 Task: Look for space in Fort Portal, Uganda from 13th August, 2023 to 17th August, 2023 for 2 adults in price range Rs.10000 to Rs.16000. Place can be entire place with 2 bedrooms having 2 beds and 1 bathroom. Property type can be house, flat, guest house. Amenities needed are: wifi. Booking option can be shelf check-in. Required host language is English.
Action: Mouse moved to (579, 113)
Screenshot: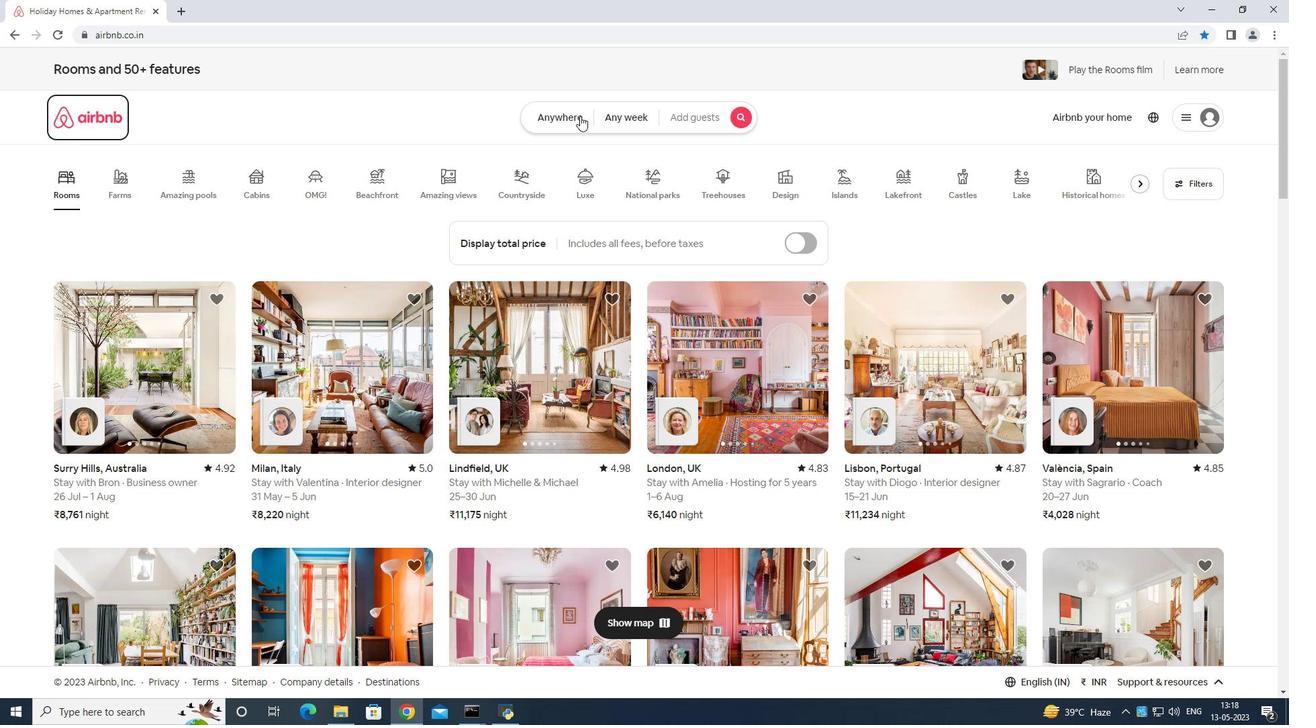 
Action: Mouse pressed left at (579, 113)
Screenshot: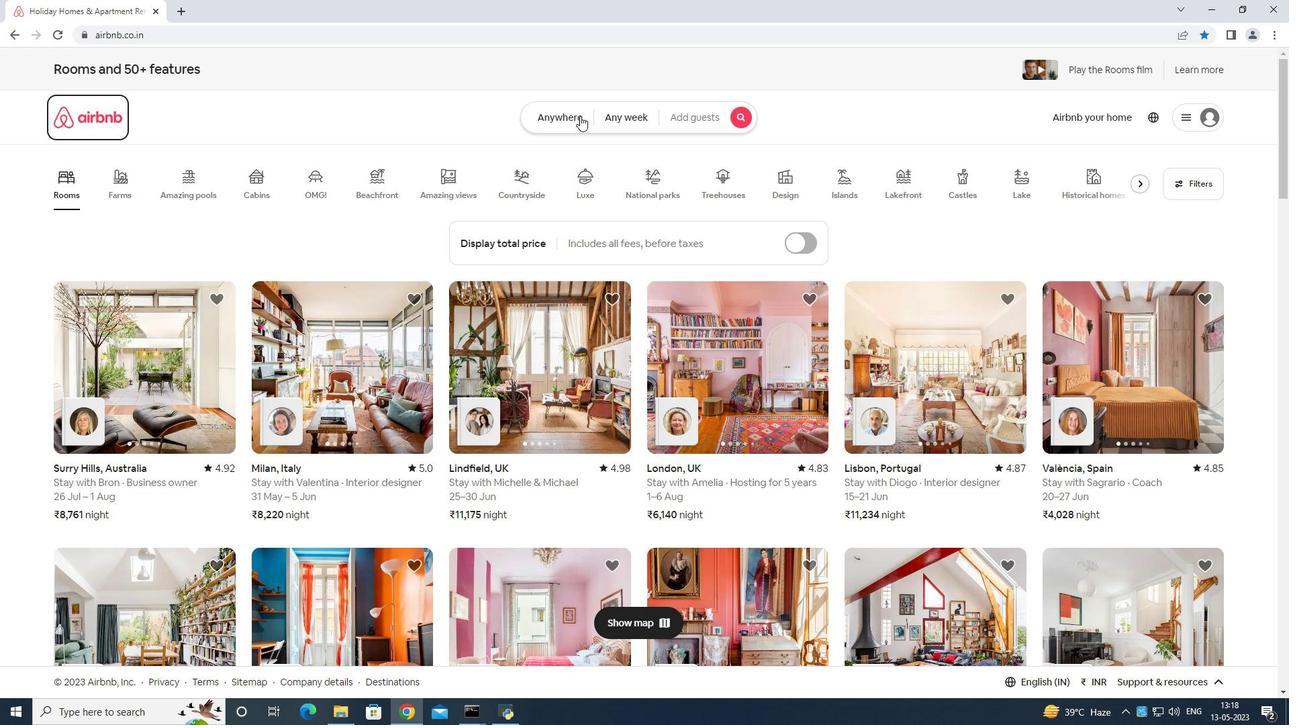 
Action: Mouse moved to (525, 171)
Screenshot: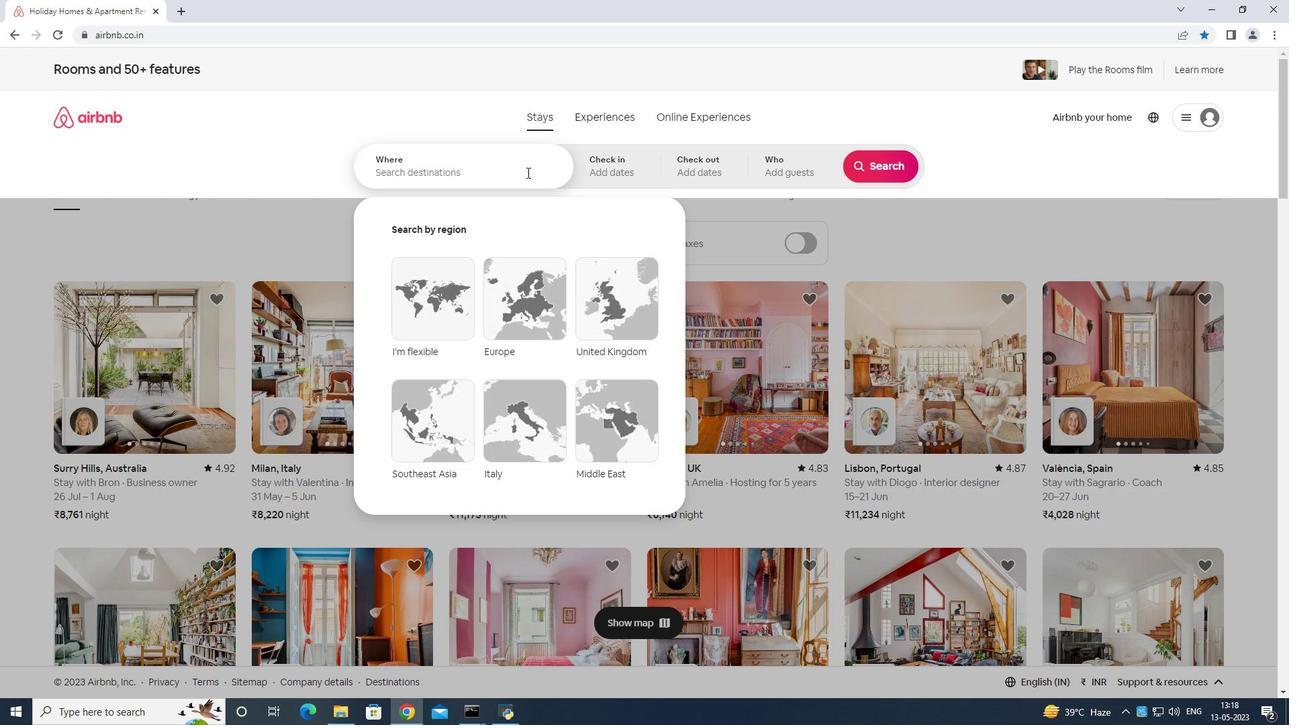 
Action: Mouse pressed left at (525, 171)
Screenshot: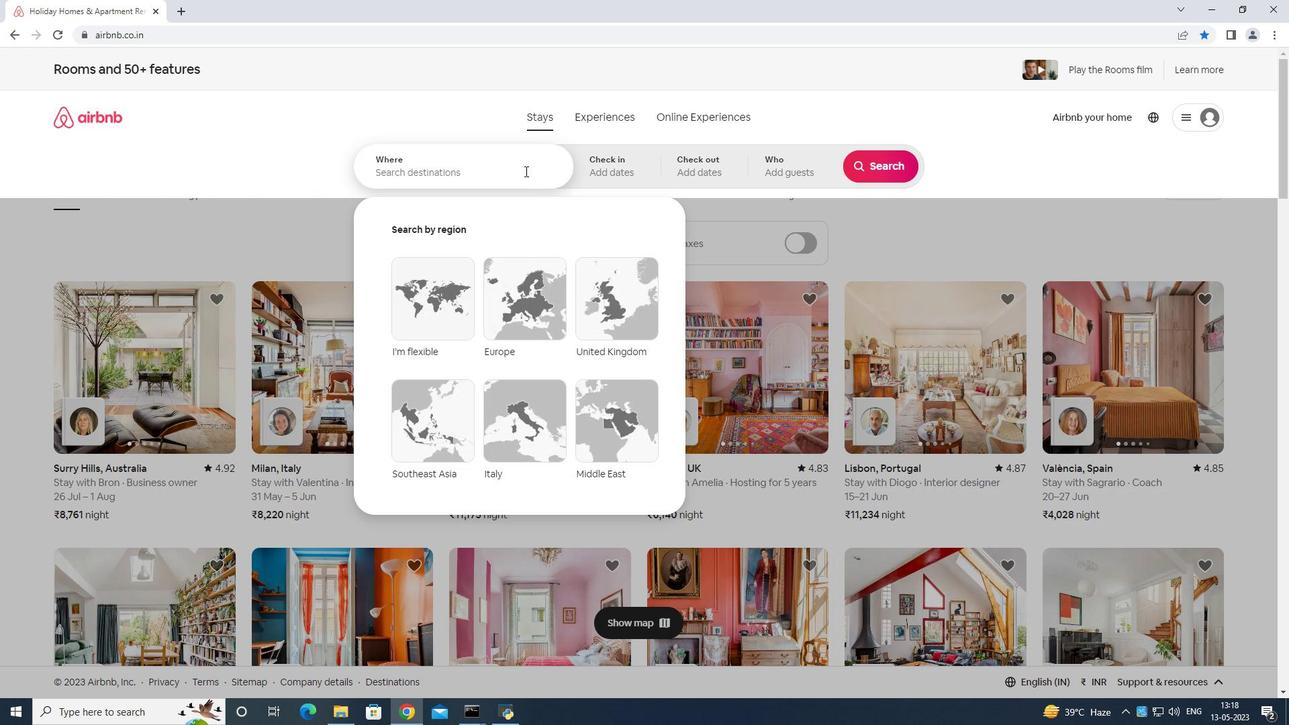 
Action: Mouse moved to (1054, 50)
Screenshot: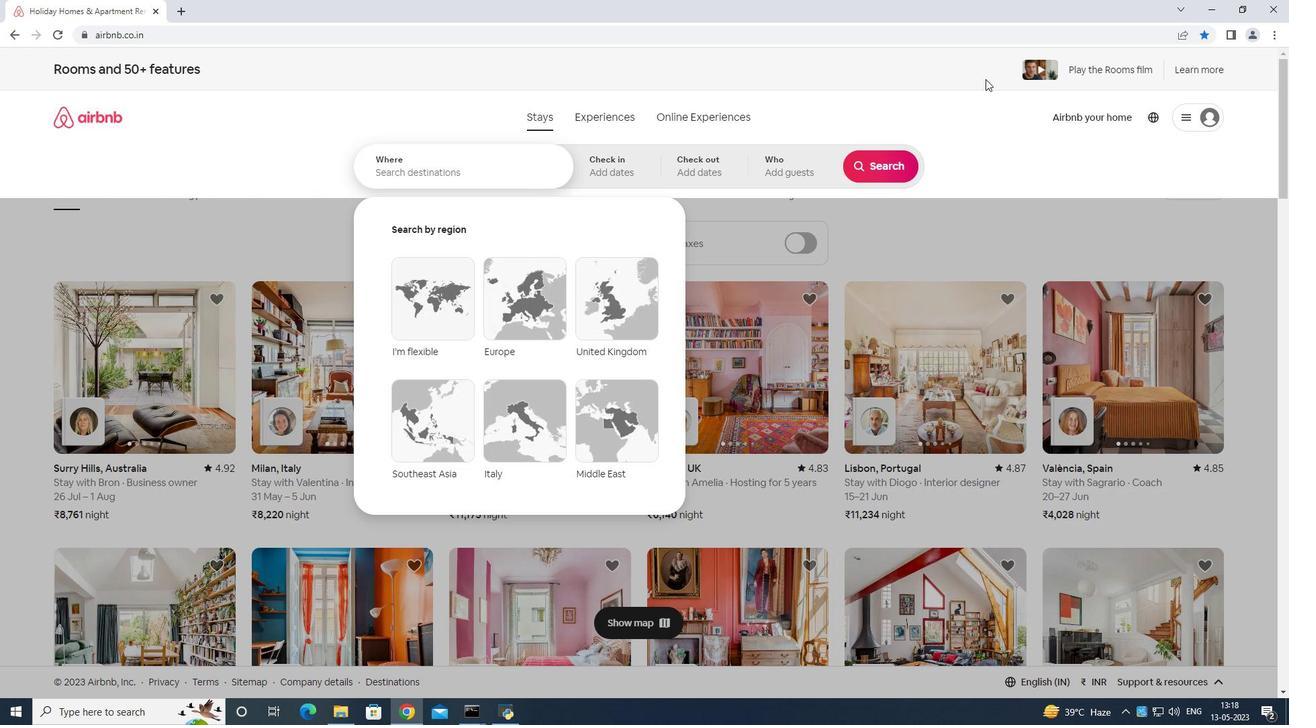 
Action: Key pressed <Key.shift>Fort<Key.space>o<Key.backspace>portal<Key.space>uganda<Key.enter>
Screenshot: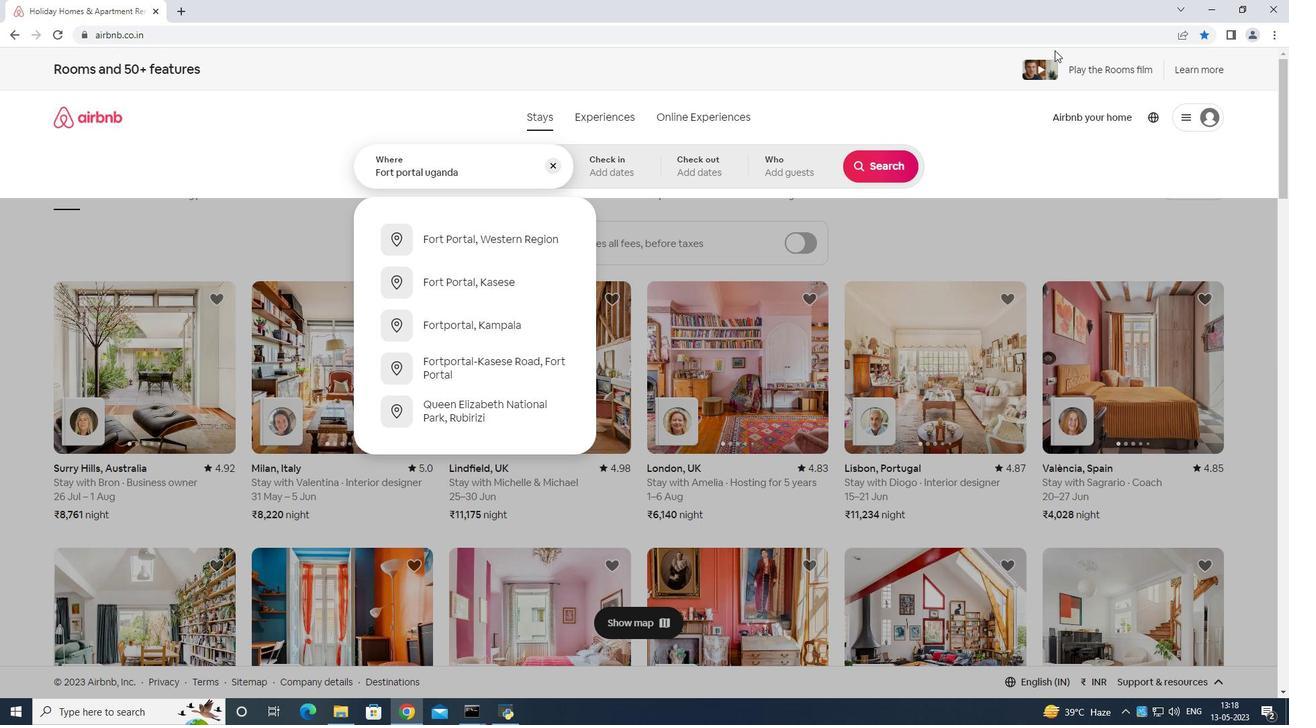 
Action: Mouse moved to (872, 270)
Screenshot: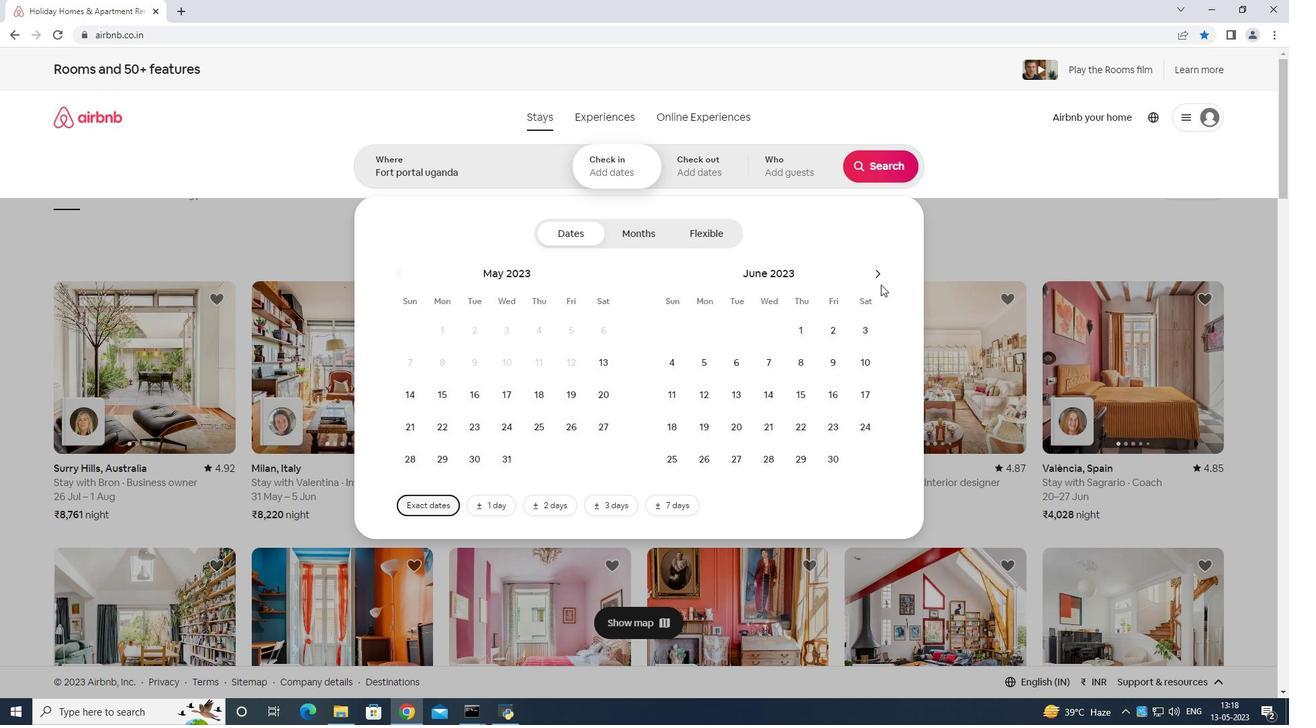 
Action: Mouse pressed left at (872, 270)
Screenshot: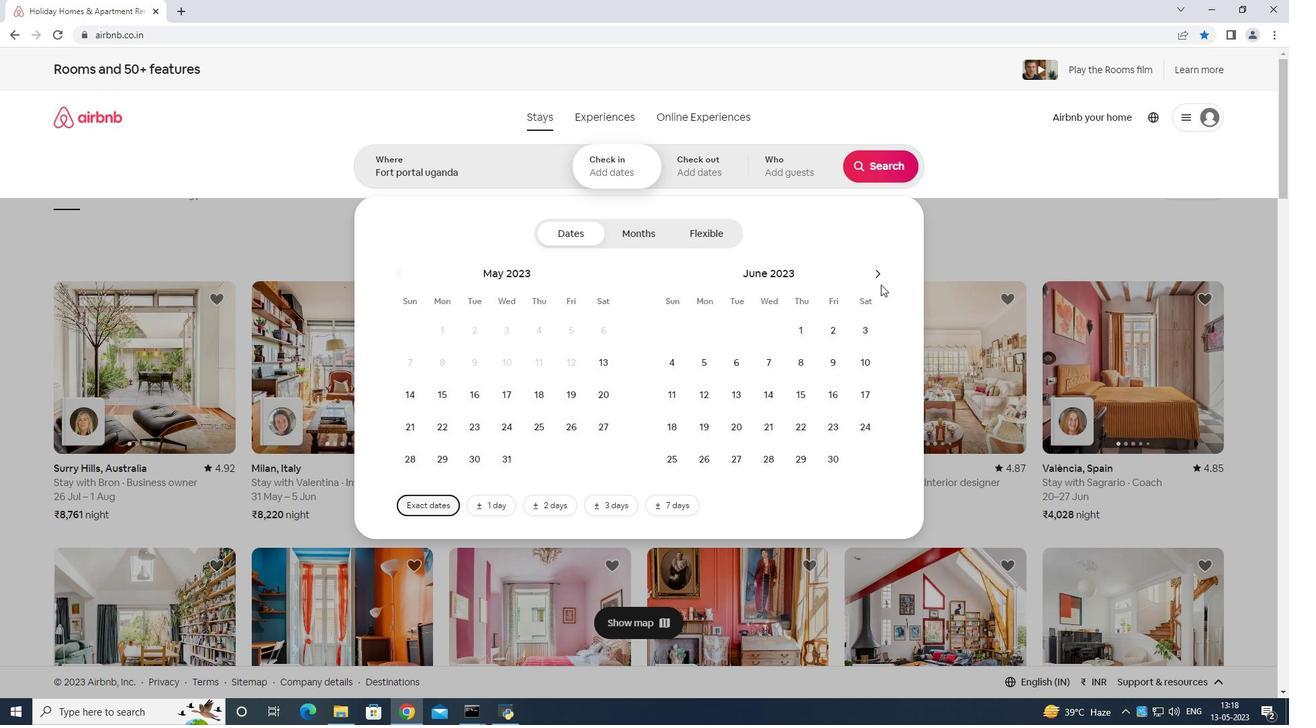 
Action: Mouse pressed left at (872, 270)
Screenshot: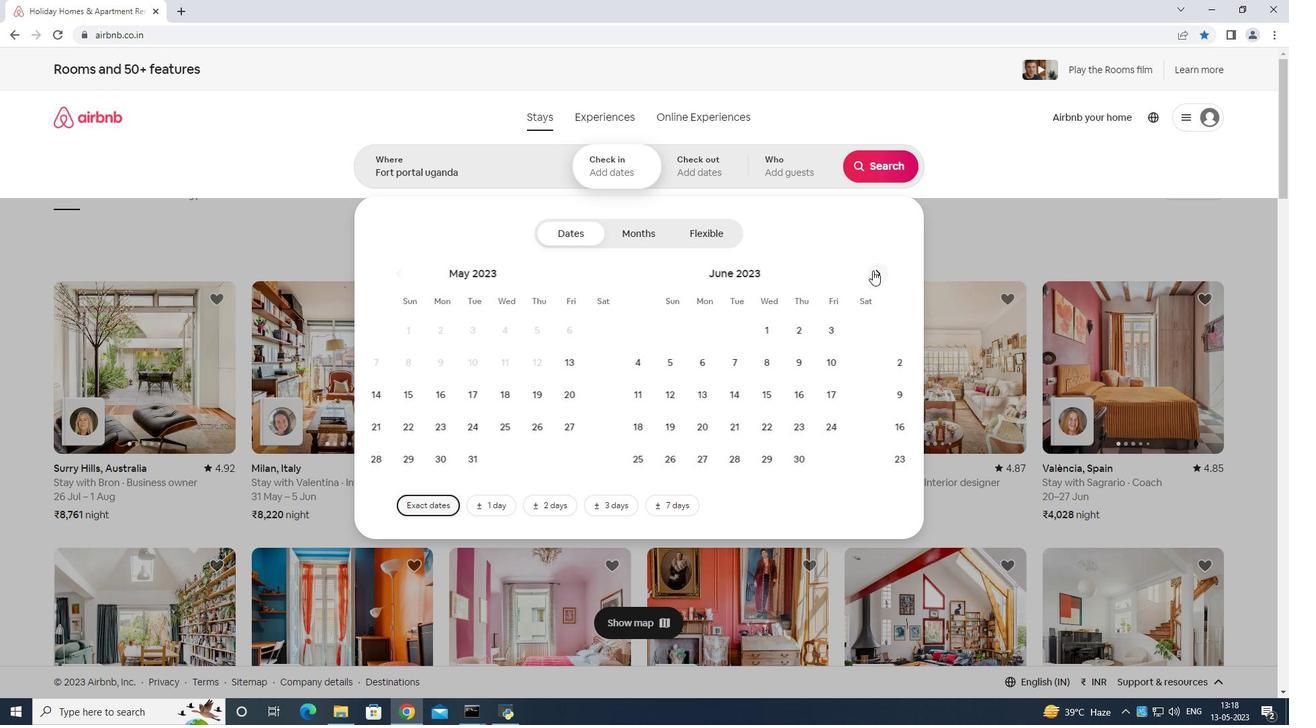 
Action: Mouse moved to (670, 386)
Screenshot: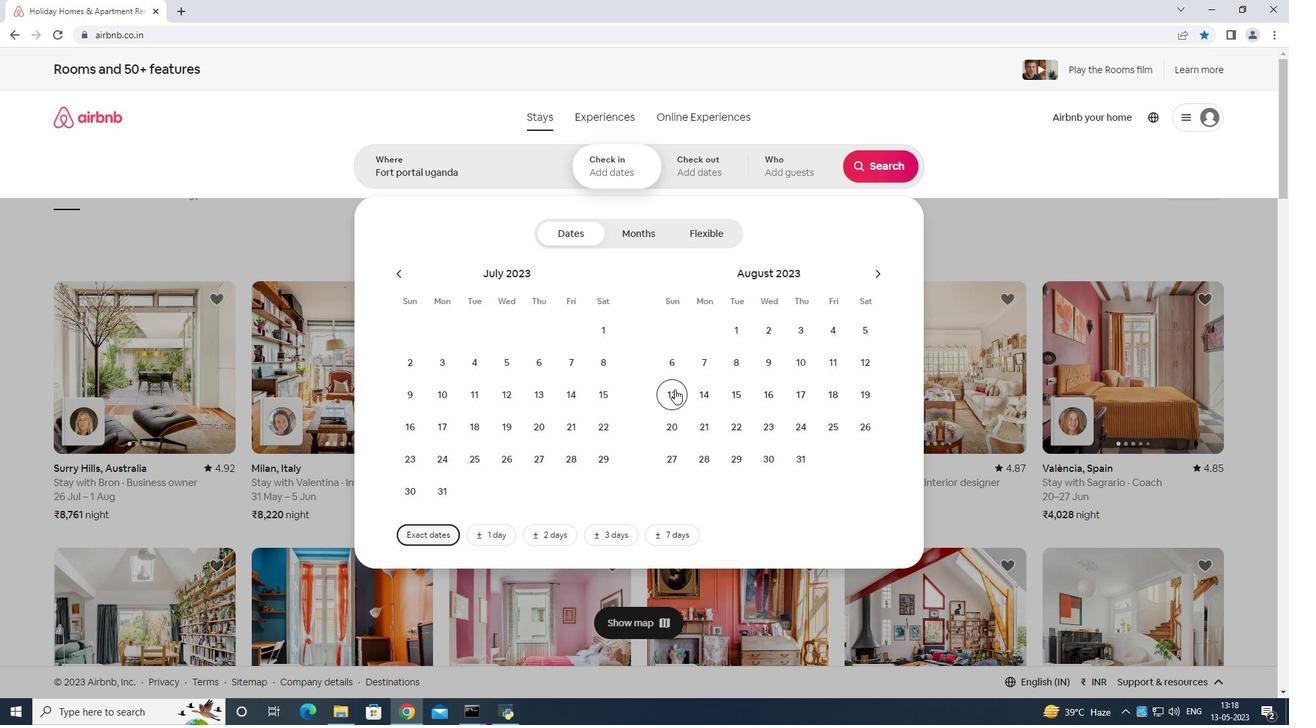 
Action: Mouse pressed left at (670, 386)
Screenshot: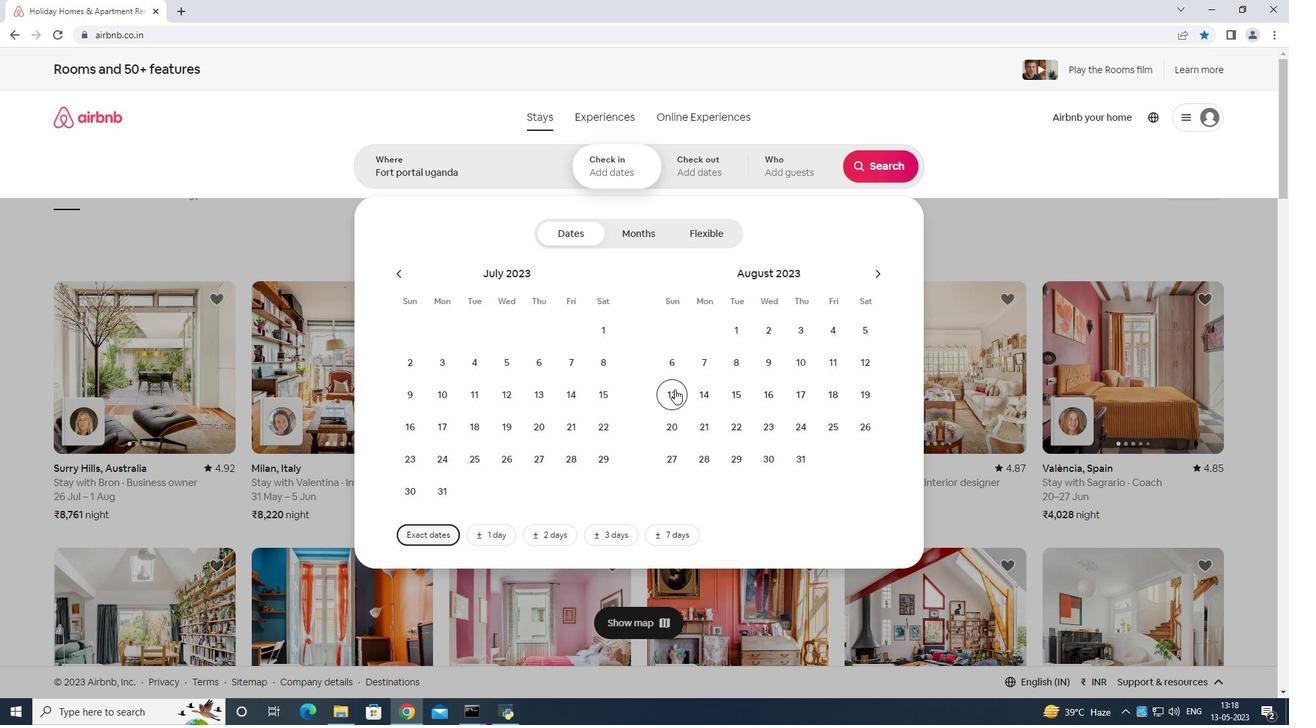 
Action: Mouse moved to (792, 391)
Screenshot: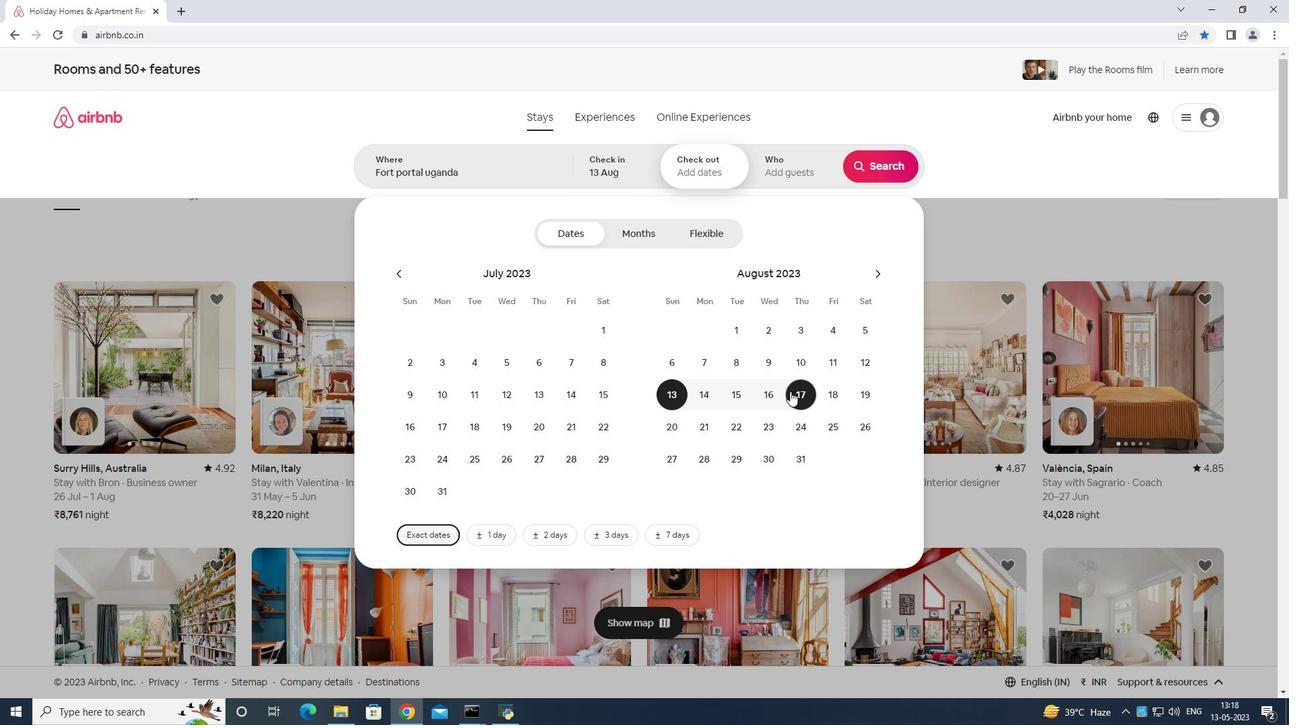 
Action: Mouse pressed left at (792, 391)
Screenshot: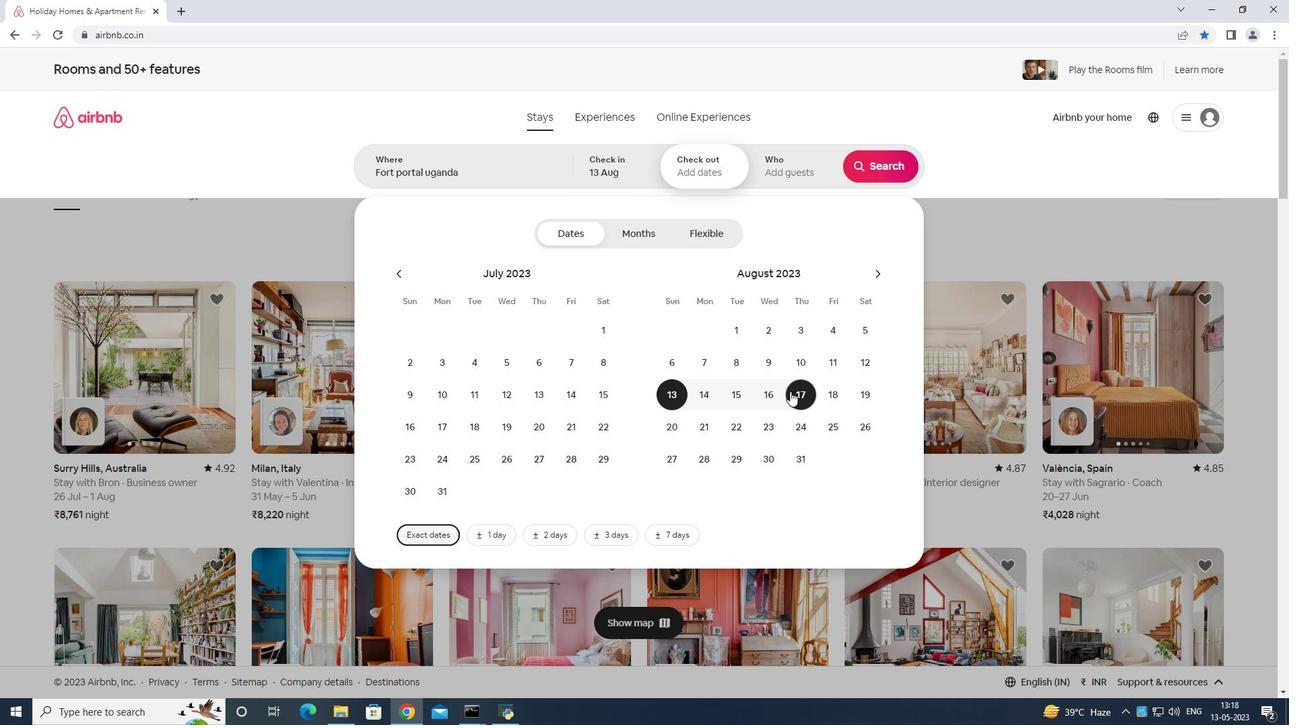 
Action: Mouse moved to (798, 162)
Screenshot: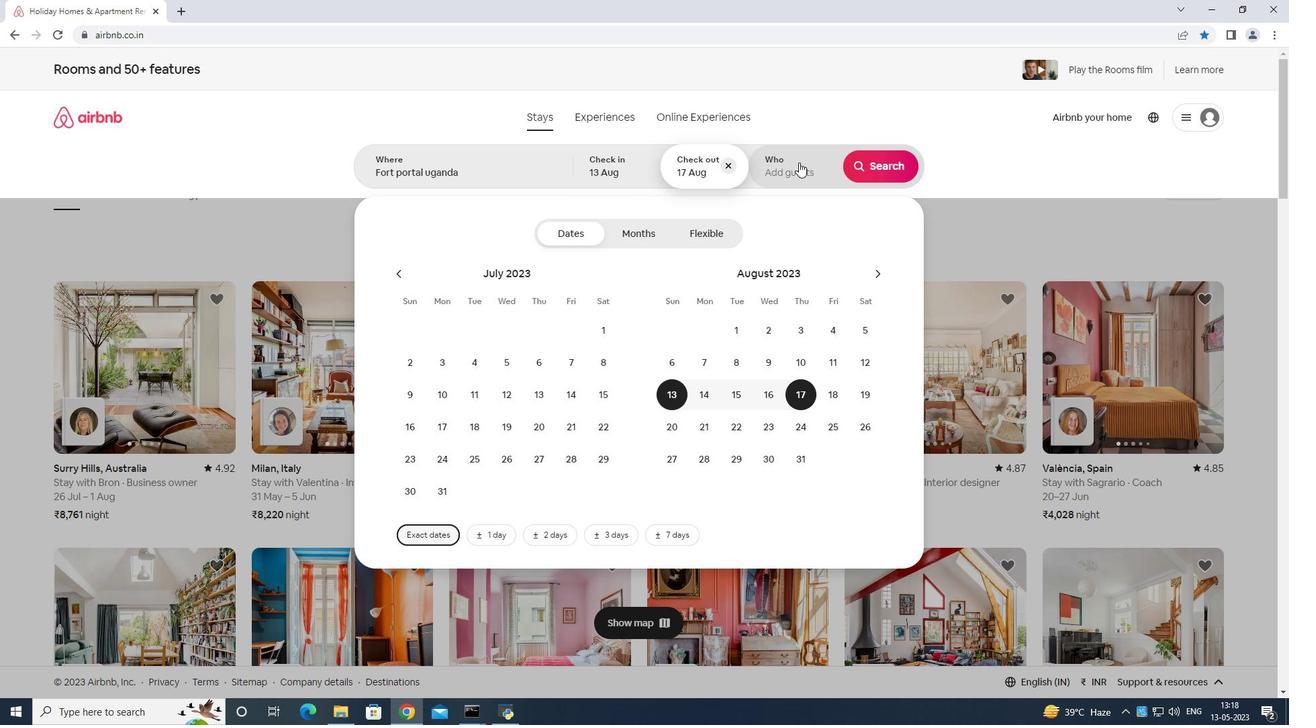 
Action: Mouse pressed left at (798, 162)
Screenshot: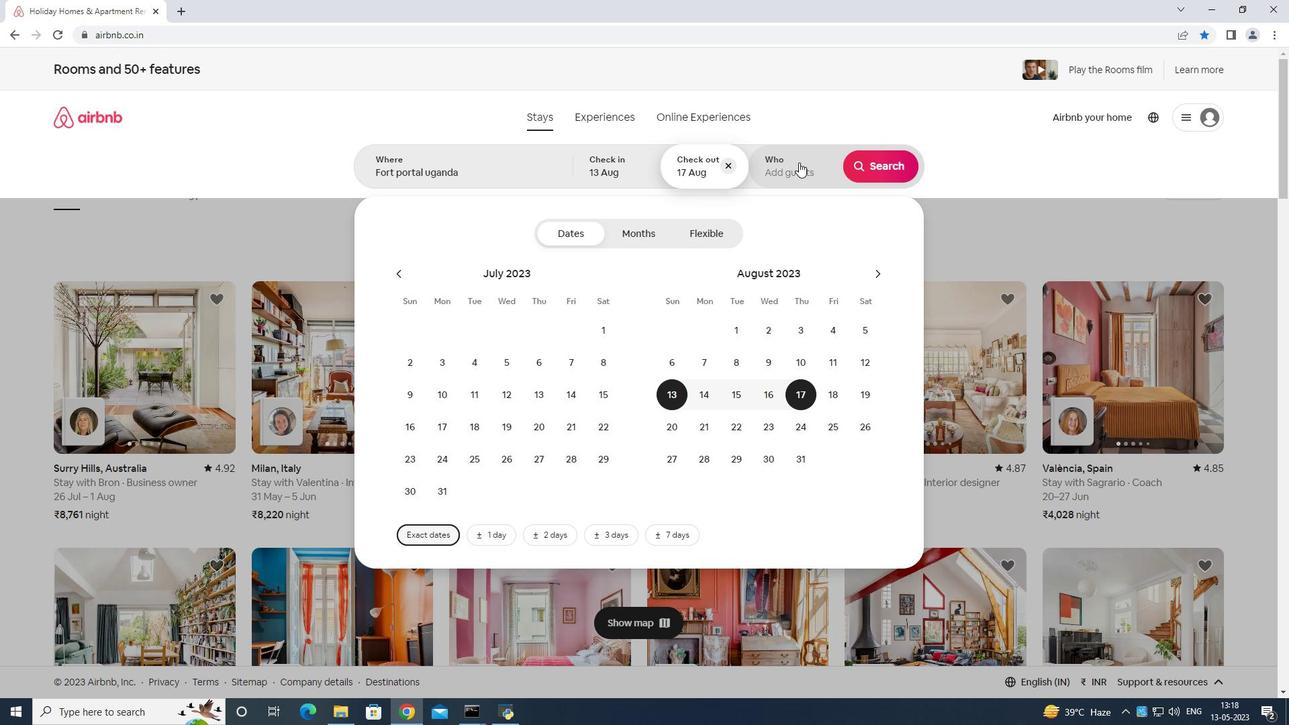 
Action: Mouse moved to (879, 238)
Screenshot: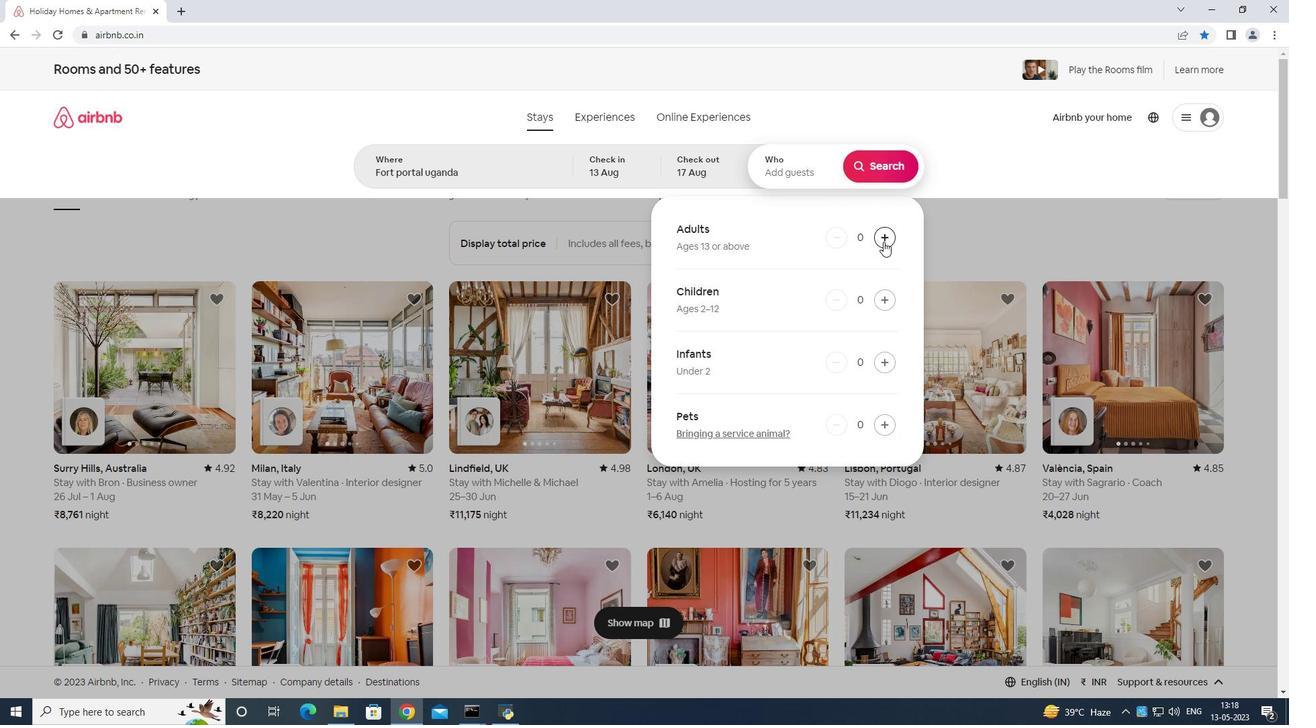
Action: Mouse pressed left at (879, 238)
Screenshot: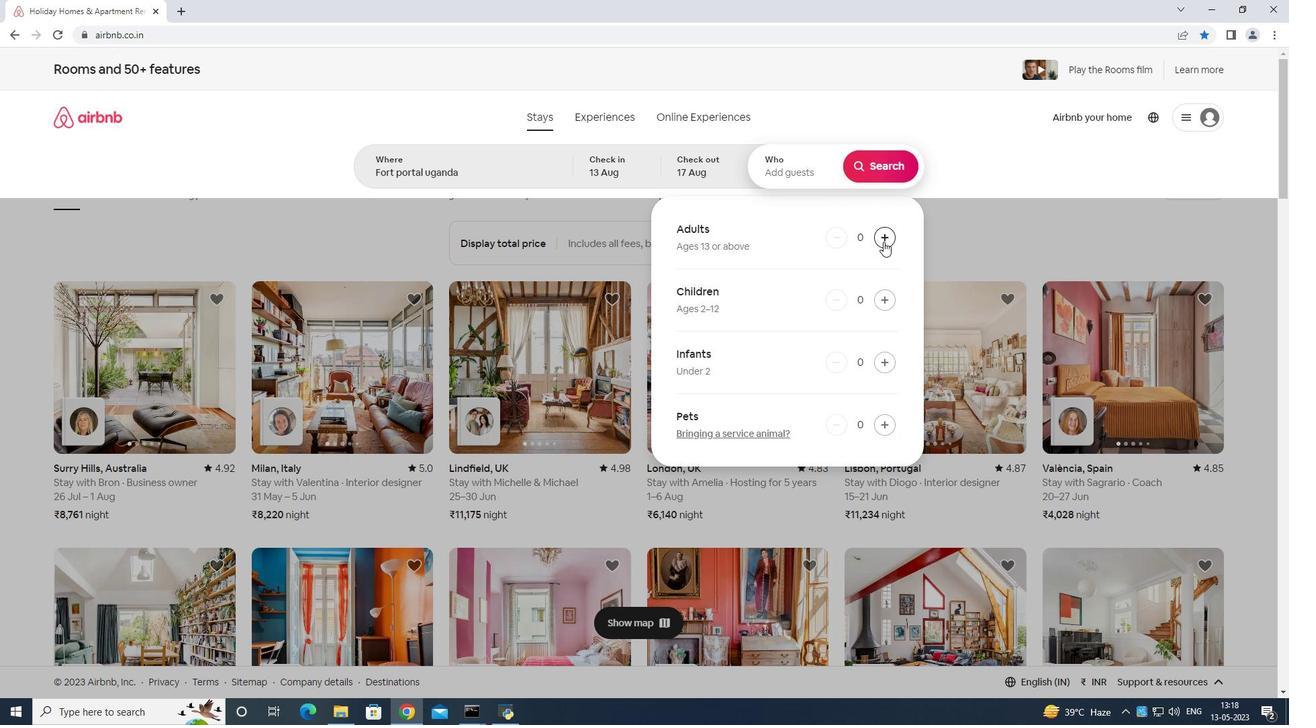 
Action: Mouse moved to (878, 234)
Screenshot: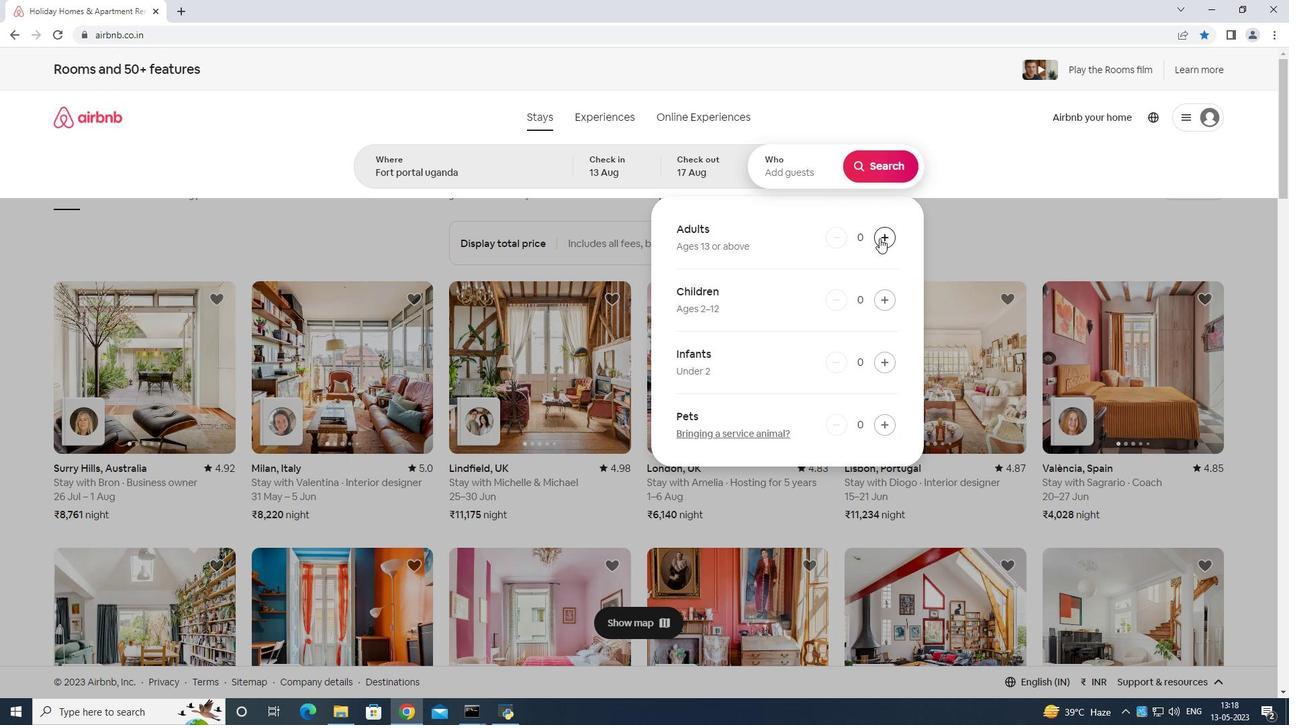 
Action: Mouse pressed left at (878, 234)
Screenshot: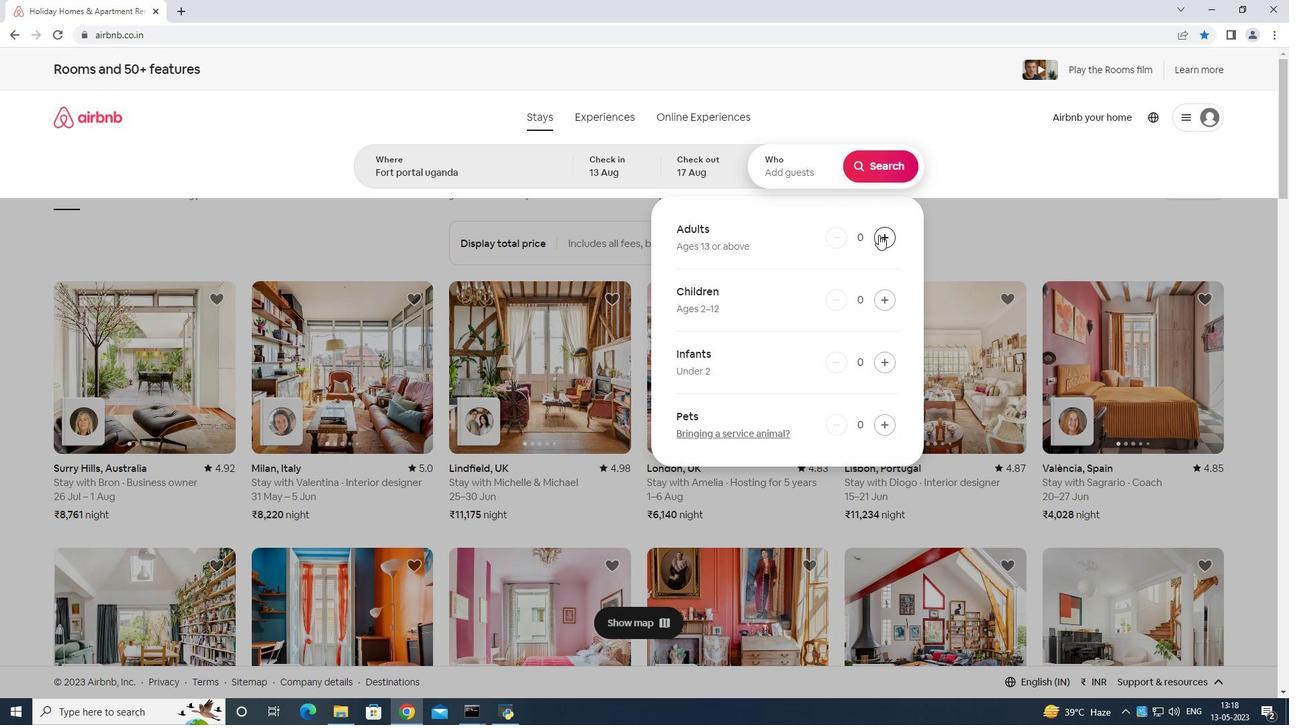 
Action: Mouse moved to (875, 163)
Screenshot: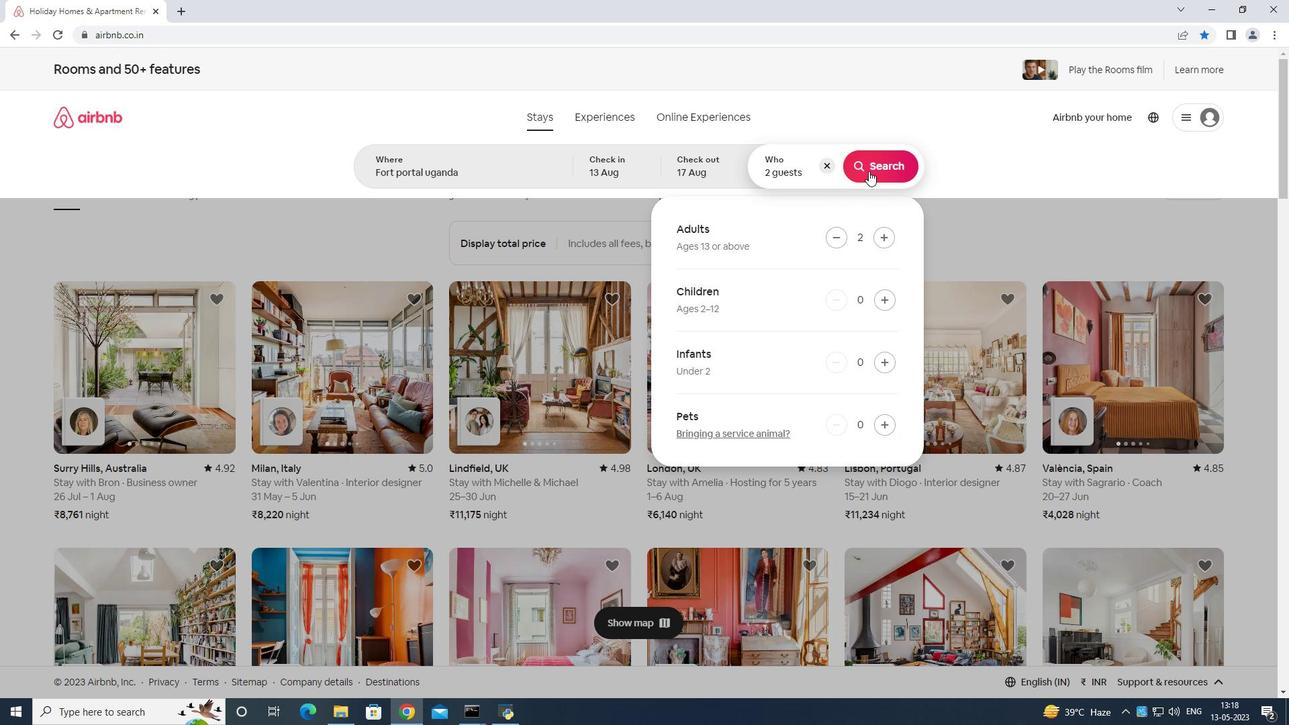 
Action: Mouse pressed left at (875, 163)
Screenshot: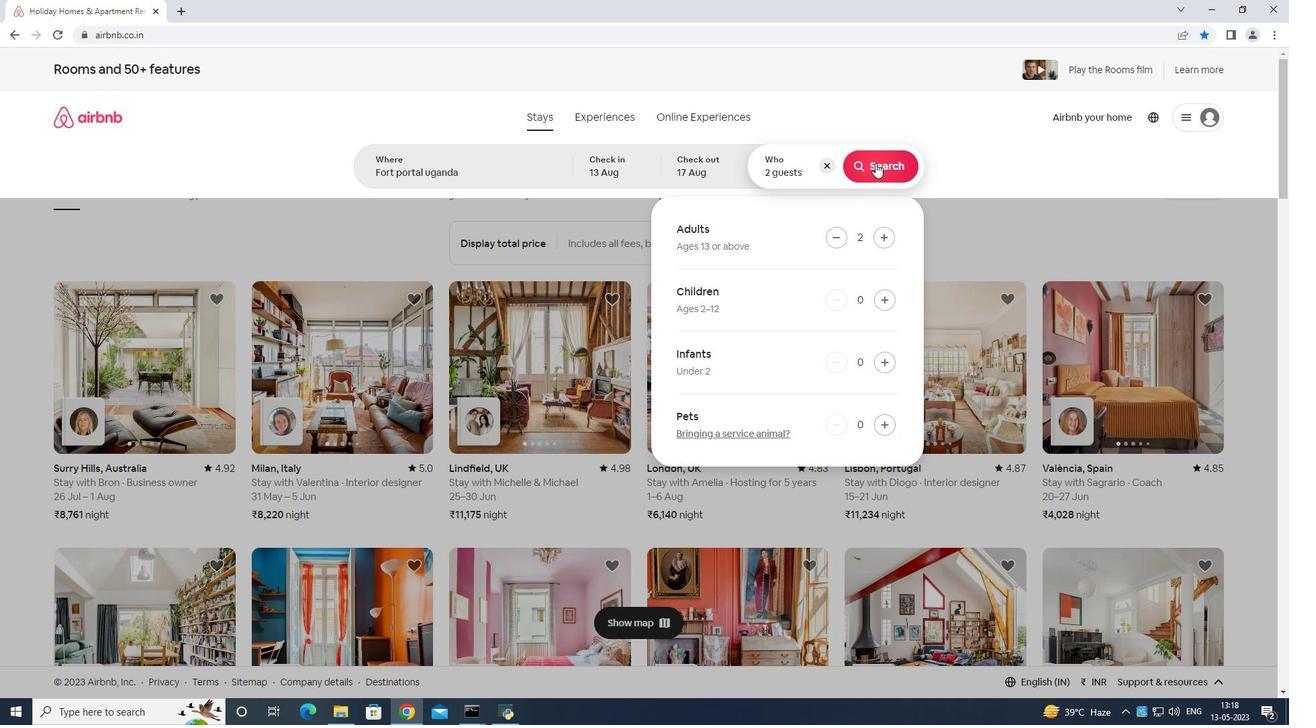 
Action: Mouse moved to (1256, 120)
Screenshot: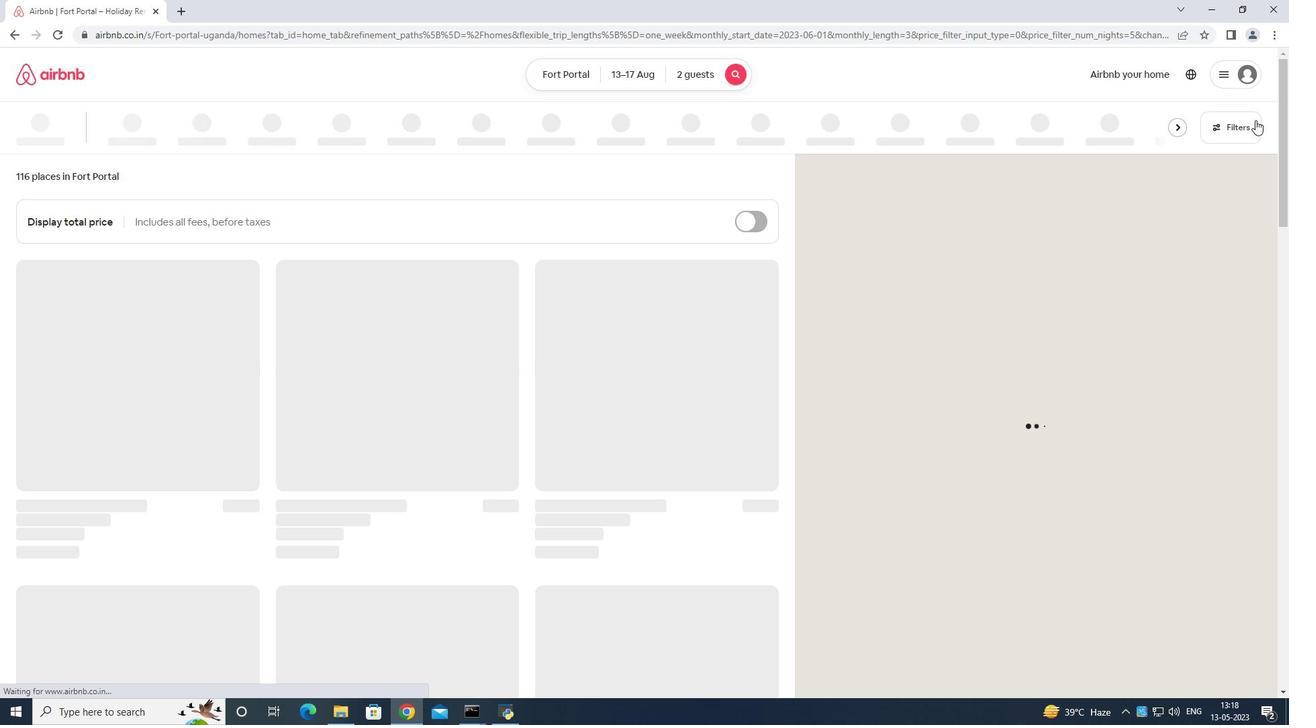 
Action: Mouse pressed left at (1256, 120)
Screenshot: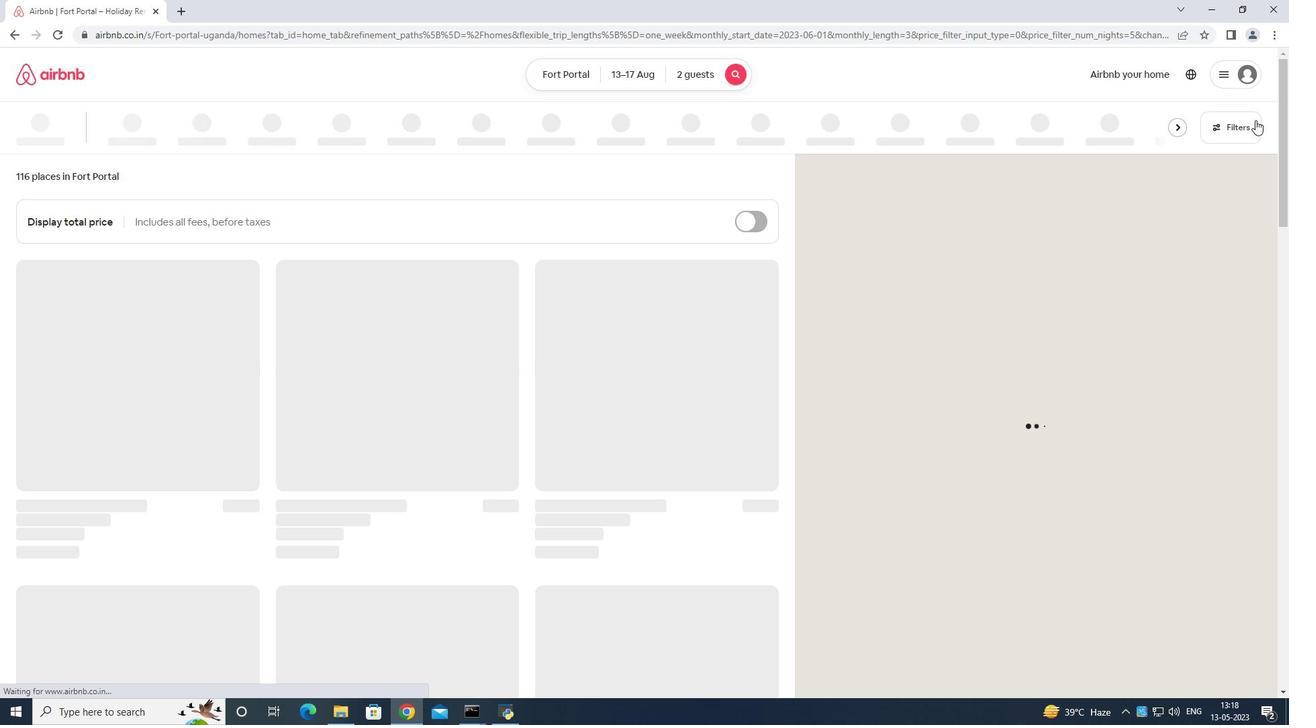 
Action: Mouse moved to (529, 451)
Screenshot: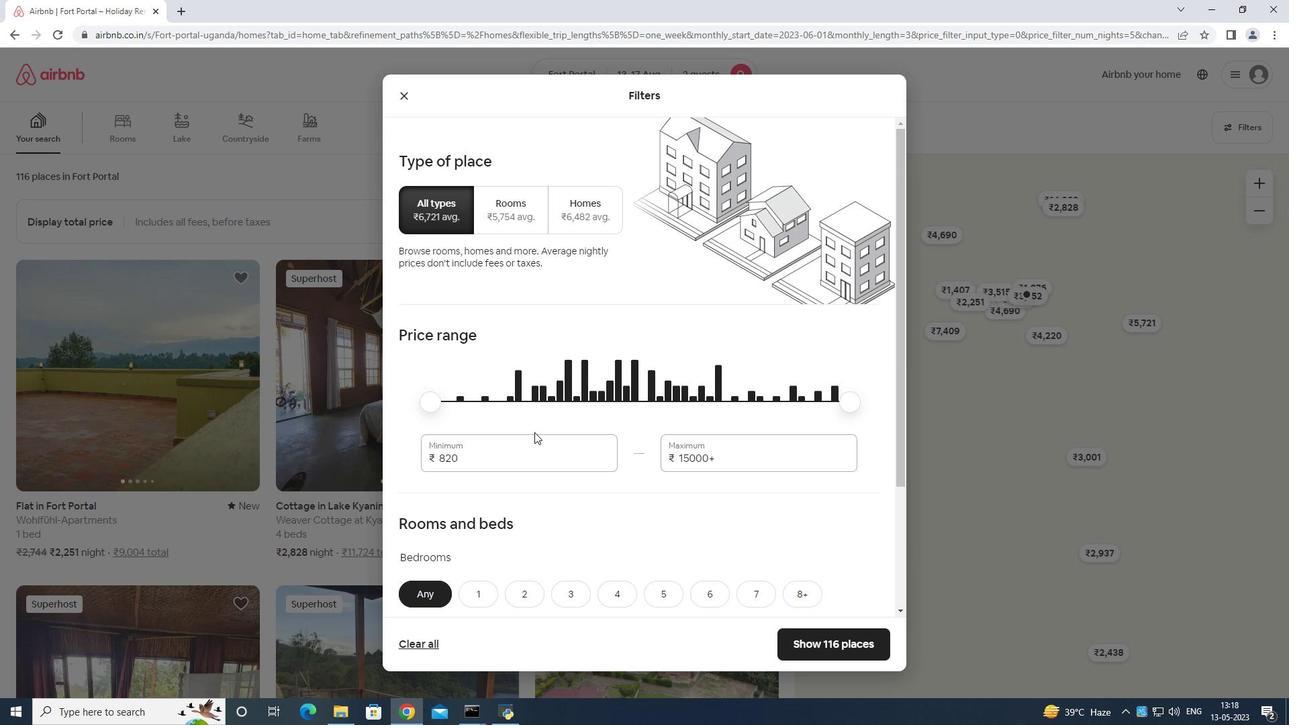 
Action: Mouse pressed left at (529, 451)
Screenshot: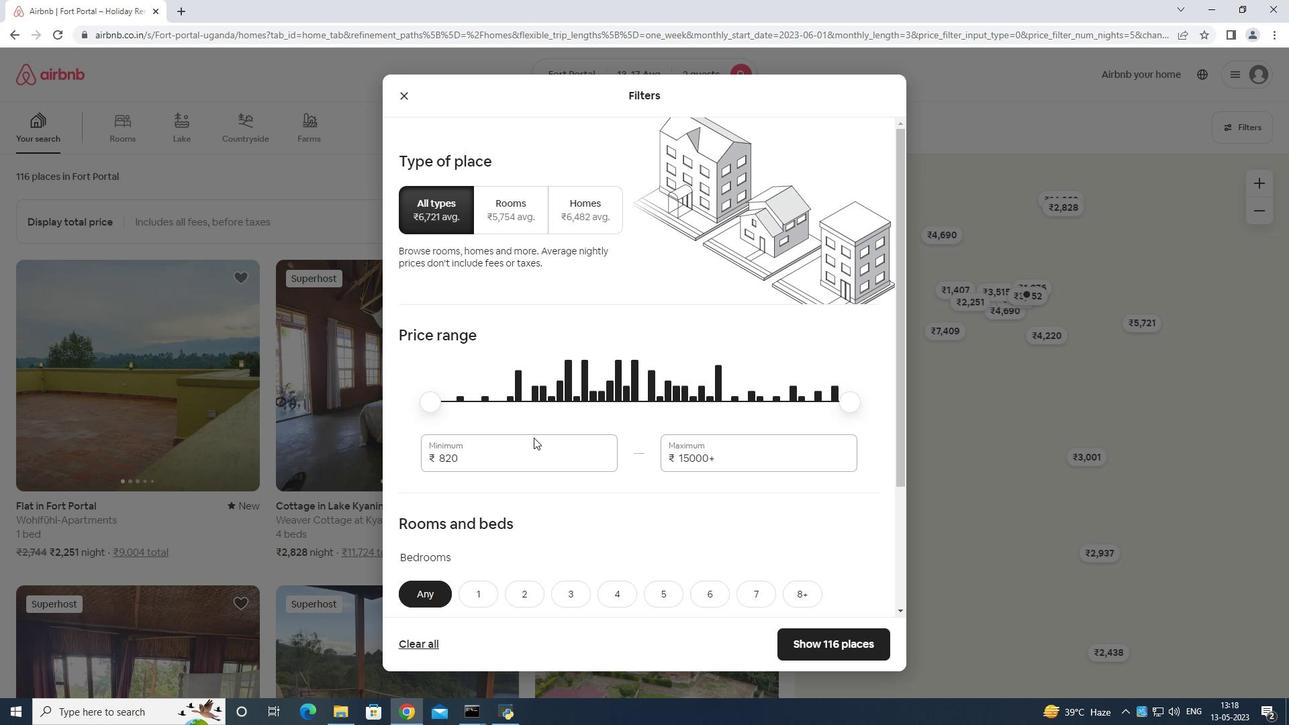 
Action: Mouse moved to (541, 433)
Screenshot: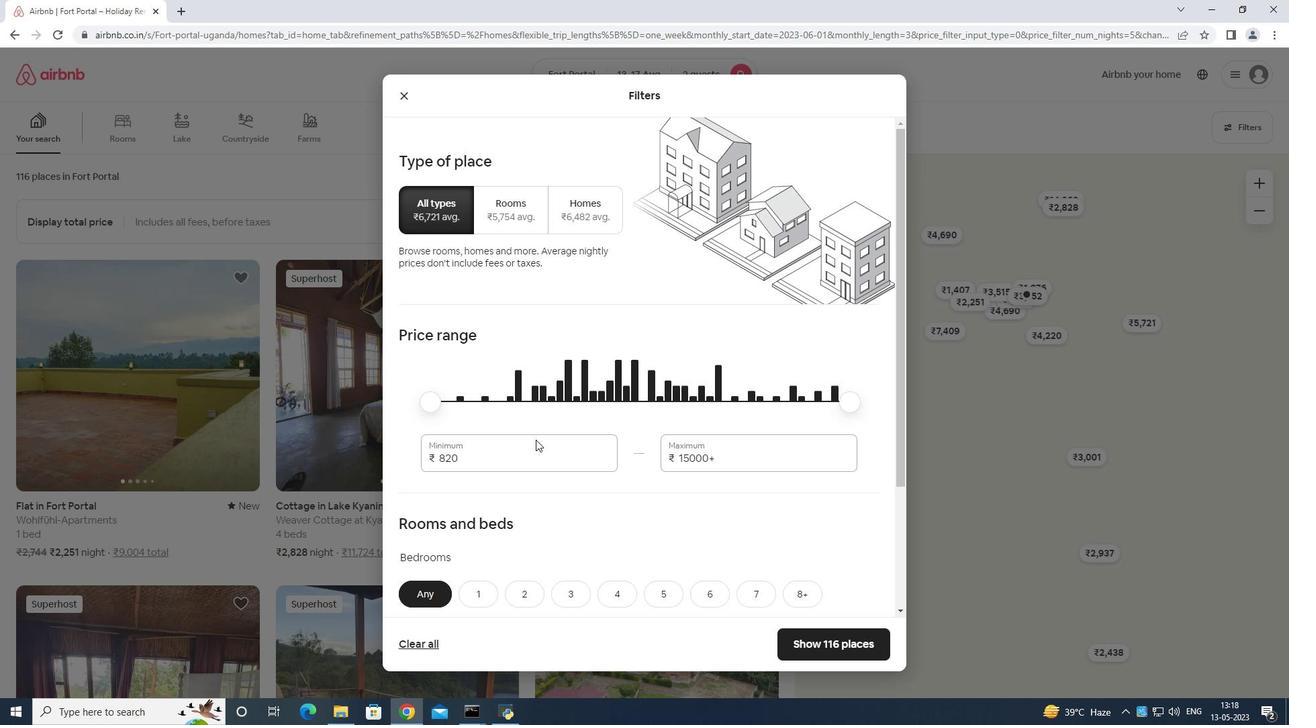 
Action: Key pressed <Key.backspace>
Screenshot: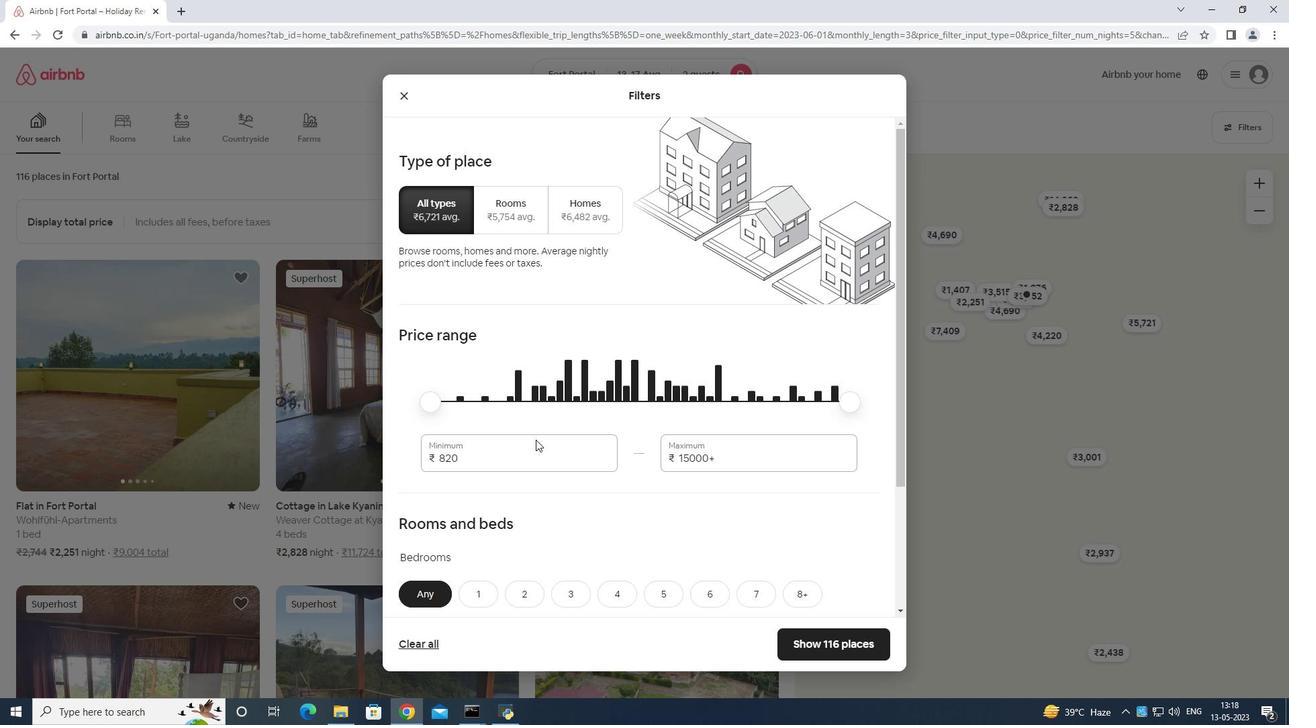 
Action: Mouse moved to (547, 424)
Screenshot: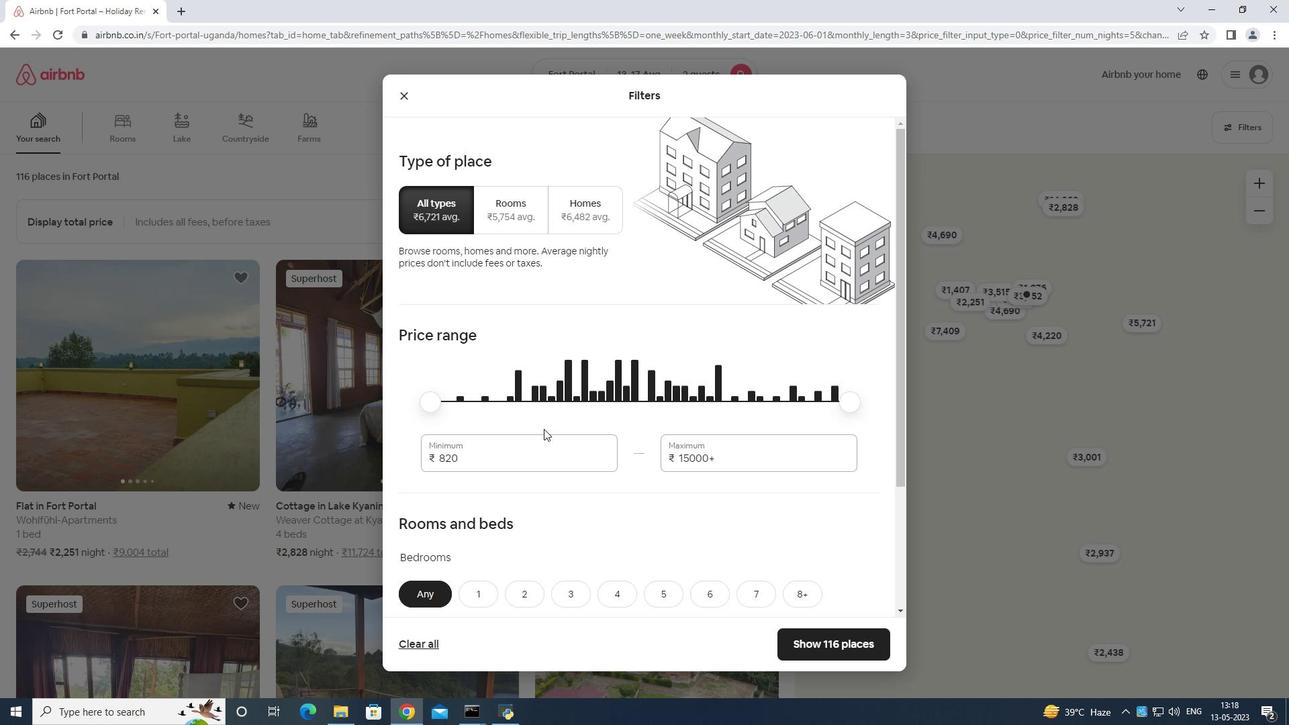 
Action: Key pressed <Key.backspace><Key.backspace>
Screenshot: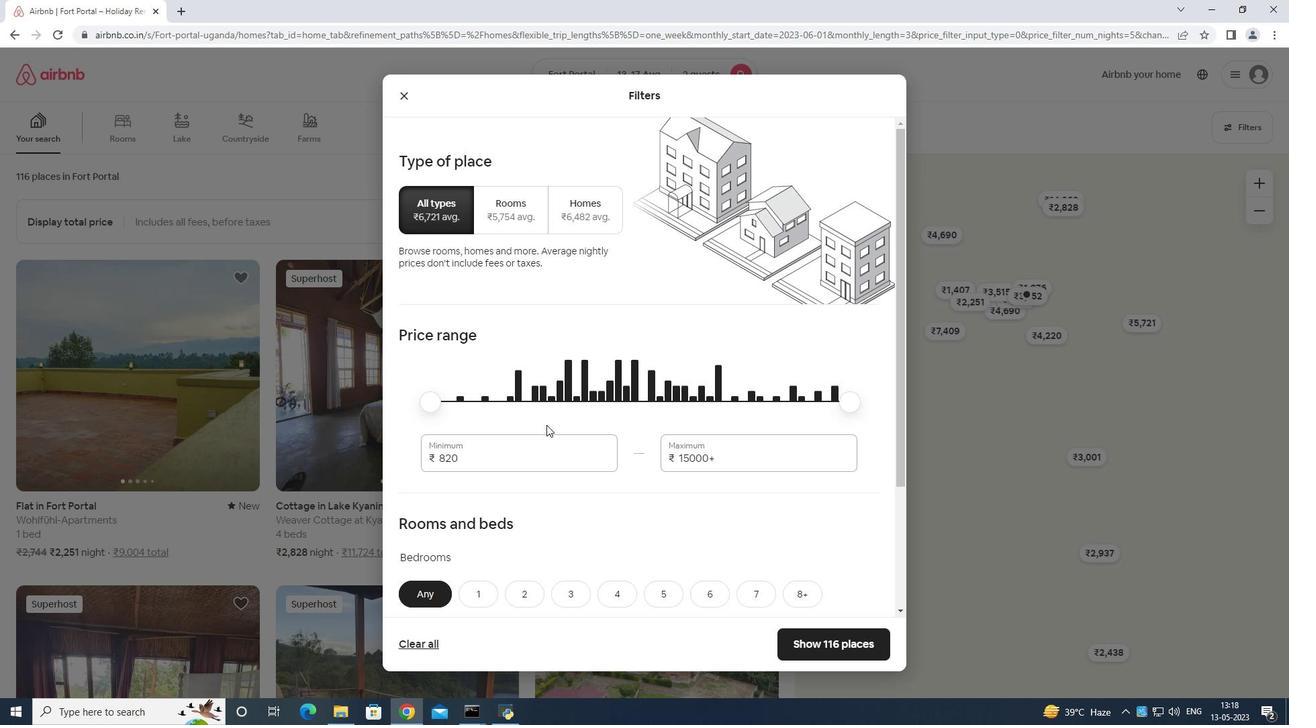 
Action: Mouse moved to (547, 424)
Screenshot: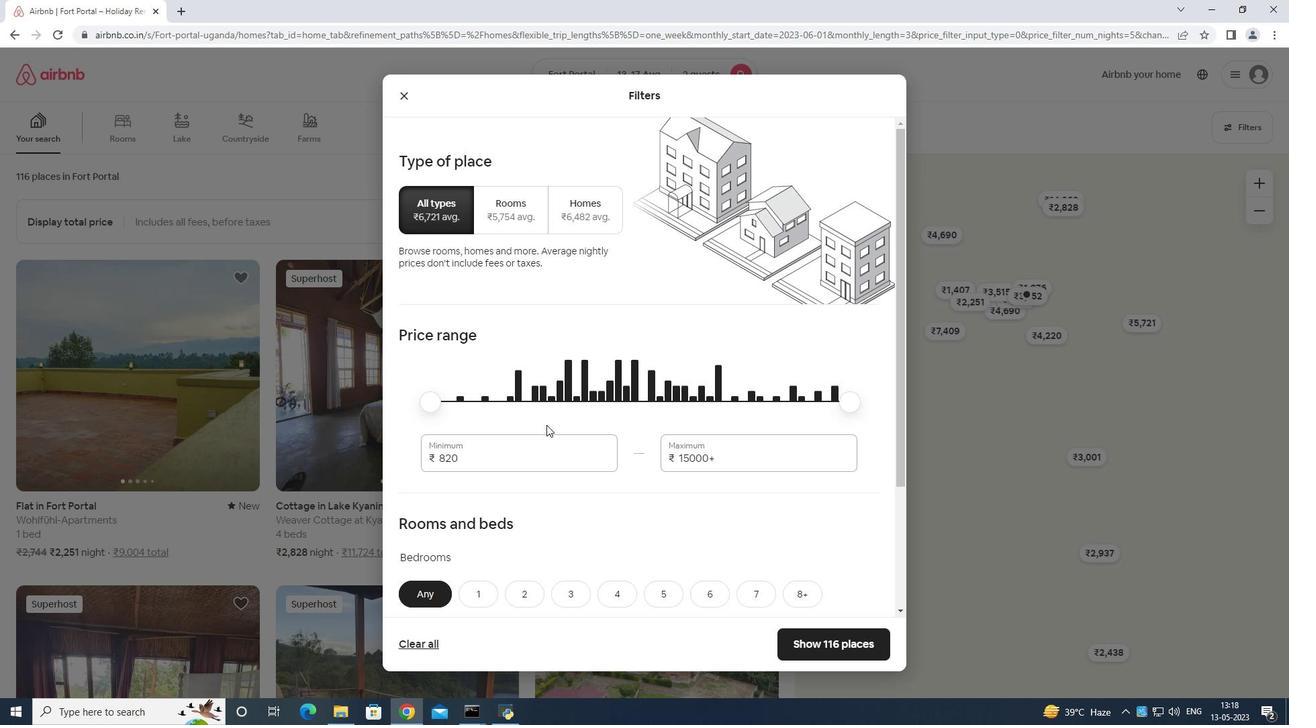 
Action: Key pressed <Key.backspace><Key.backspace><Key.backspace><Key.backspace><Key.backspace><Key.backspace><Key.backspace>
Screenshot: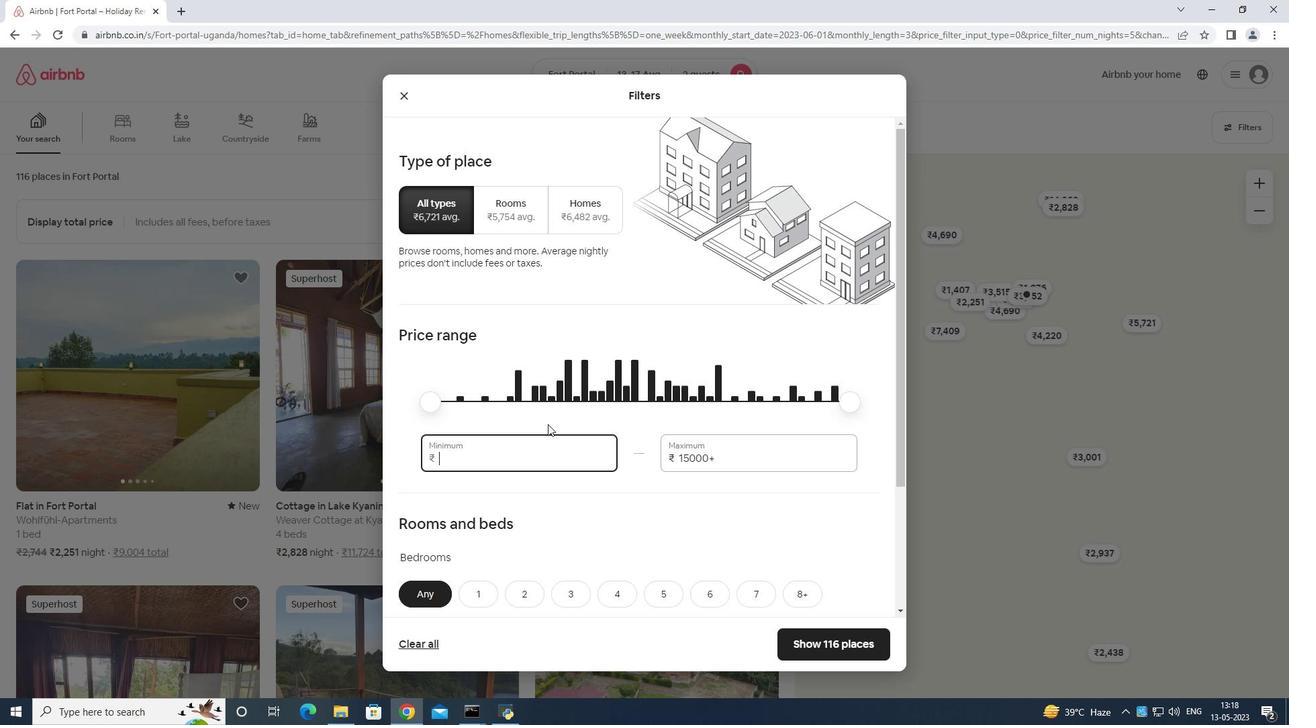 
Action: Mouse moved to (547, 423)
Screenshot: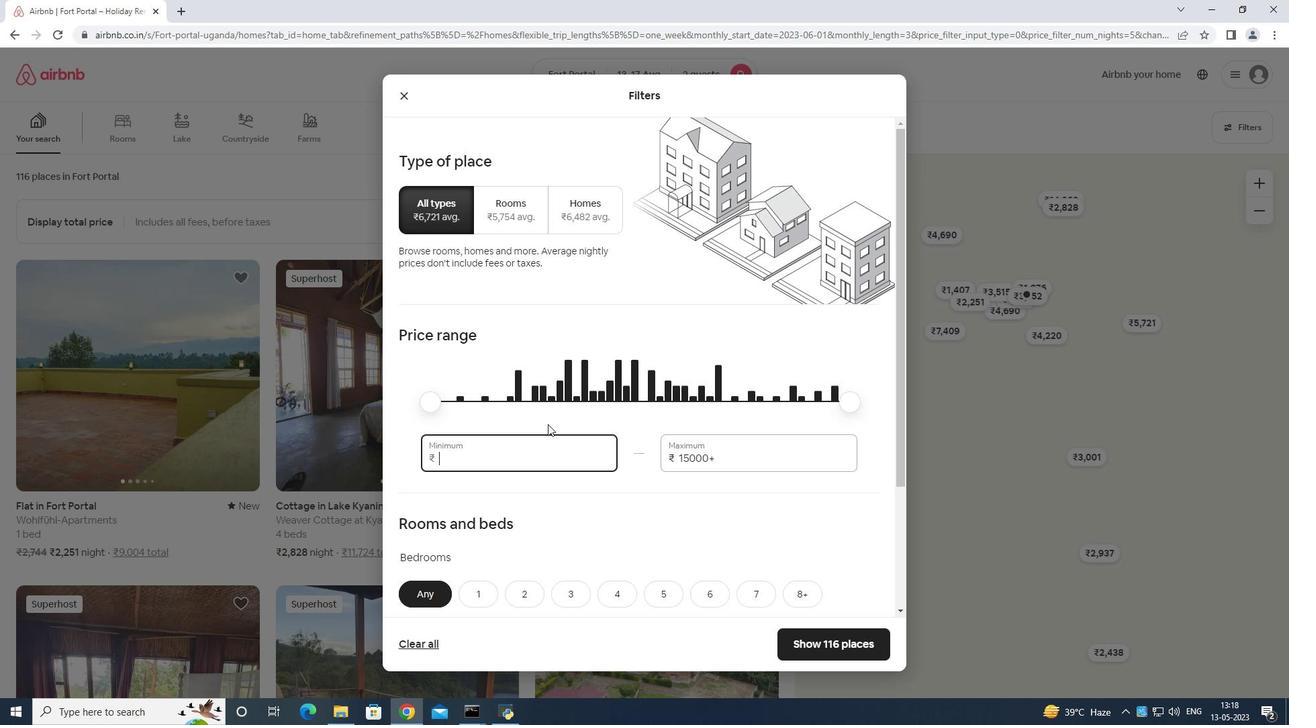 
Action: Key pressed <Key.backspace>
Screenshot: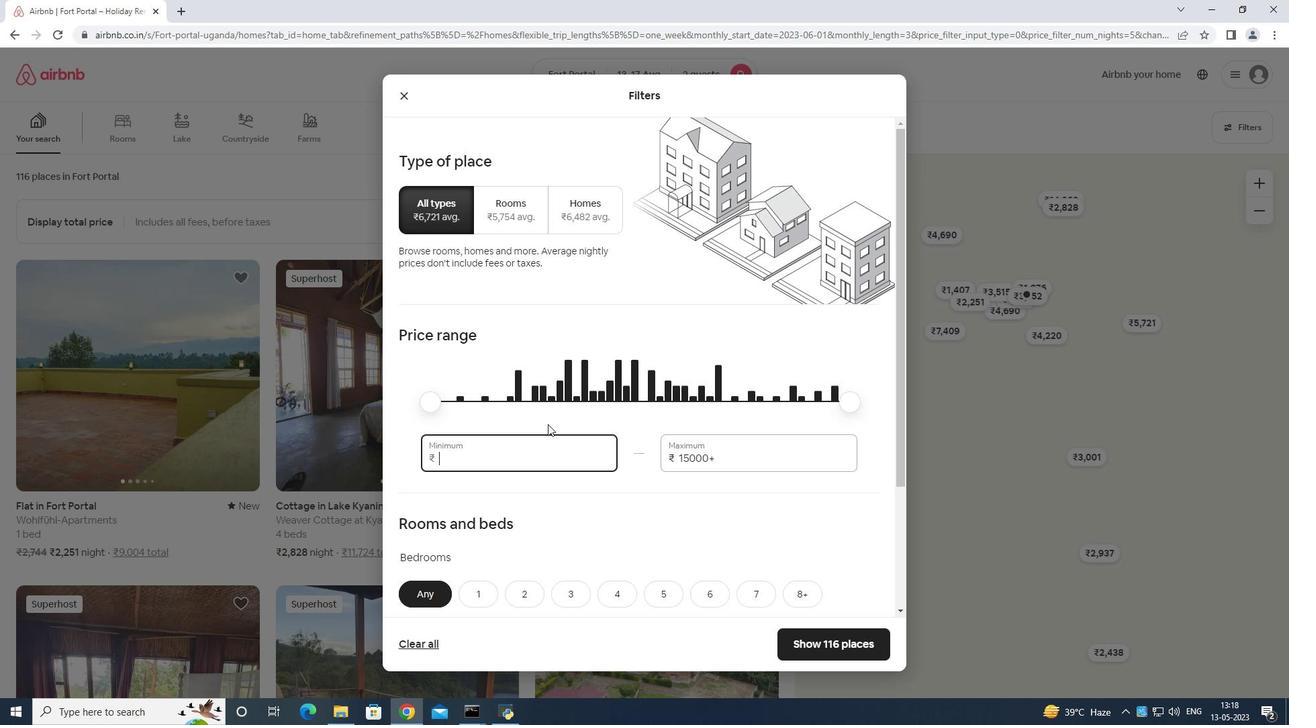 
Action: Mouse moved to (548, 422)
Screenshot: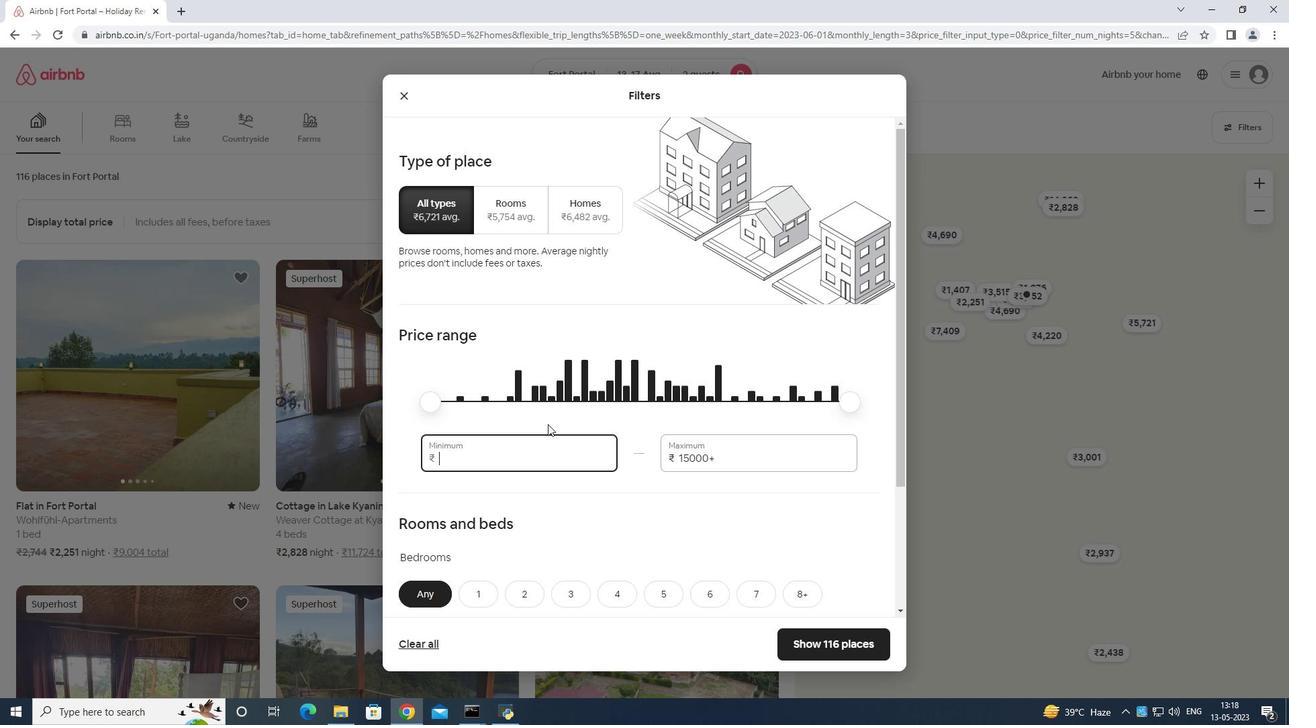 
Action: Key pressed <Key.backspace>
Screenshot: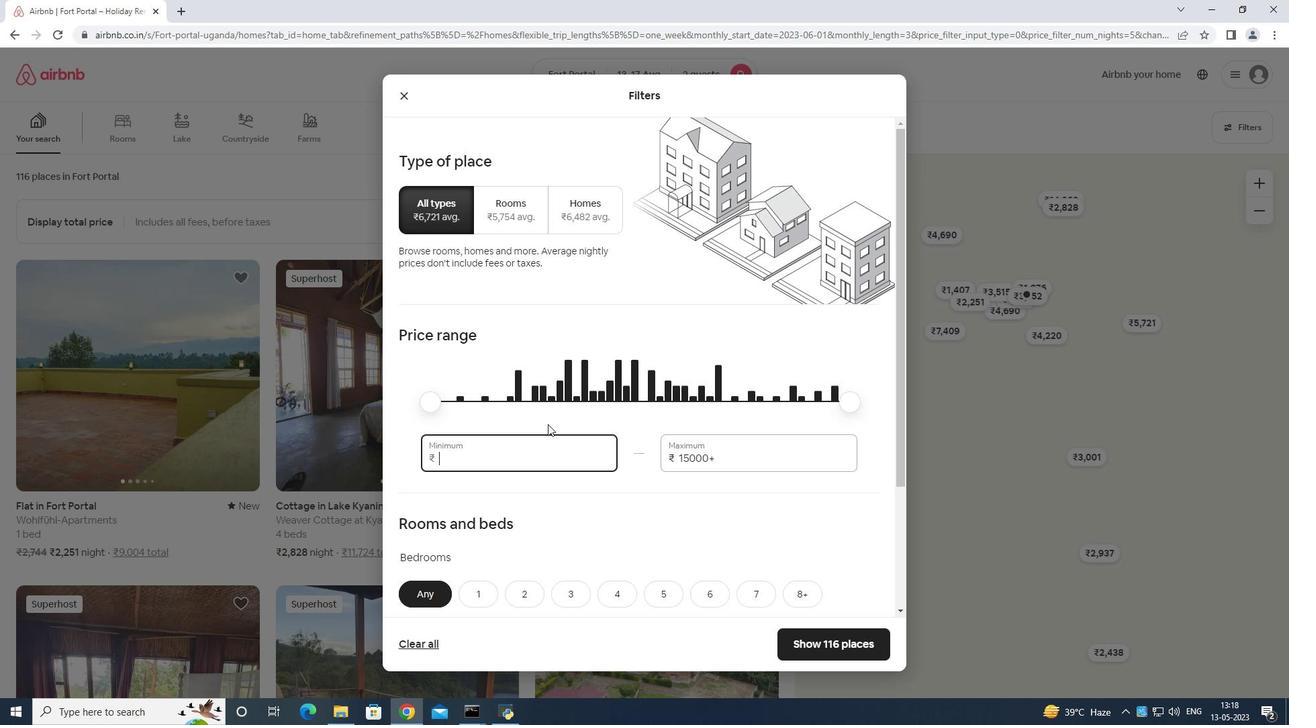 
Action: Mouse moved to (673, 410)
Screenshot: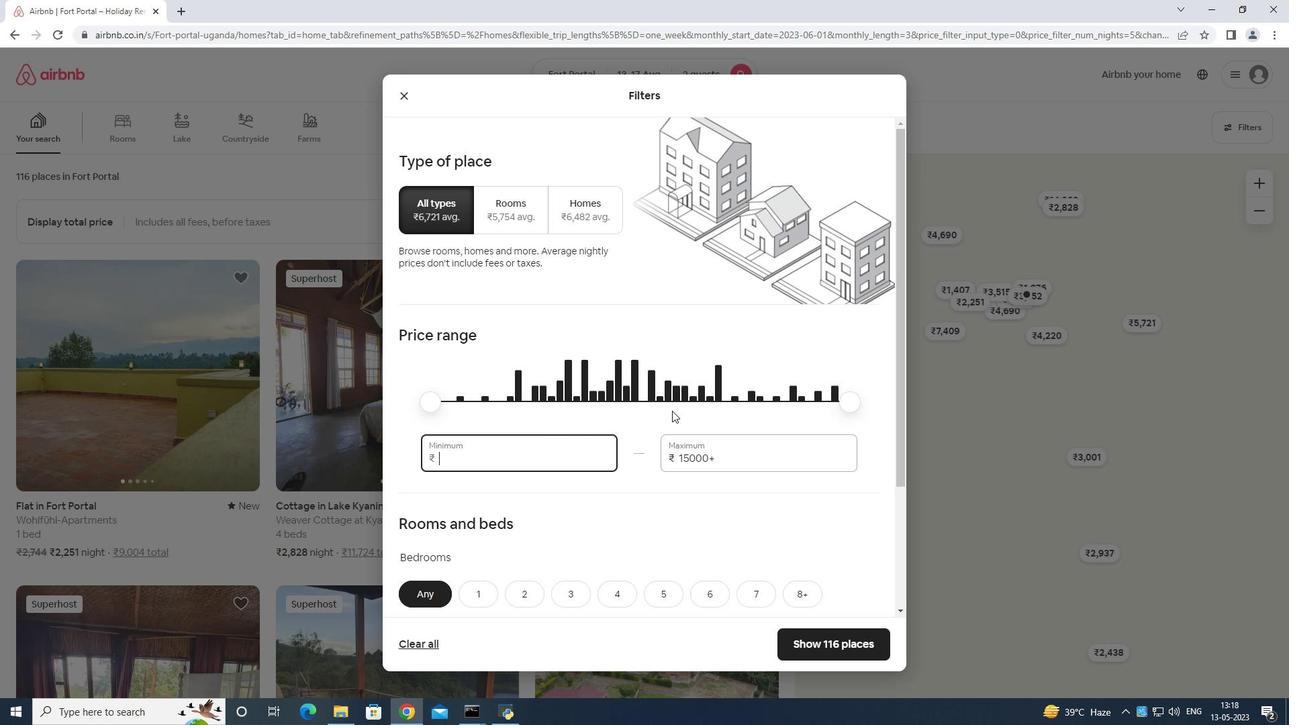 
Action: Key pressed 1
Screenshot: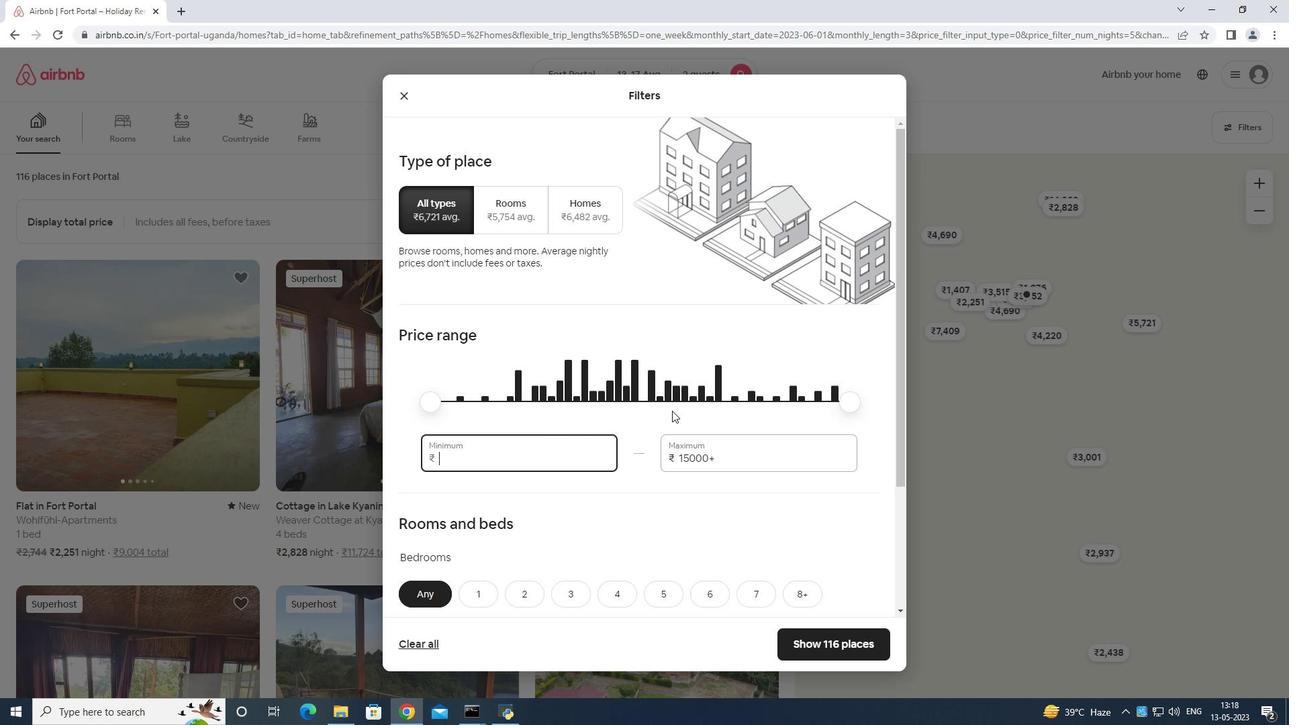 
Action: Mouse moved to (674, 409)
Screenshot: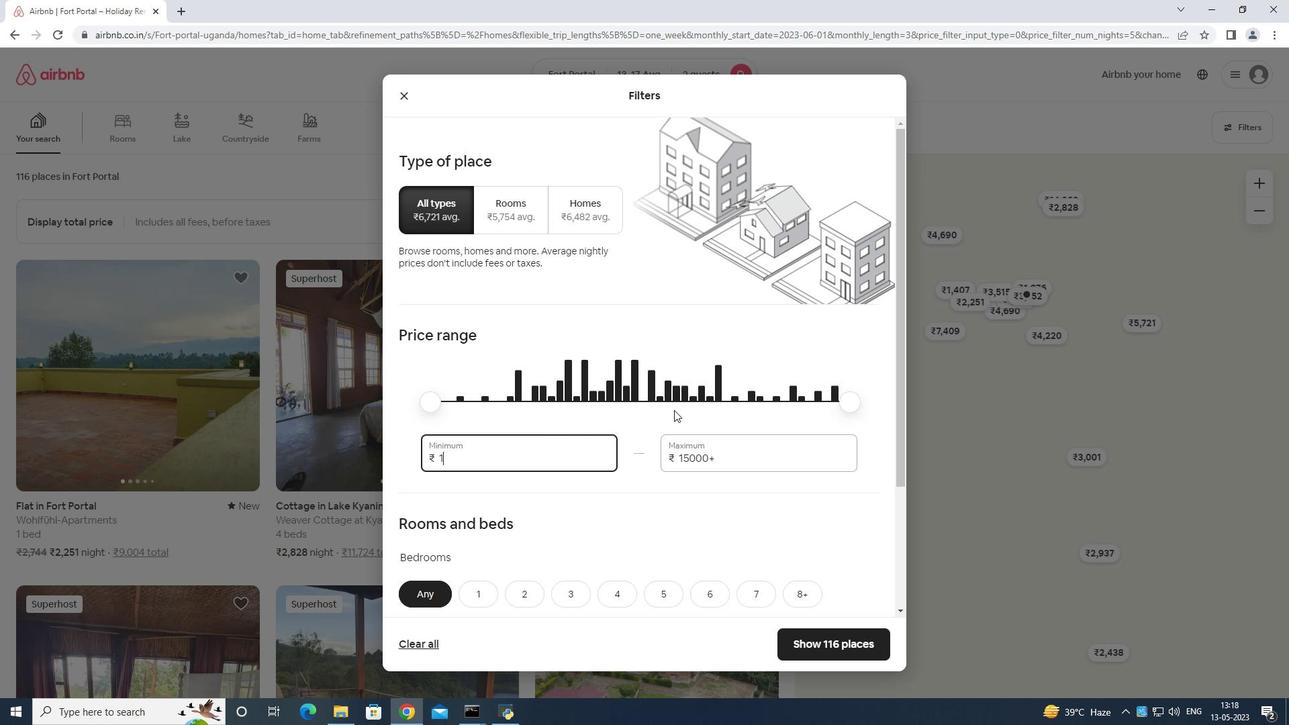 
Action: Key pressed 0
Screenshot: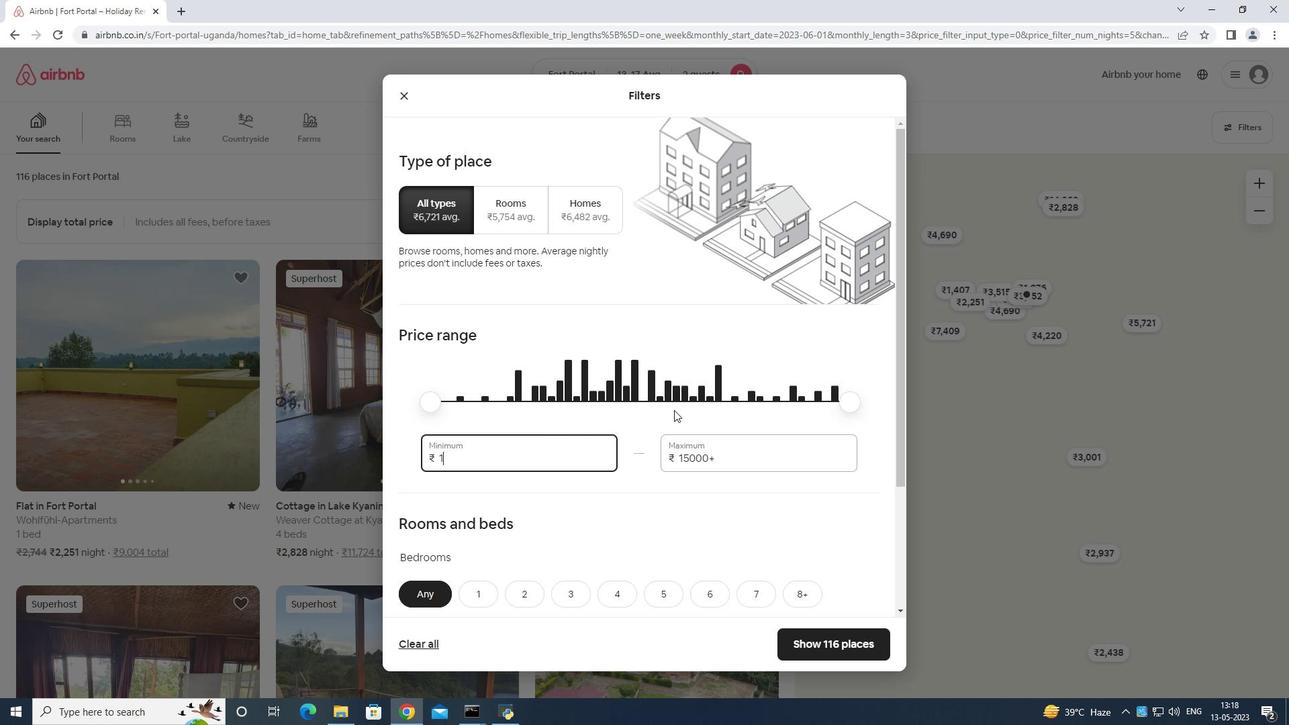 
Action: Mouse moved to (675, 408)
Screenshot: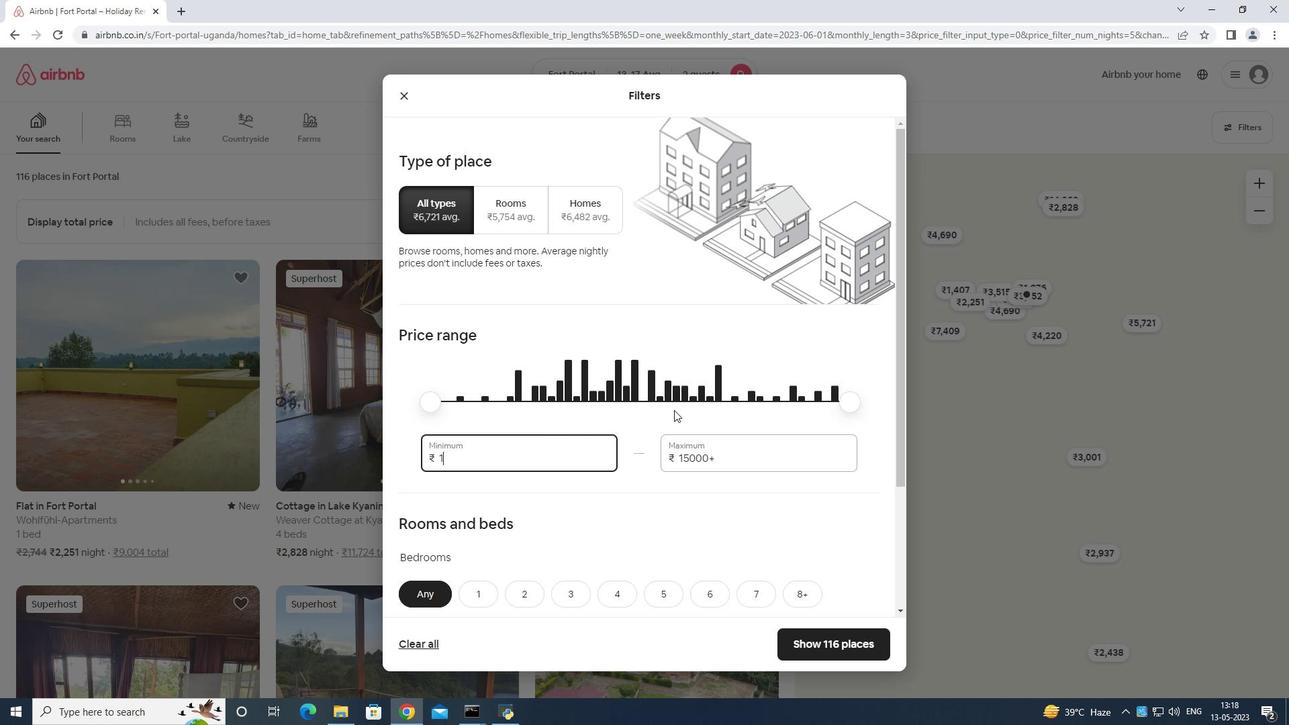 
Action: Key pressed 0
Screenshot: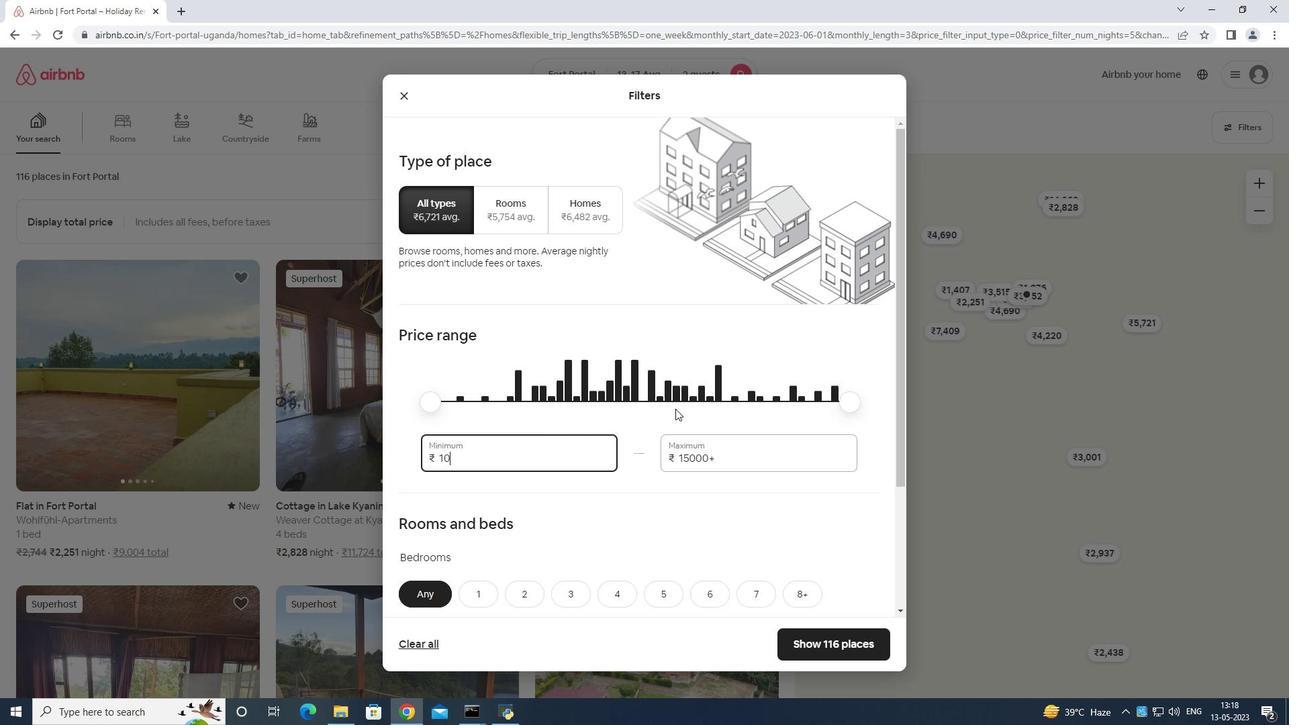 
Action: Mouse moved to (676, 408)
Screenshot: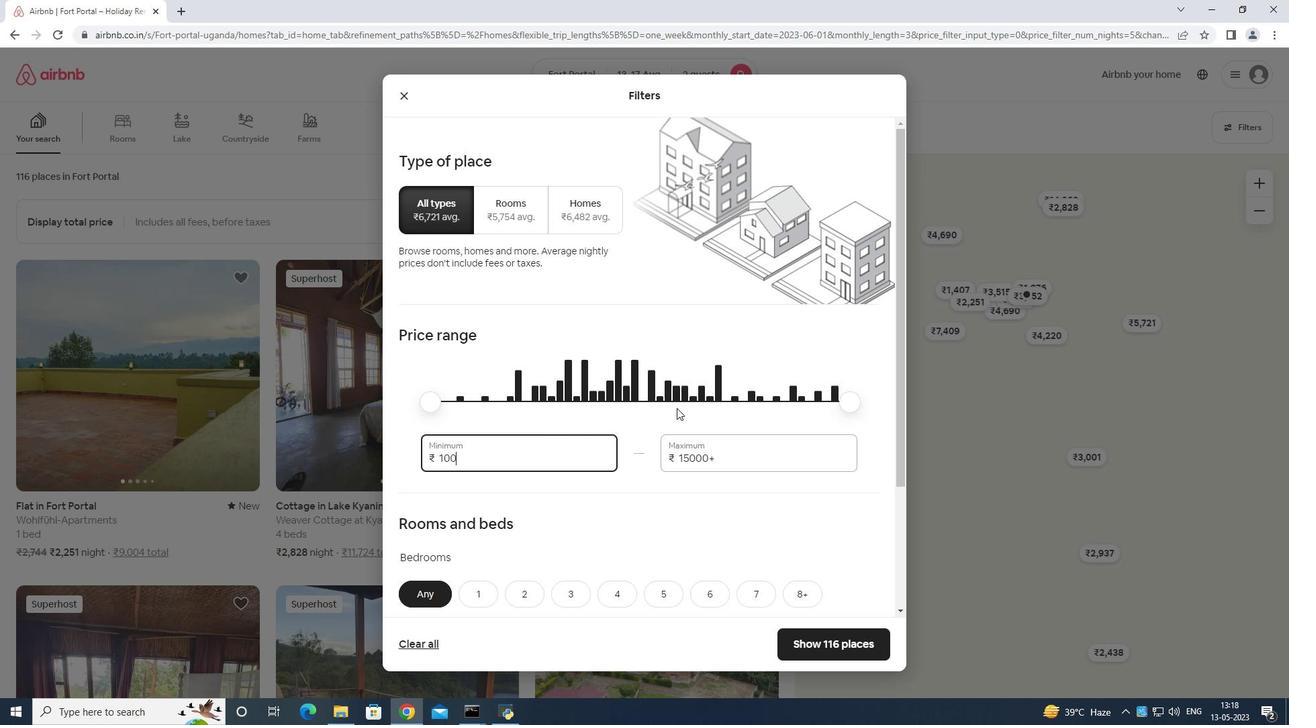 
Action: Key pressed 0
Screenshot: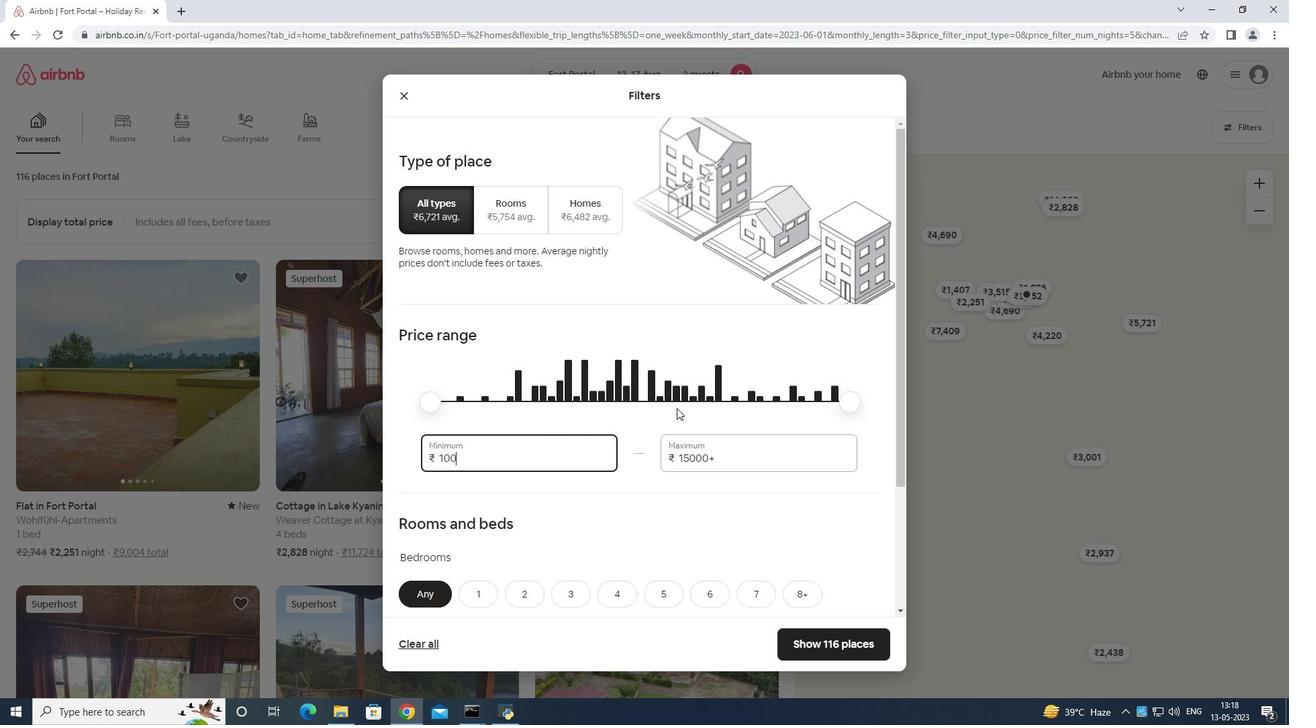 
Action: Mouse moved to (686, 407)
Screenshot: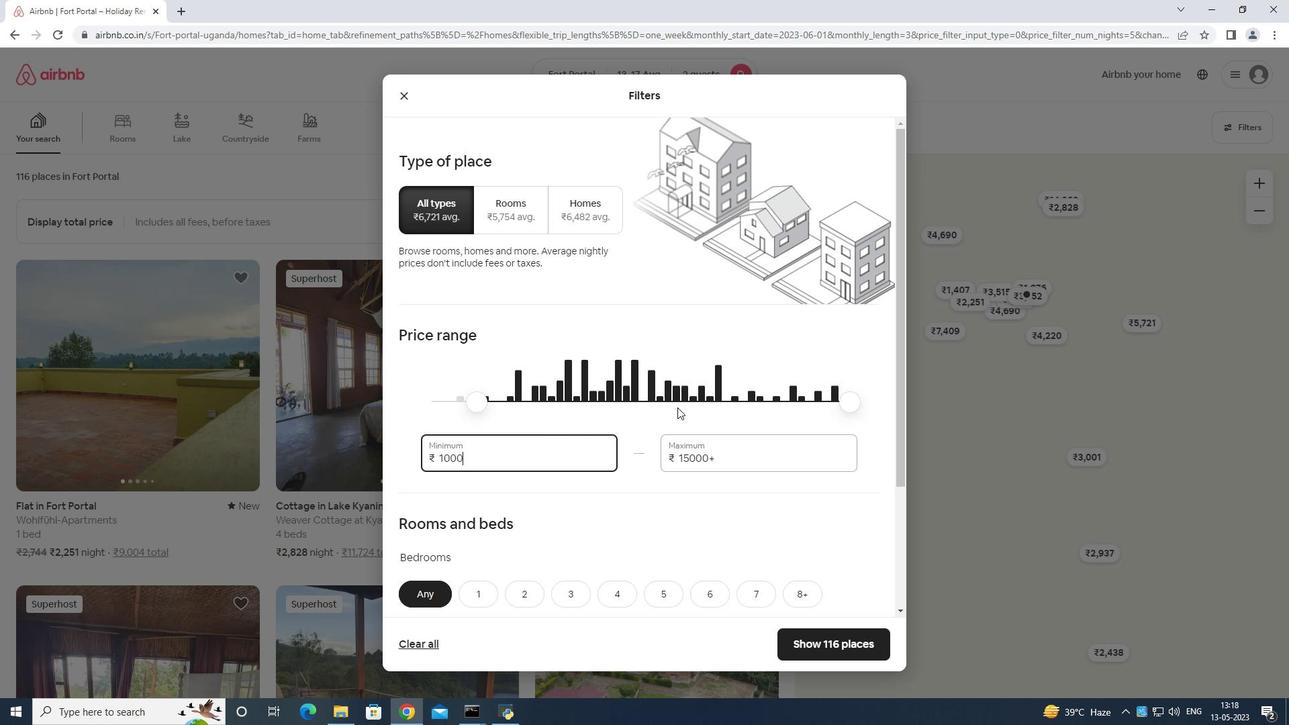 
Action: Key pressed 0
Screenshot: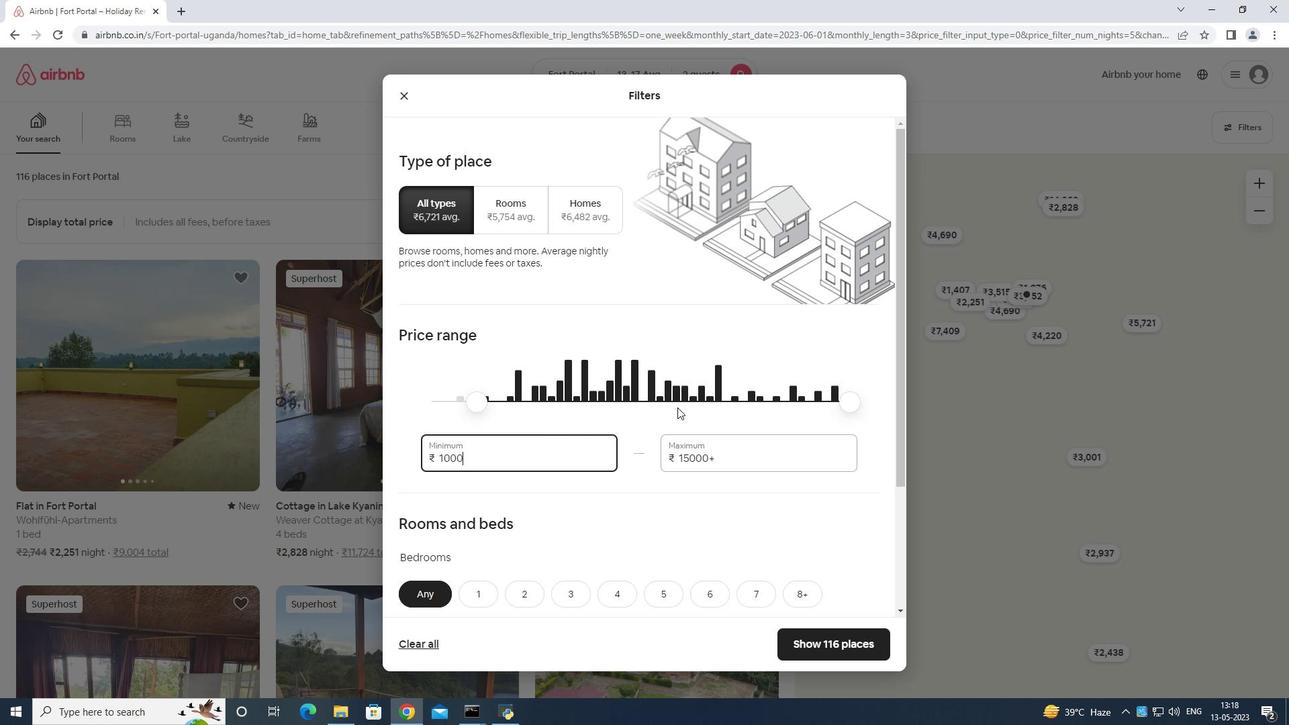 
Action: Mouse moved to (761, 446)
Screenshot: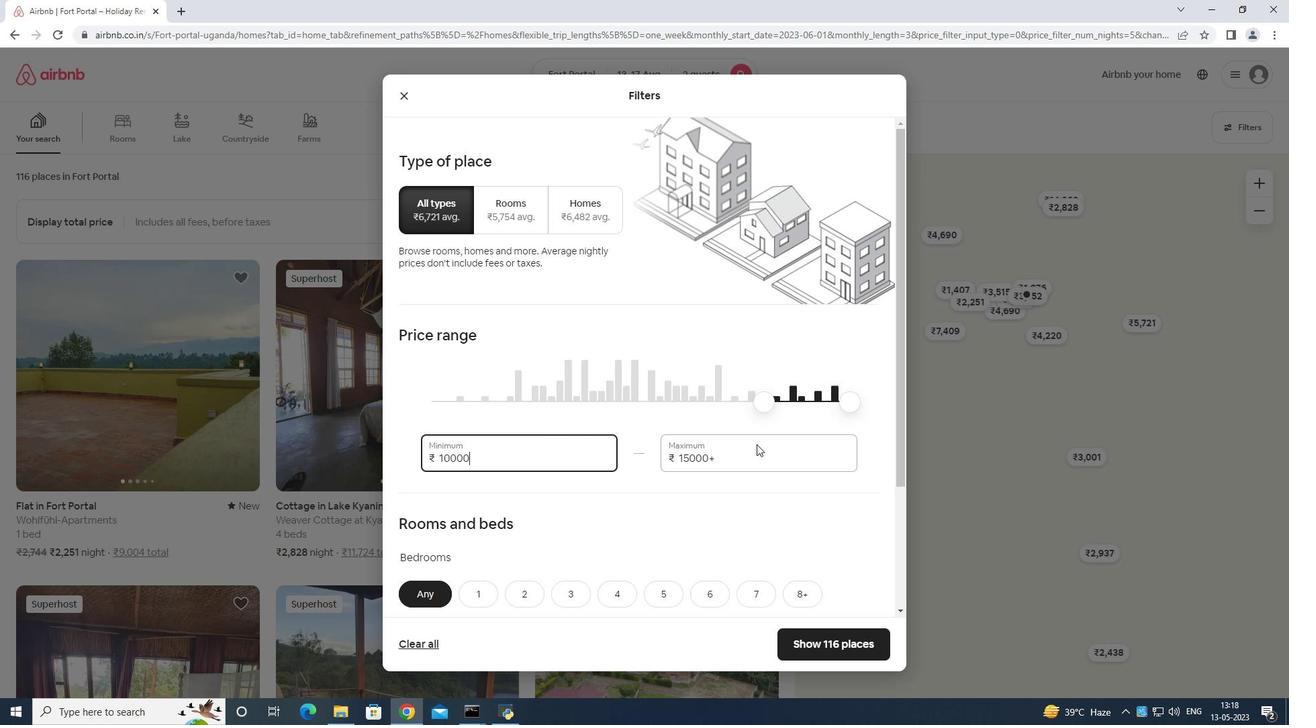 
Action: Mouse pressed left at (761, 446)
Screenshot: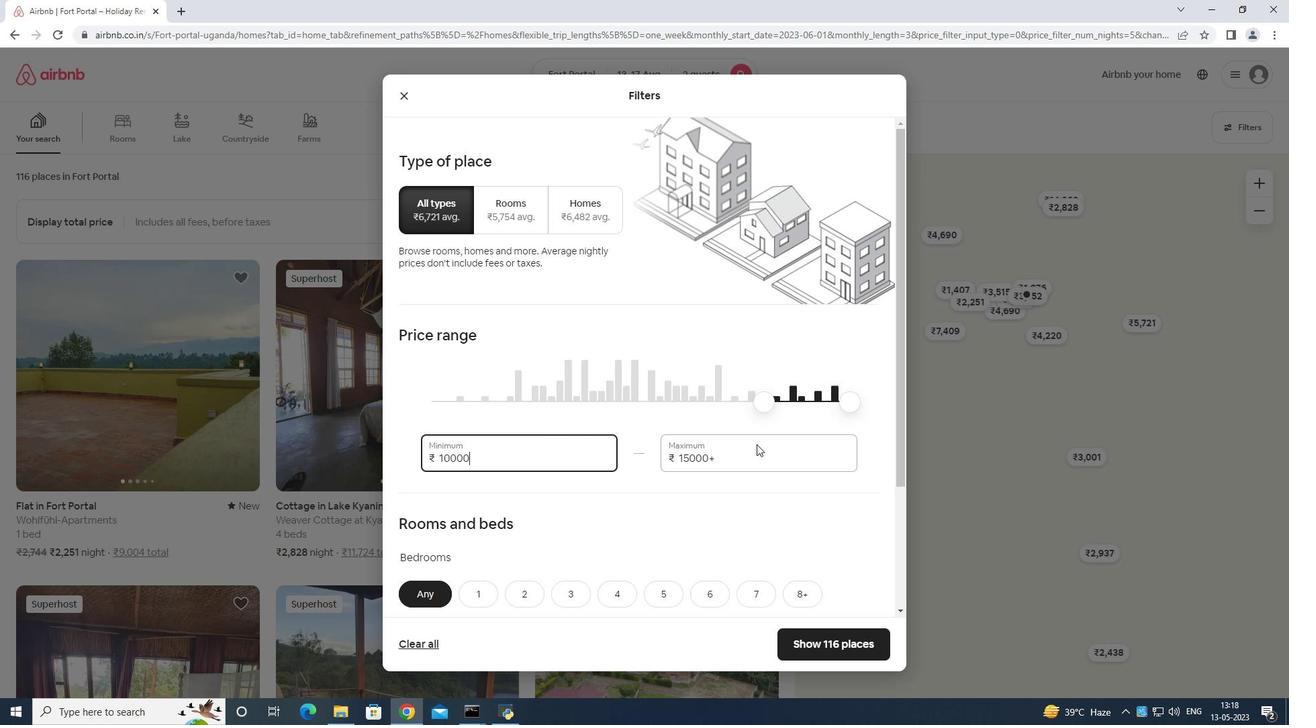 
Action: Mouse moved to (762, 442)
Screenshot: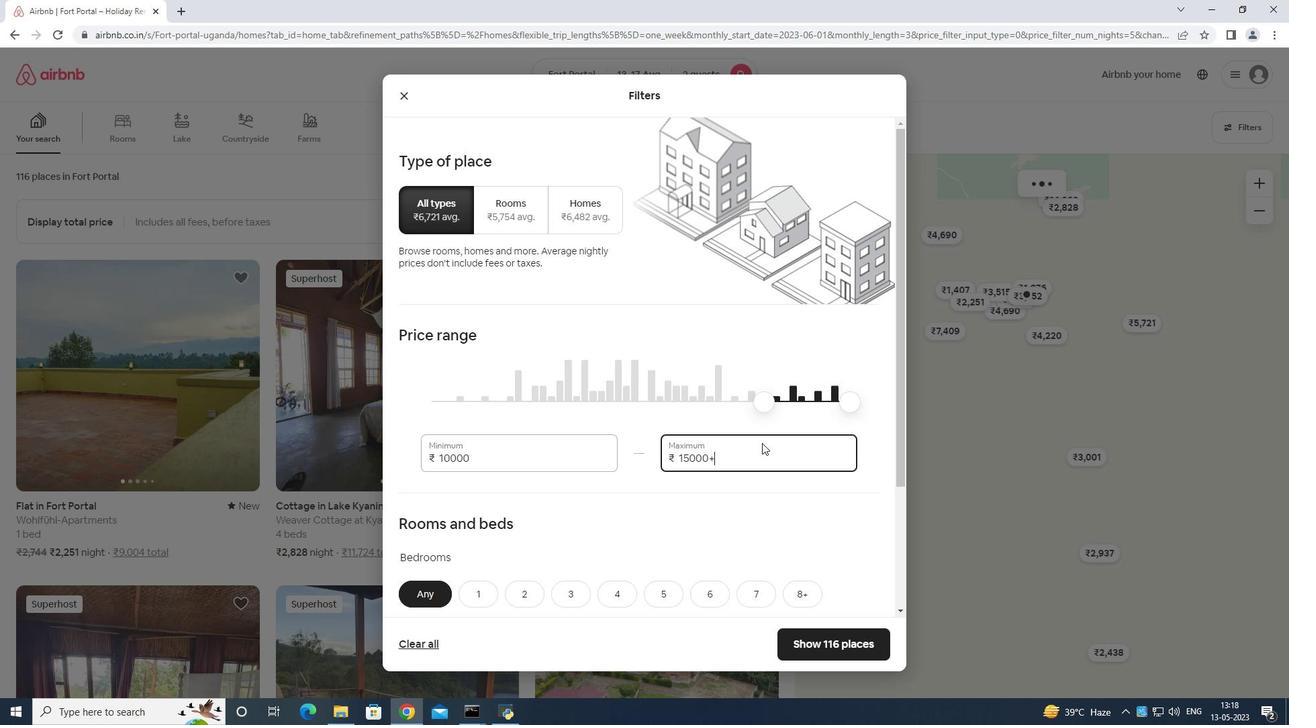 
Action: Key pressed <Key.backspace>
Screenshot: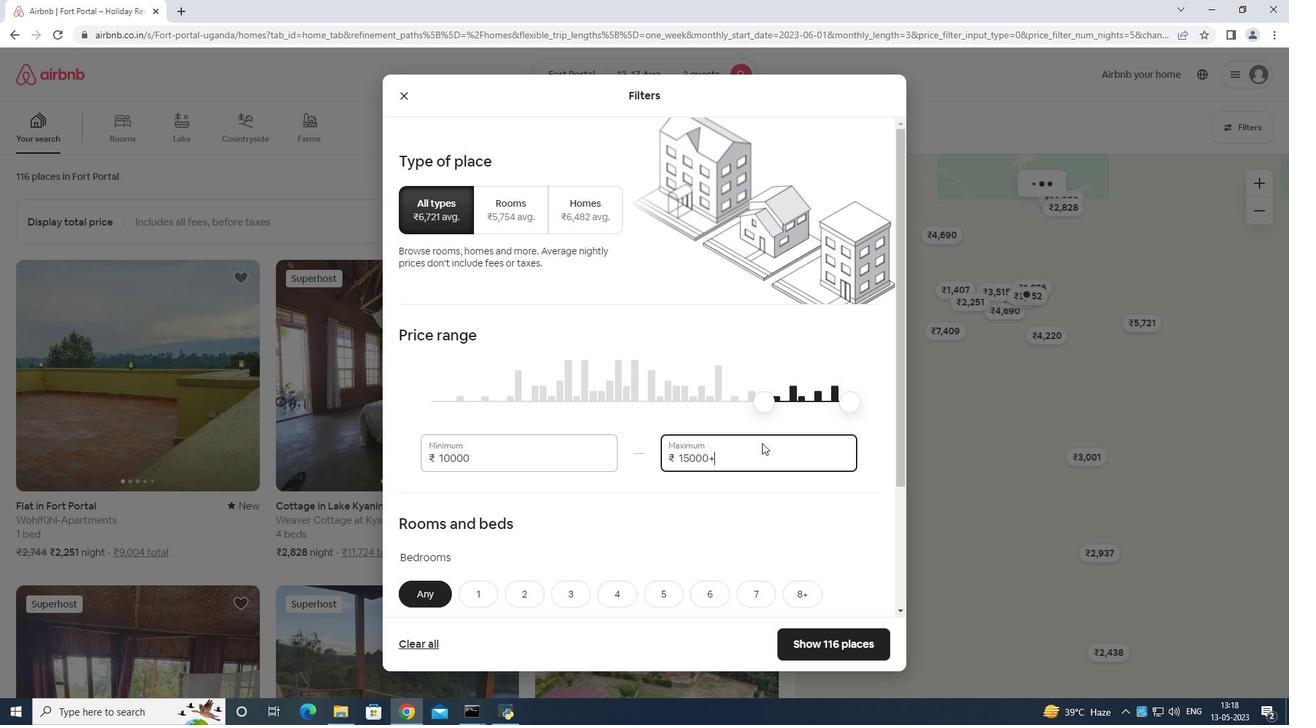 
Action: Mouse moved to (762, 441)
Screenshot: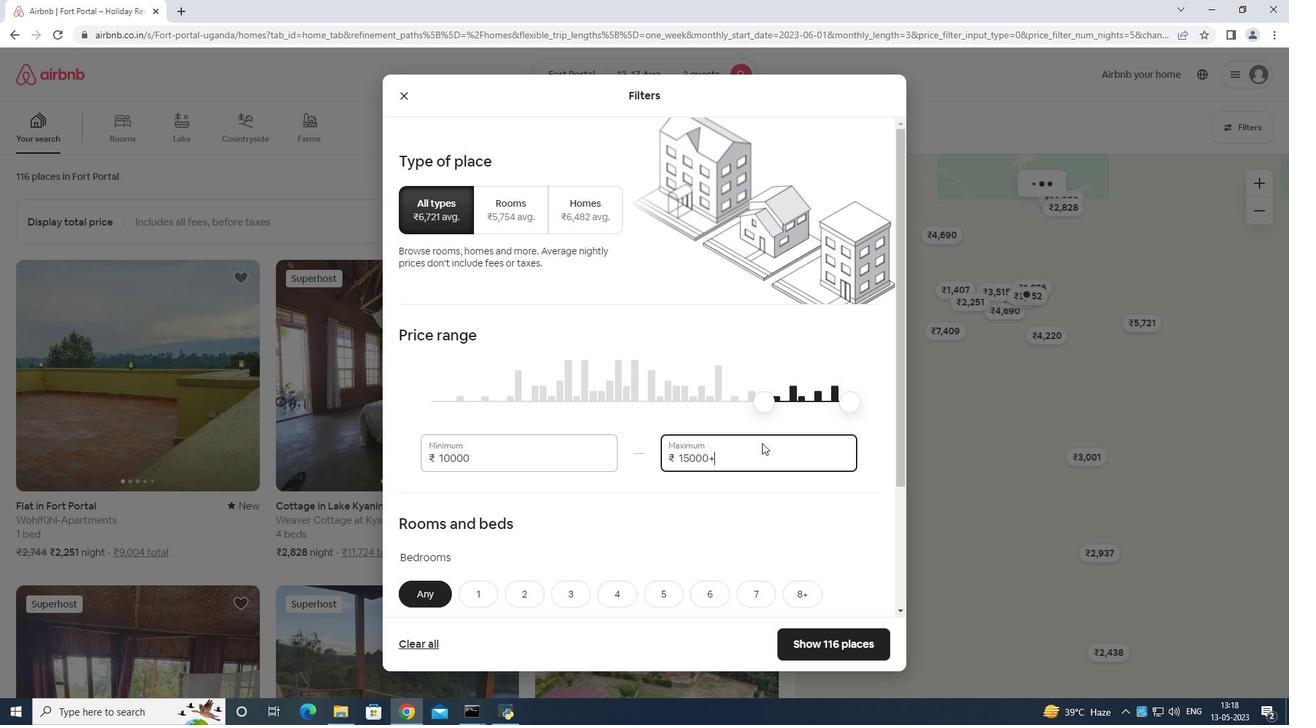 
Action: Key pressed <Key.backspace><Key.backspace><Key.backspace><Key.backspace>
Screenshot: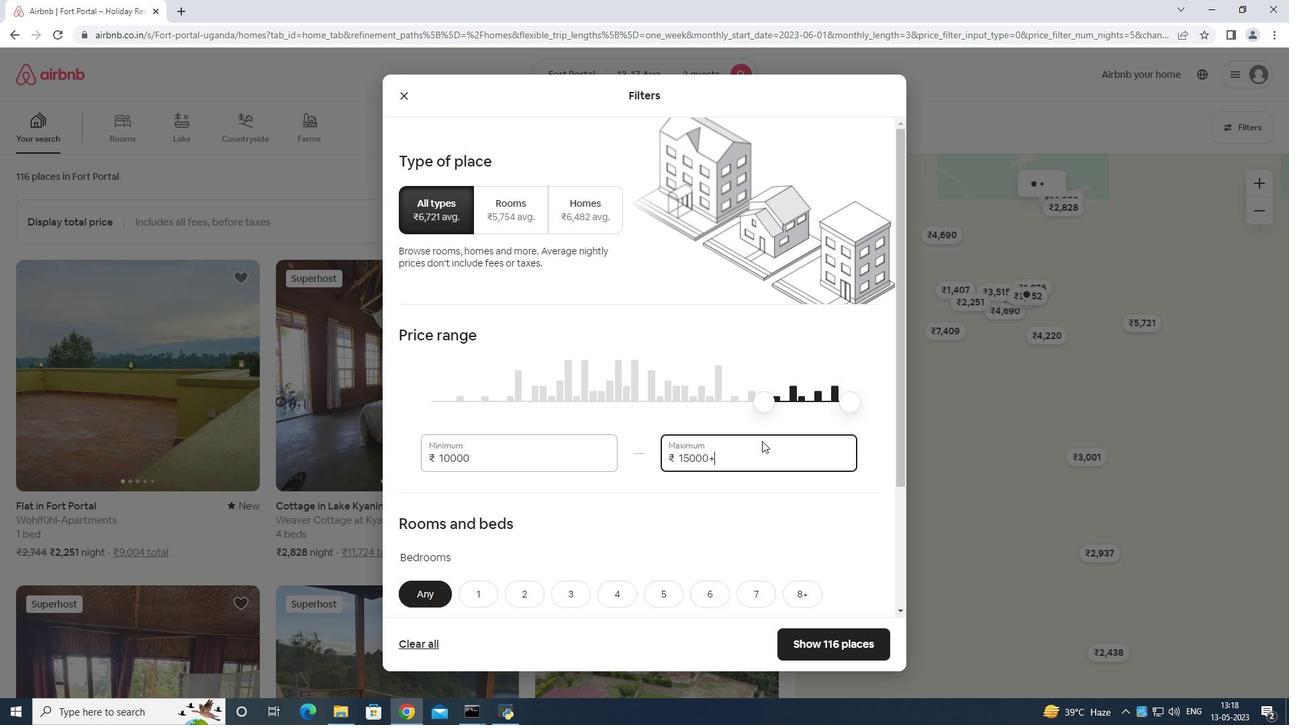 
Action: Mouse moved to (761, 441)
Screenshot: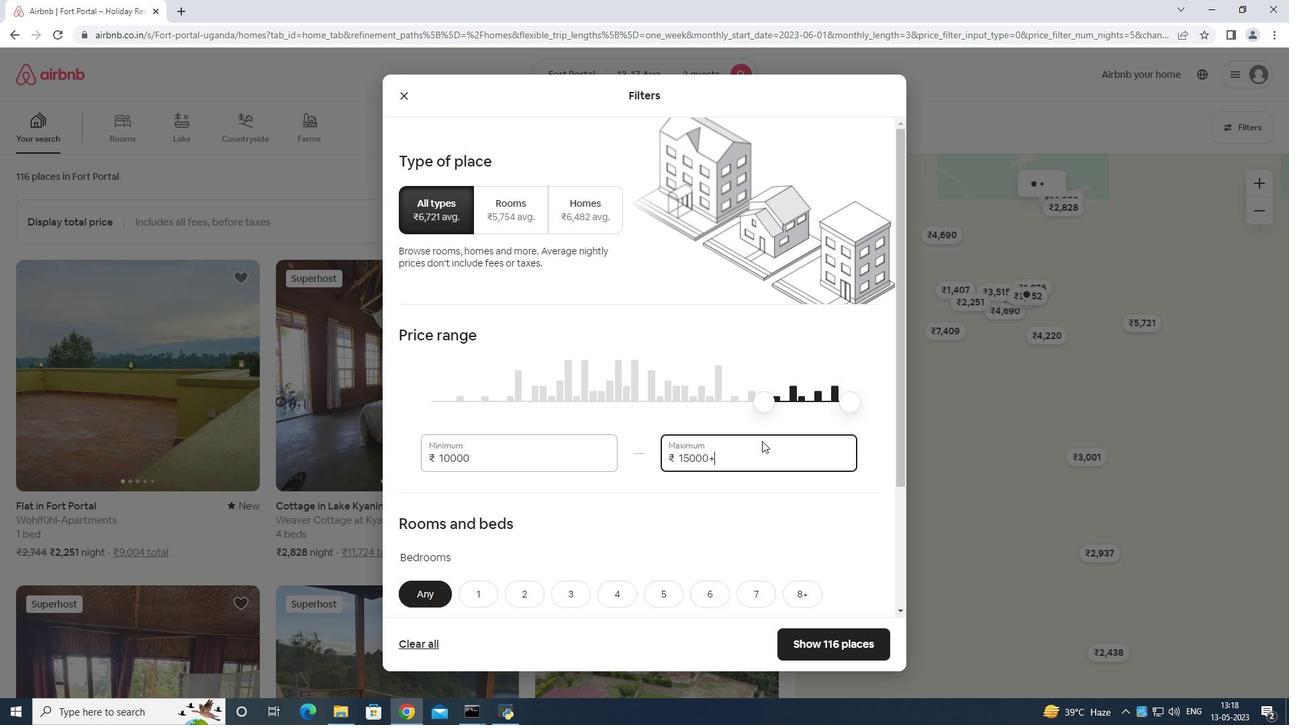
Action: Key pressed <Key.backspace><Key.backspace><Key.backspace><Key.backspace><Key.backspace>
Screenshot: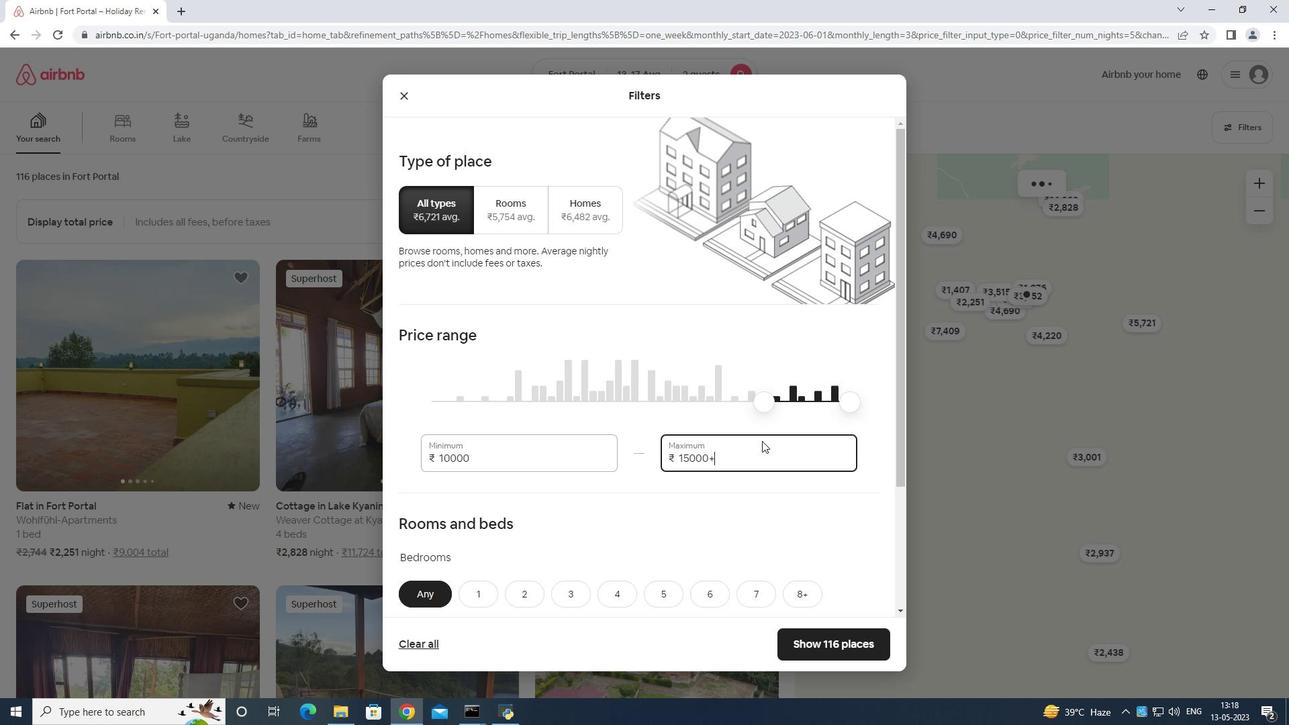 
Action: Mouse moved to (760, 441)
Screenshot: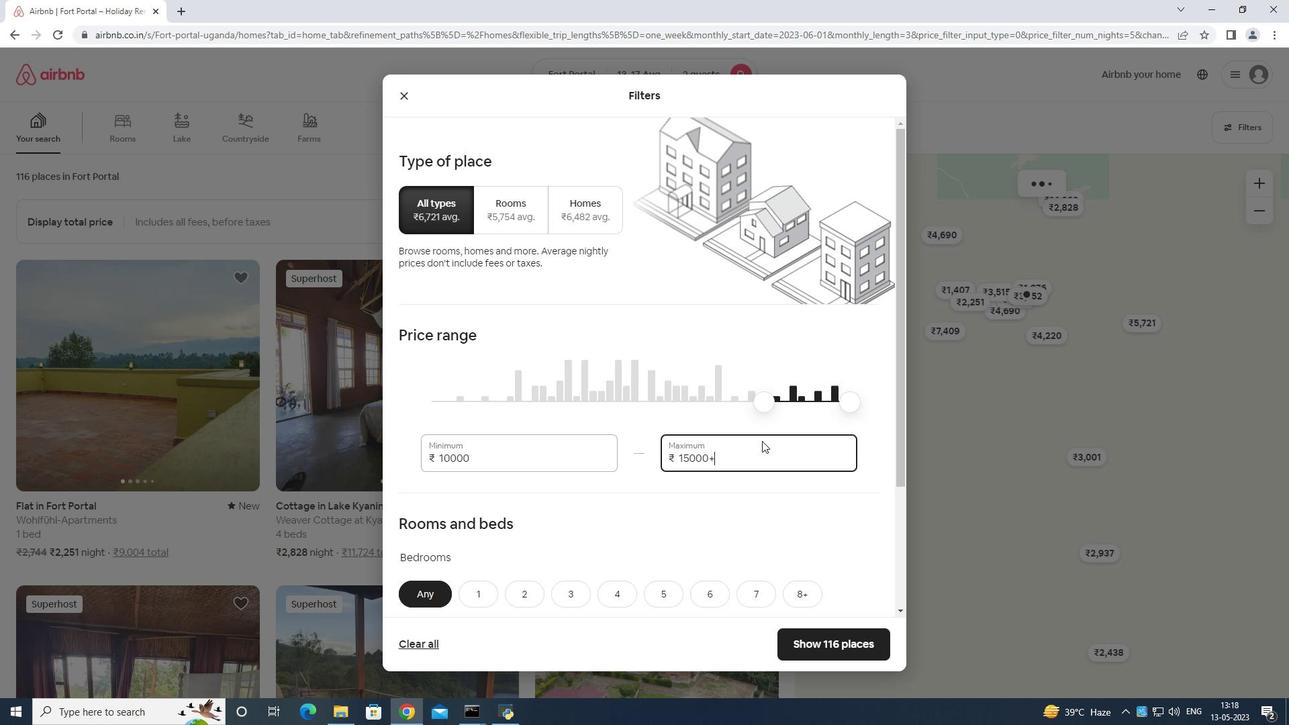 
Action: Key pressed <Key.backspace><Key.backspace><Key.backspace><Key.backspace><Key.backspace>
Screenshot: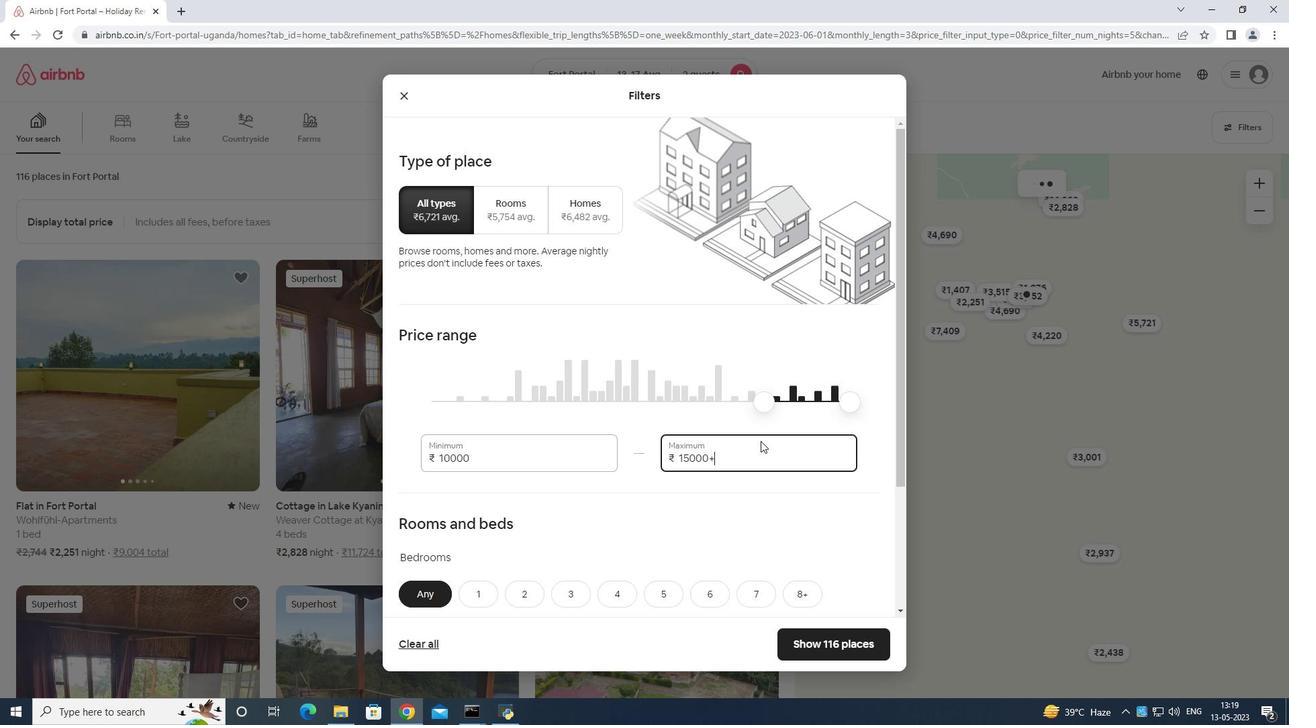 
Action: Mouse moved to (760, 440)
Screenshot: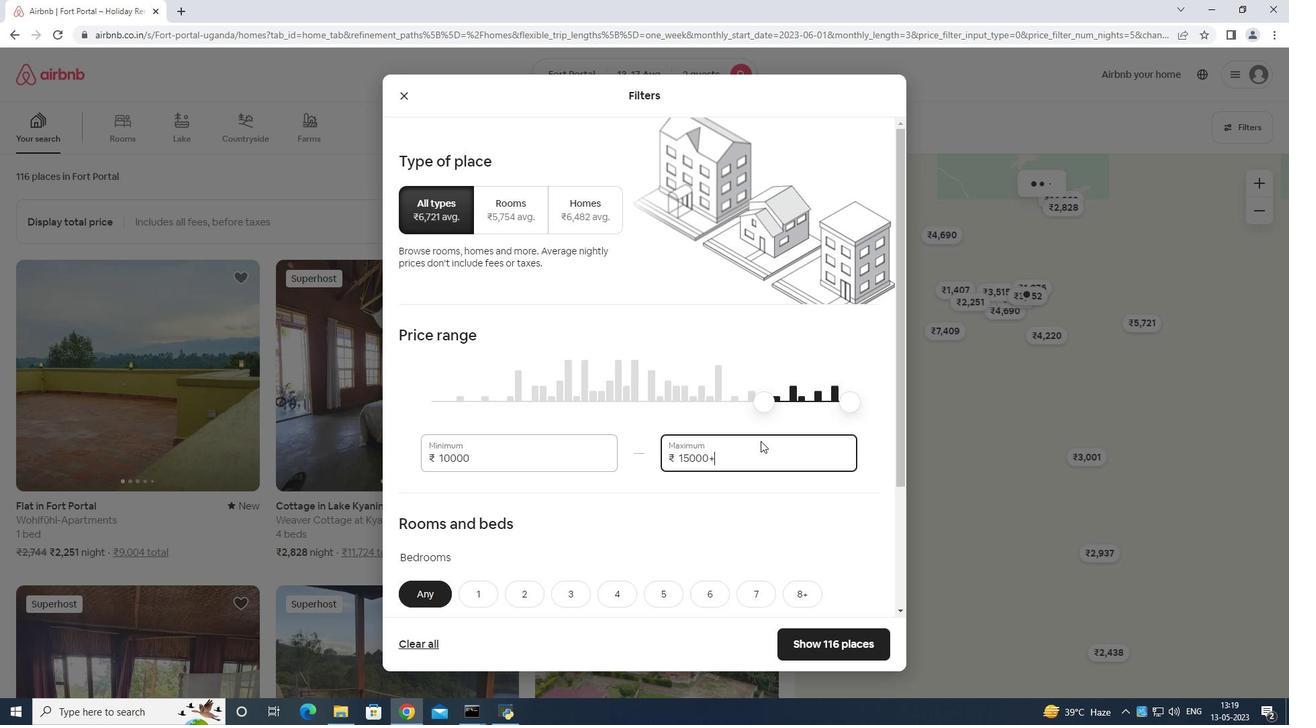 
Action: Key pressed 1
Screenshot: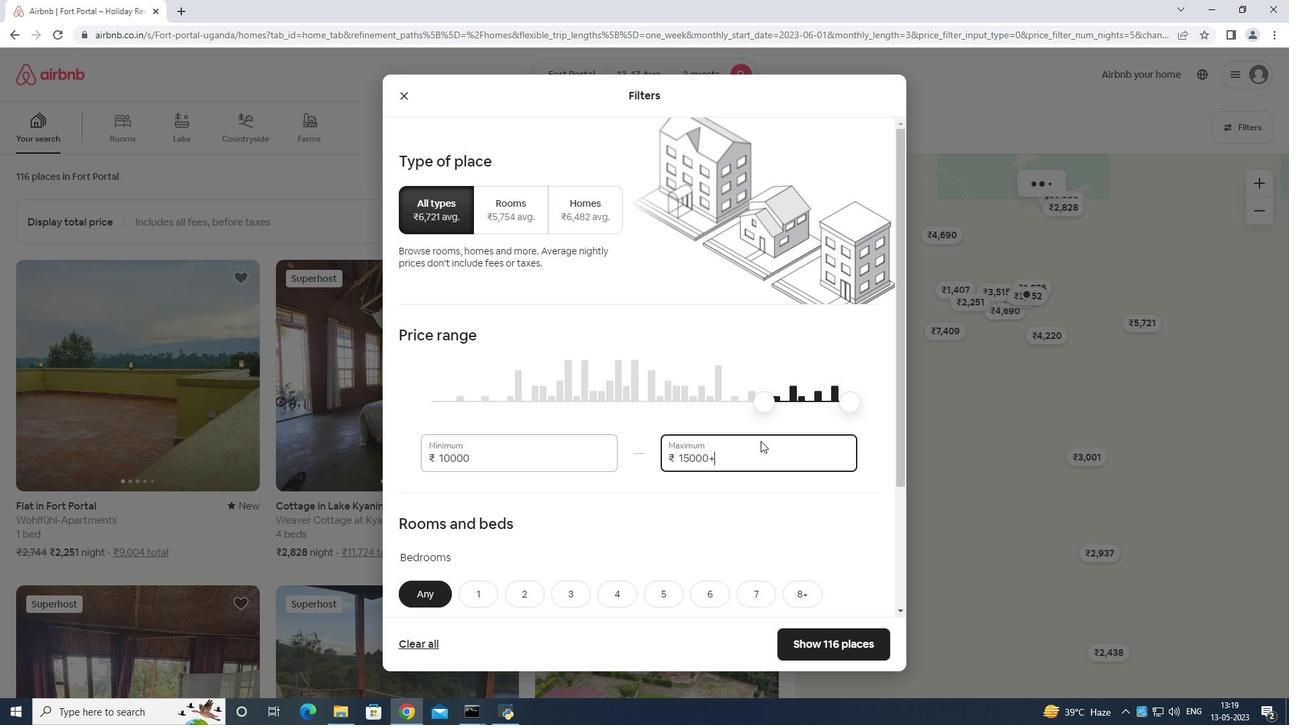 
Action: Mouse moved to (761, 439)
Screenshot: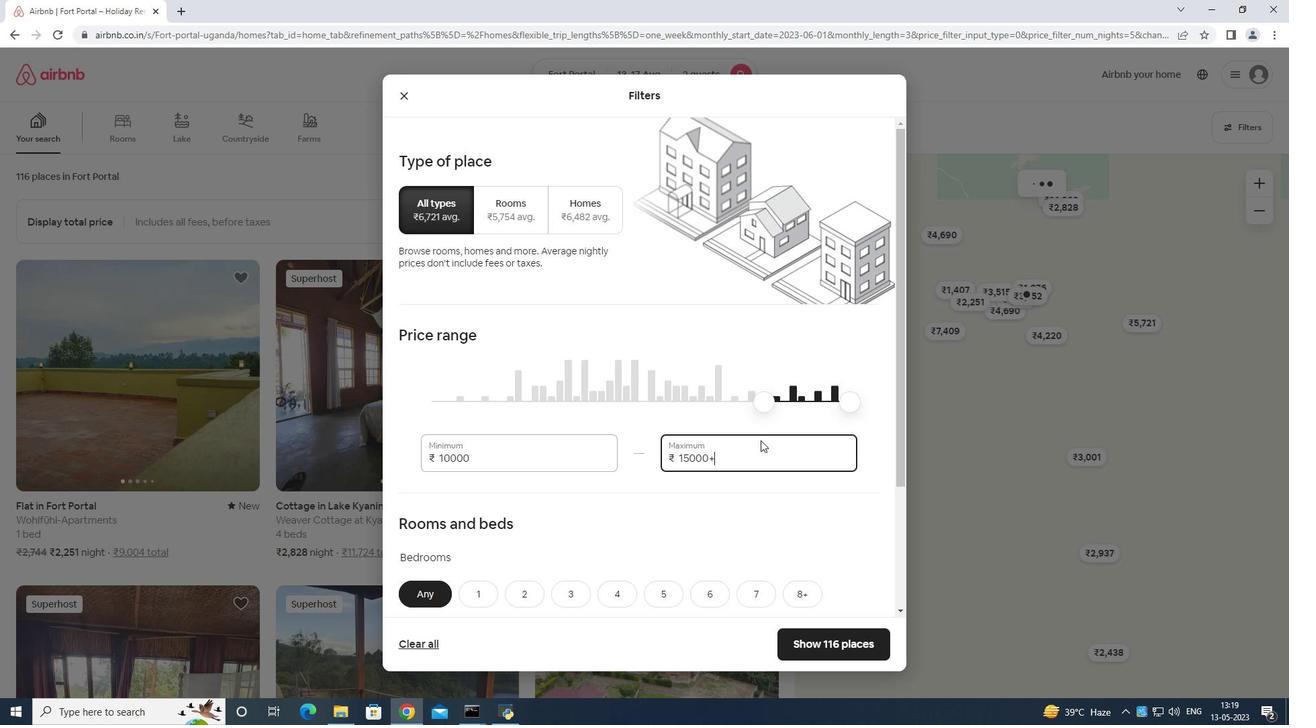 
Action: Key pressed 6
Screenshot: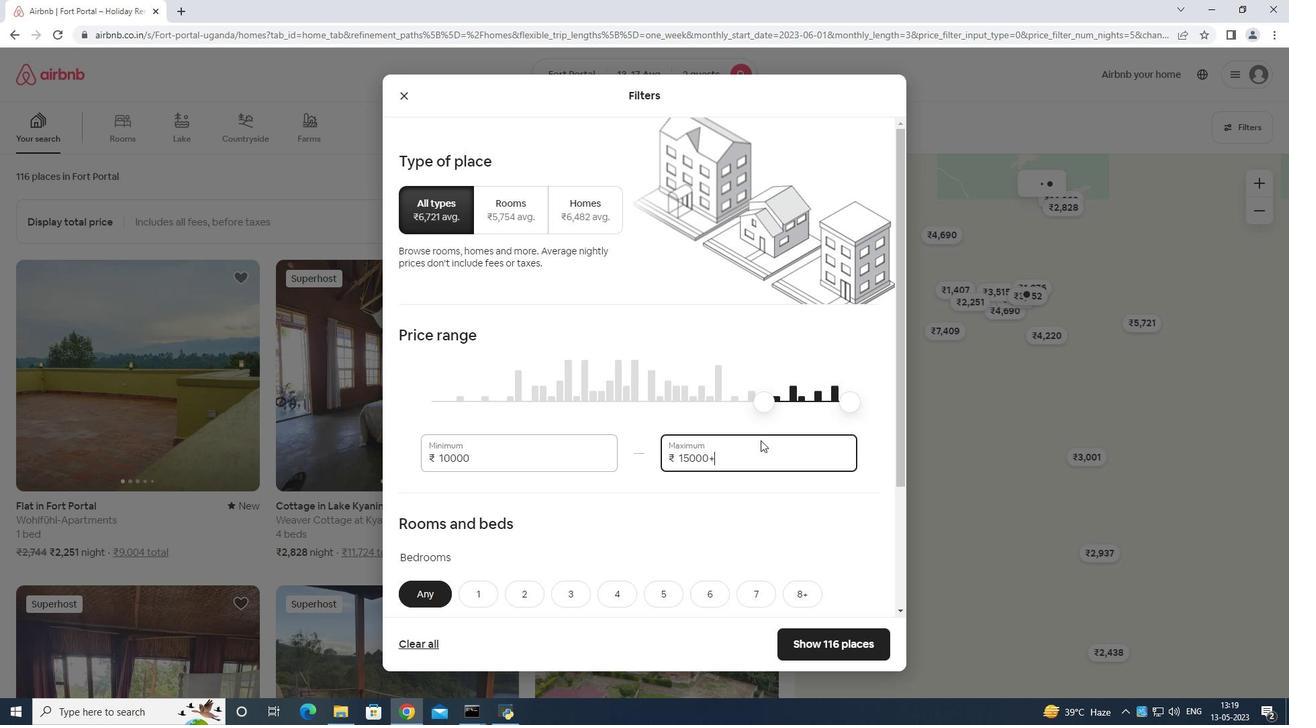 
Action: Mouse moved to (760, 439)
Screenshot: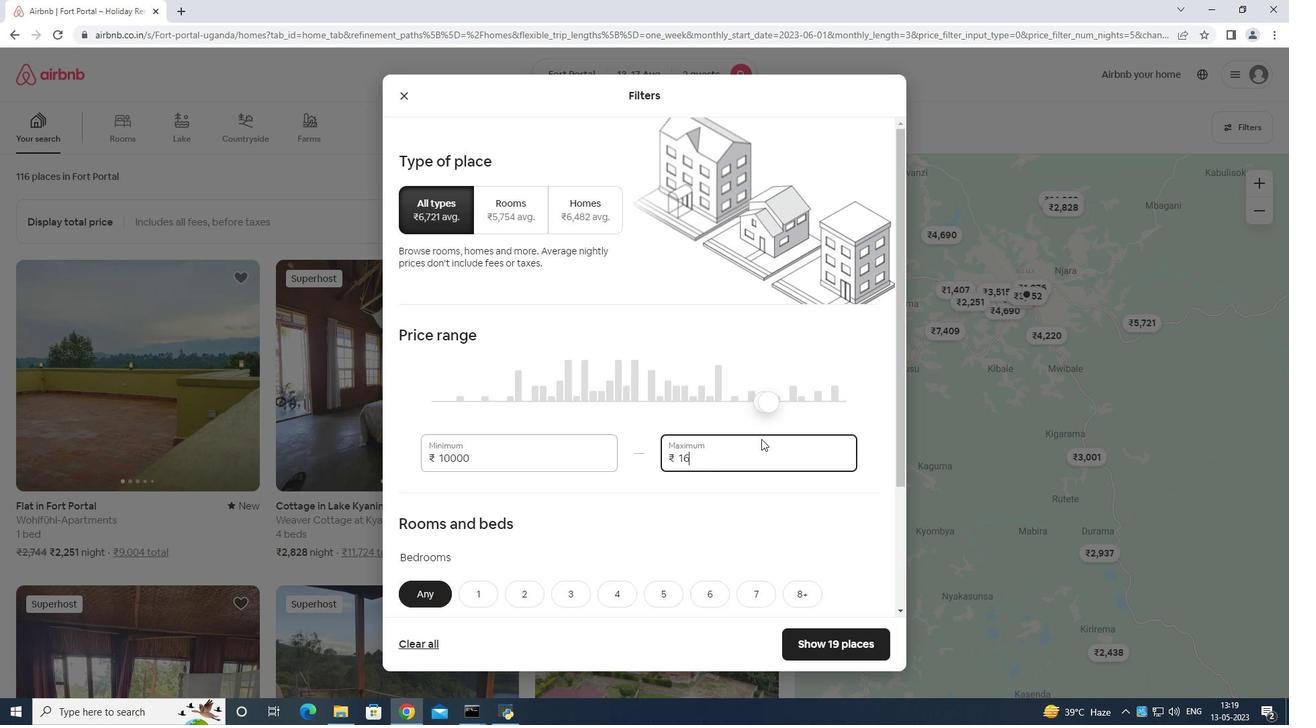 
Action: Key pressed 0
Screenshot: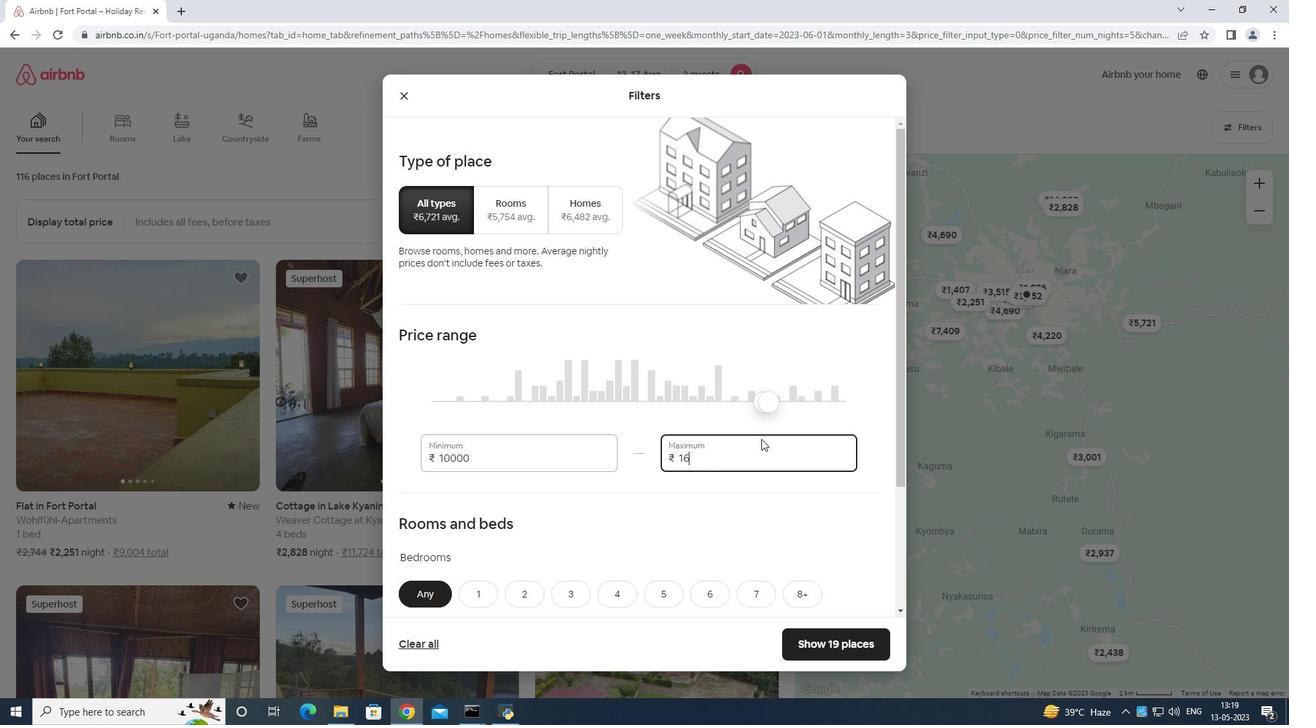 
Action: Mouse moved to (760, 439)
Screenshot: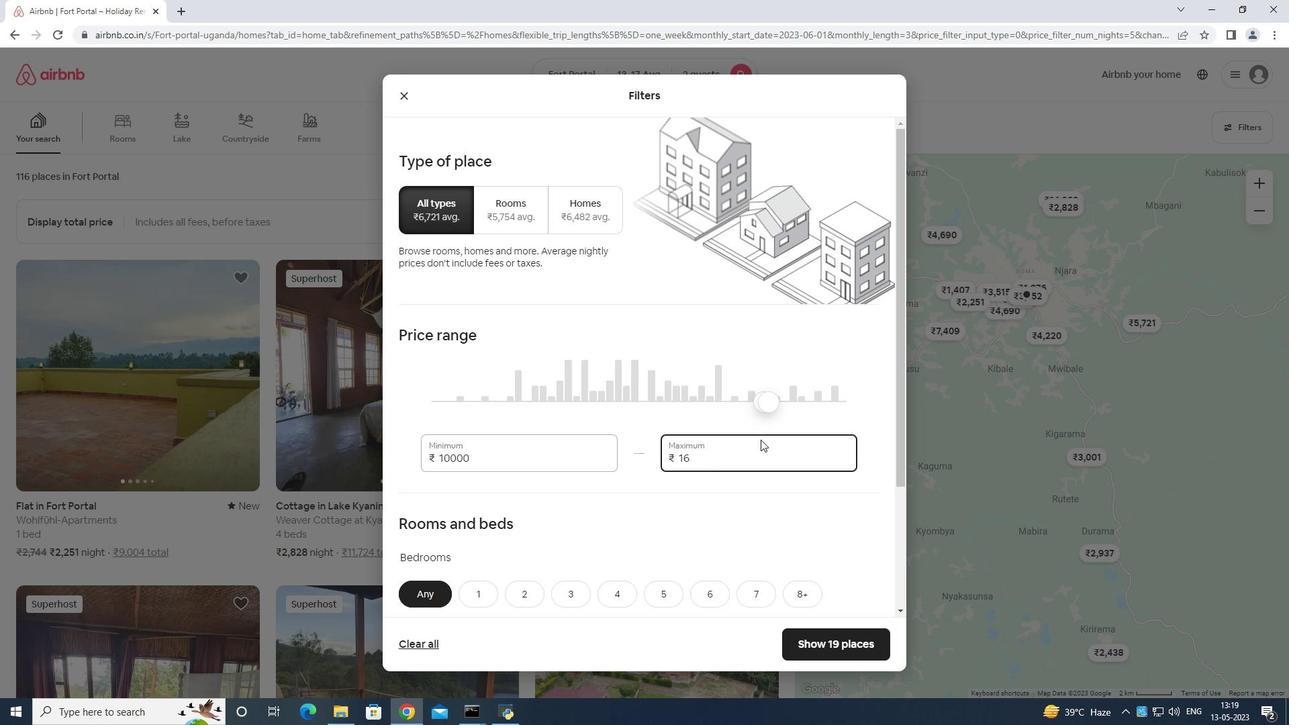 
Action: Key pressed 00
Screenshot: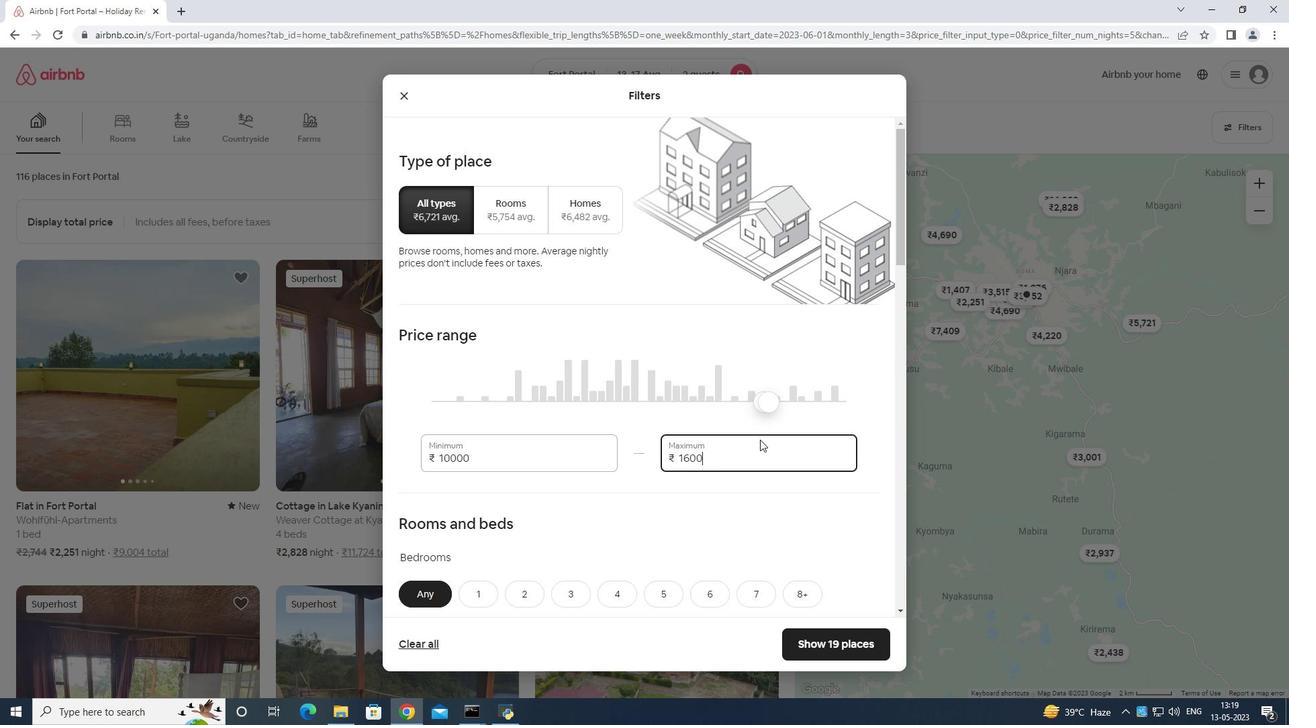 
Action: Mouse moved to (749, 433)
Screenshot: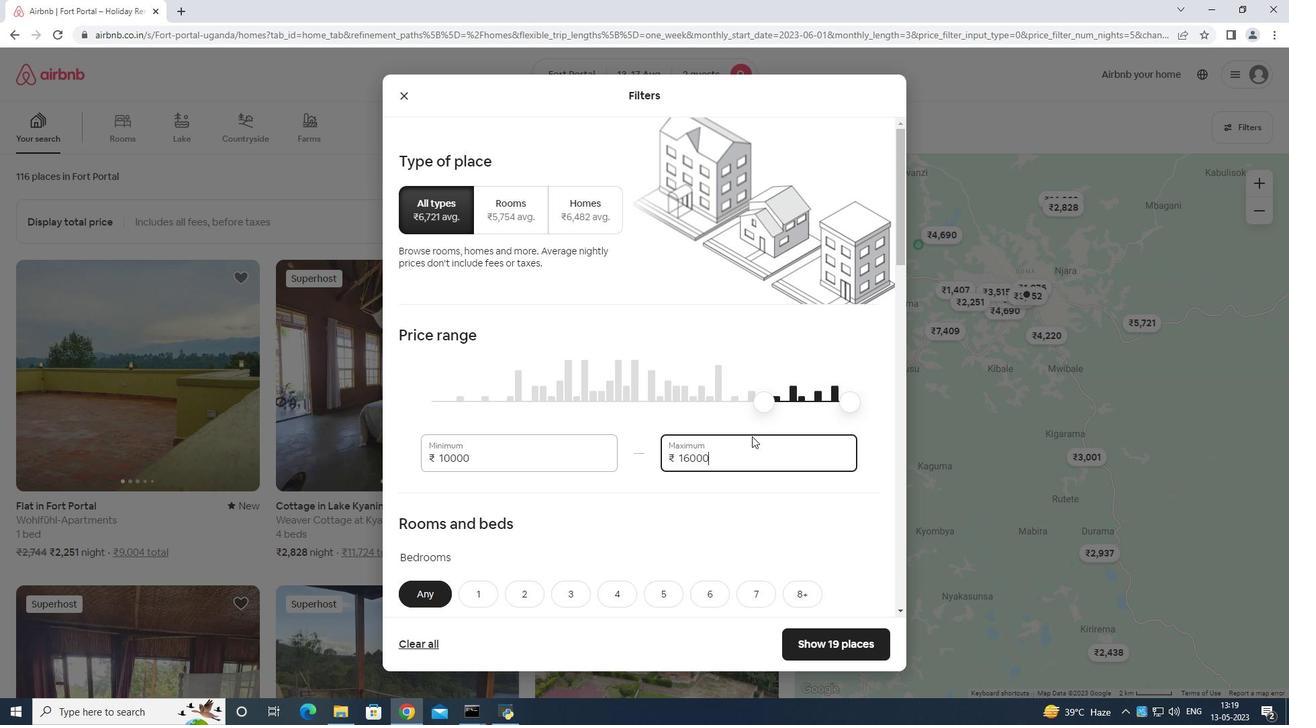 
Action: Mouse scrolled (749, 433) with delta (0, 0)
Screenshot: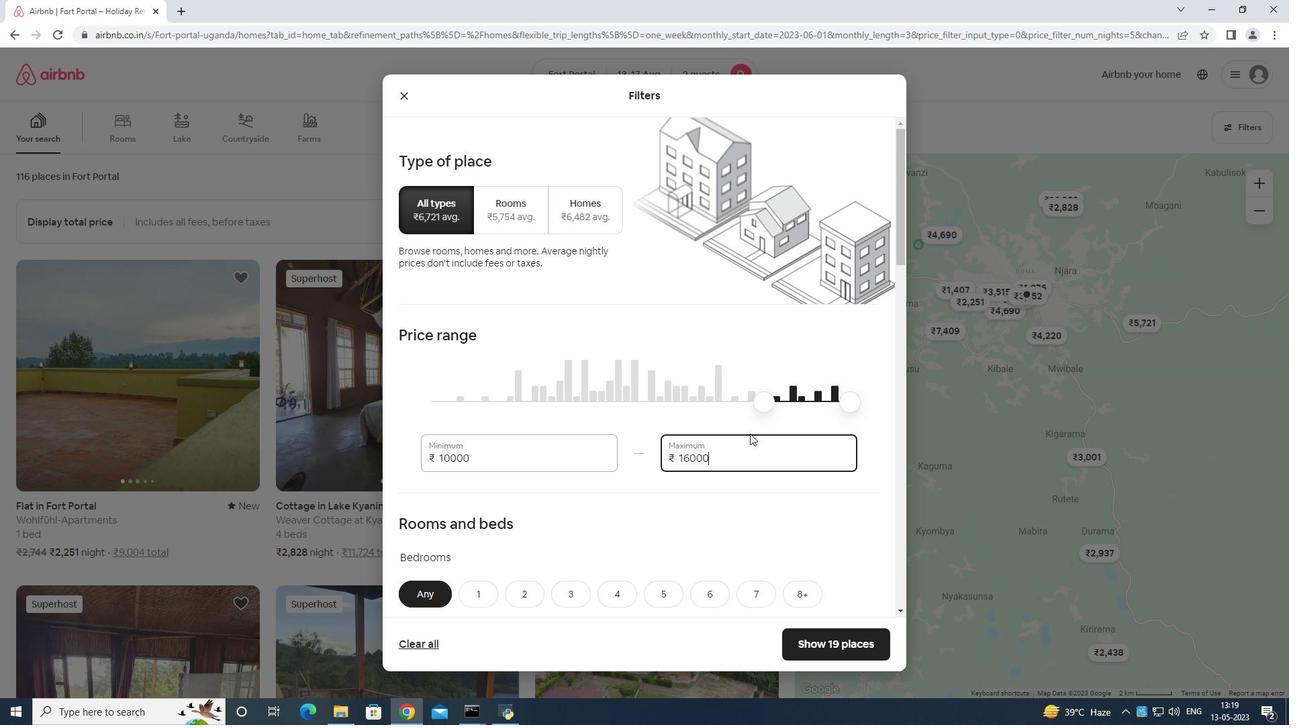 
Action: Mouse moved to (749, 435)
Screenshot: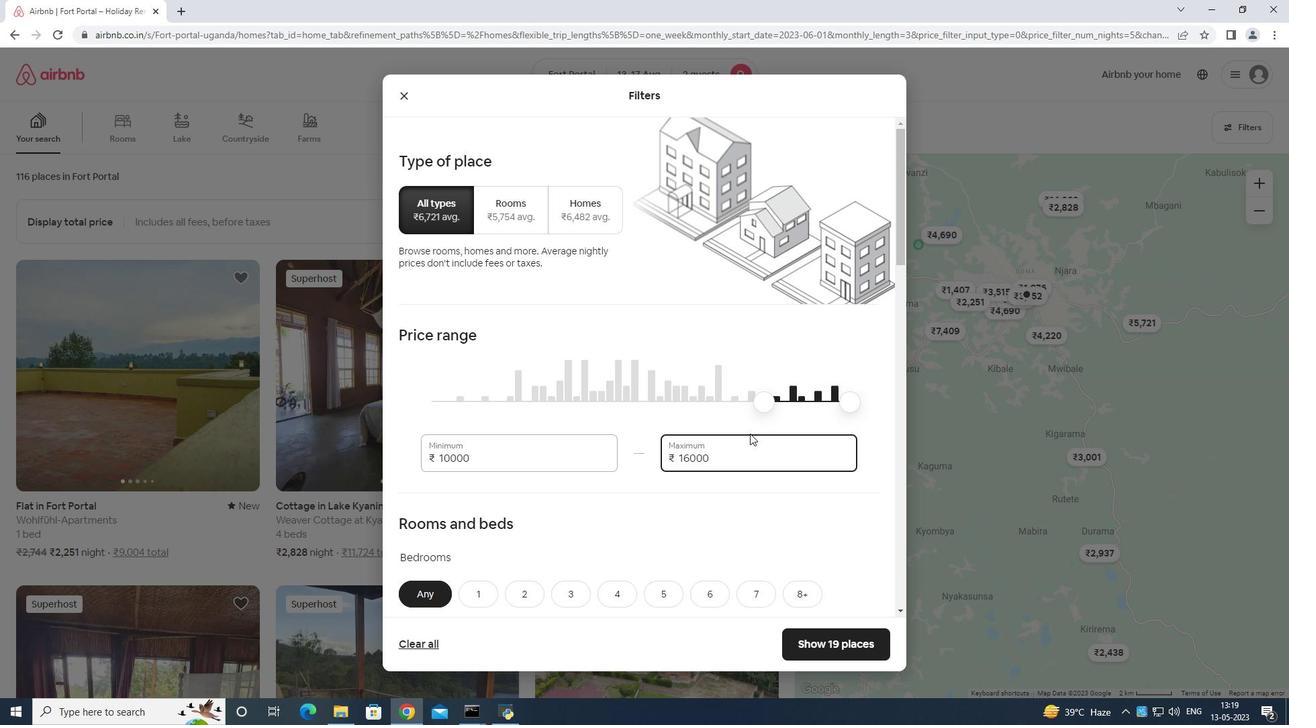 
Action: Mouse scrolled (749, 435) with delta (0, 0)
Screenshot: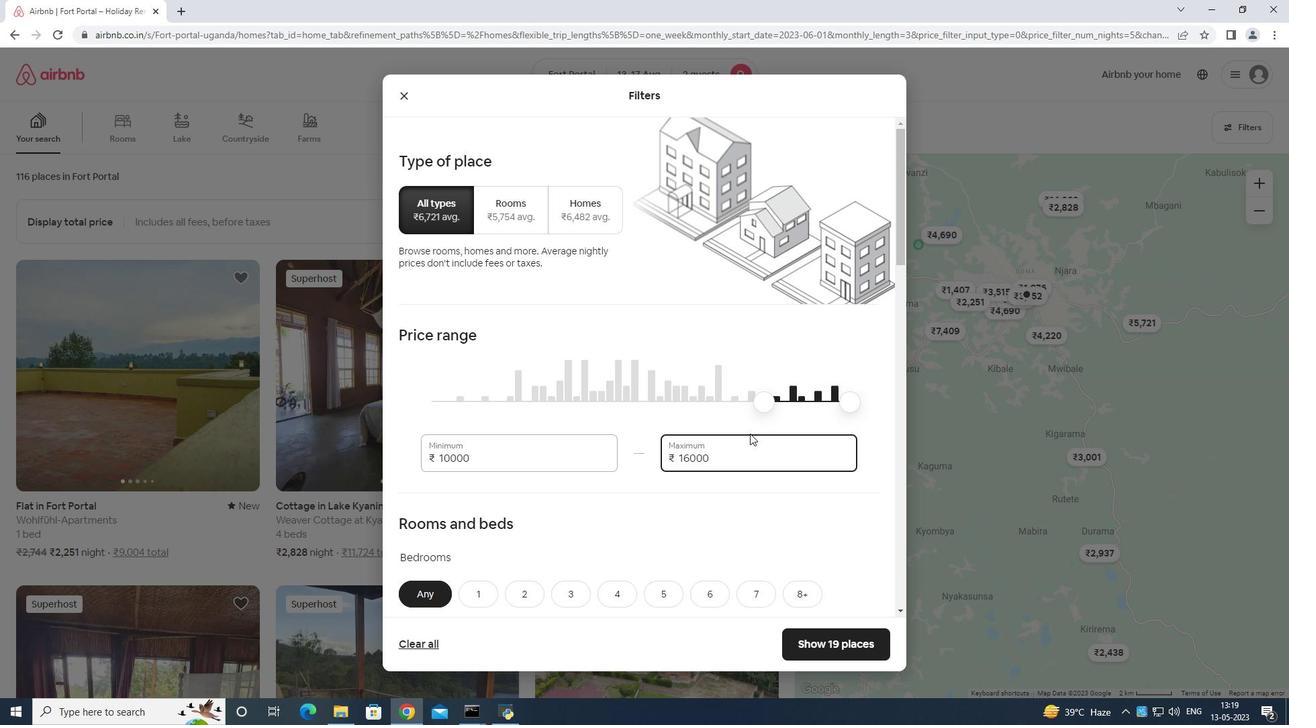 
Action: Mouse moved to (749, 435)
Screenshot: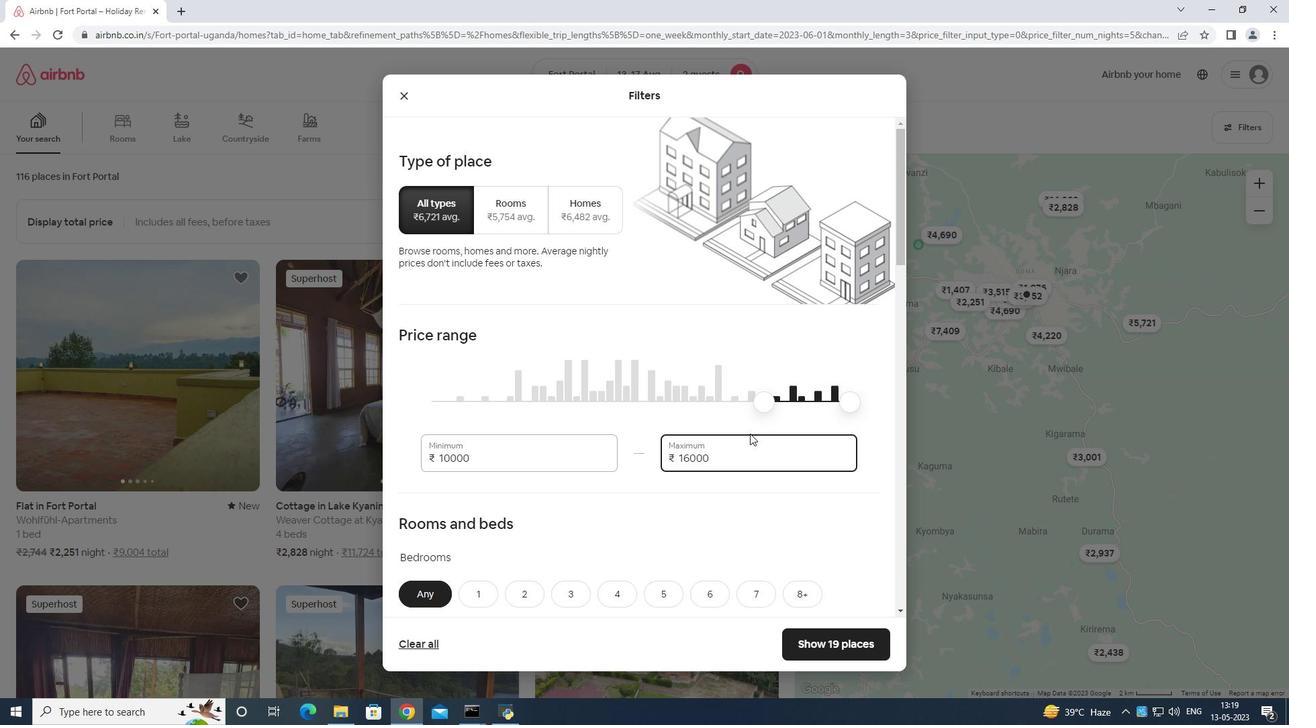 
Action: Mouse scrolled (749, 435) with delta (0, 0)
Screenshot: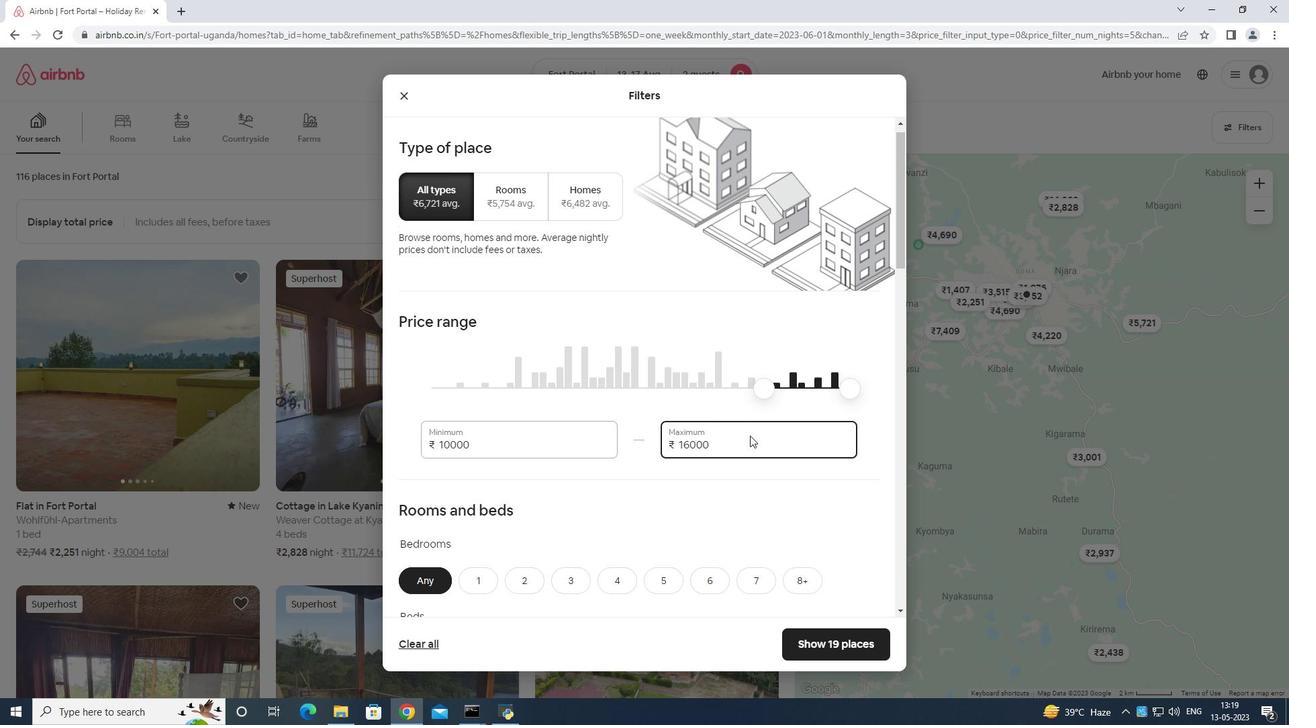 
Action: Mouse moved to (516, 389)
Screenshot: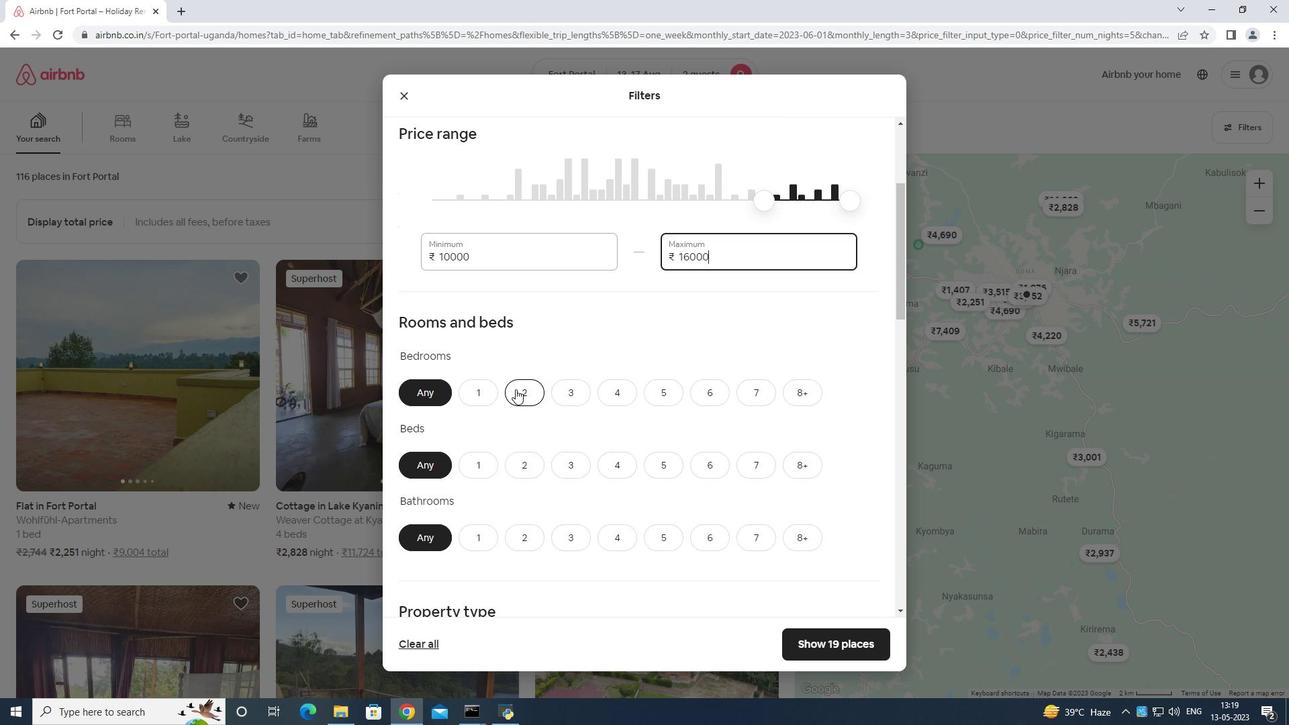 
Action: Mouse pressed left at (516, 389)
Screenshot: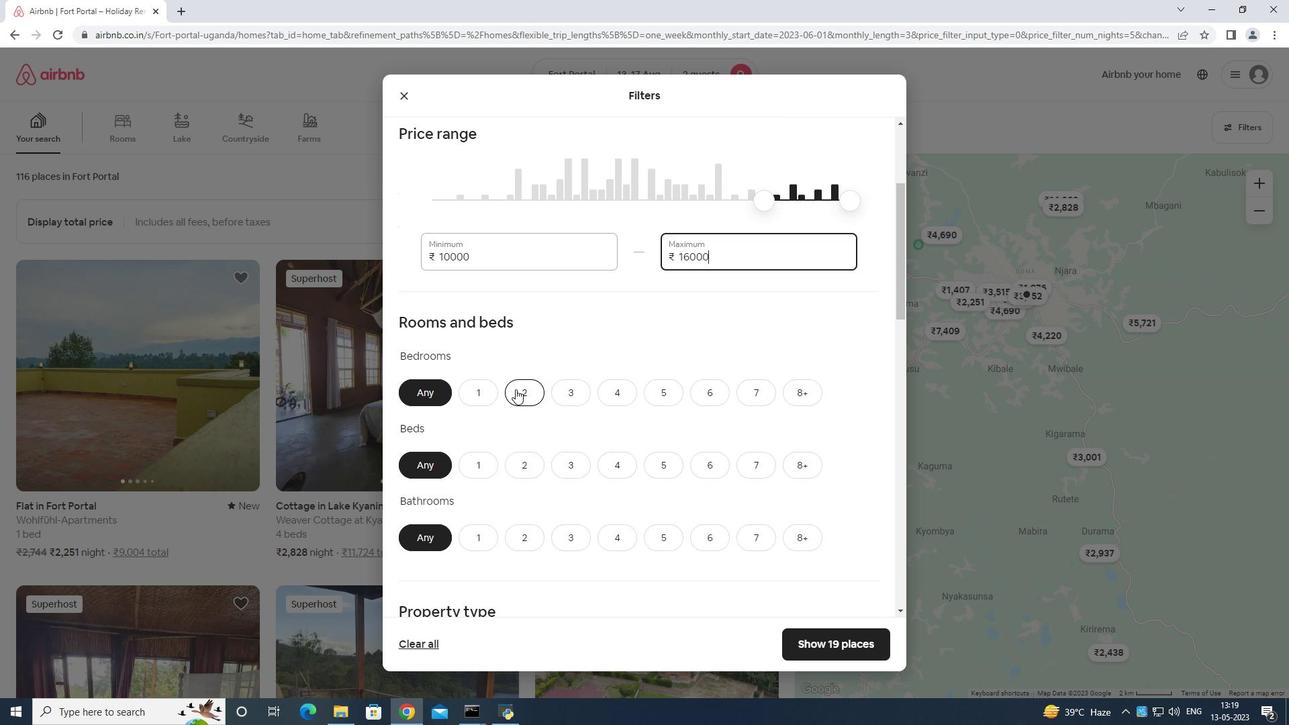 
Action: Mouse moved to (513, 466)
Screenshot: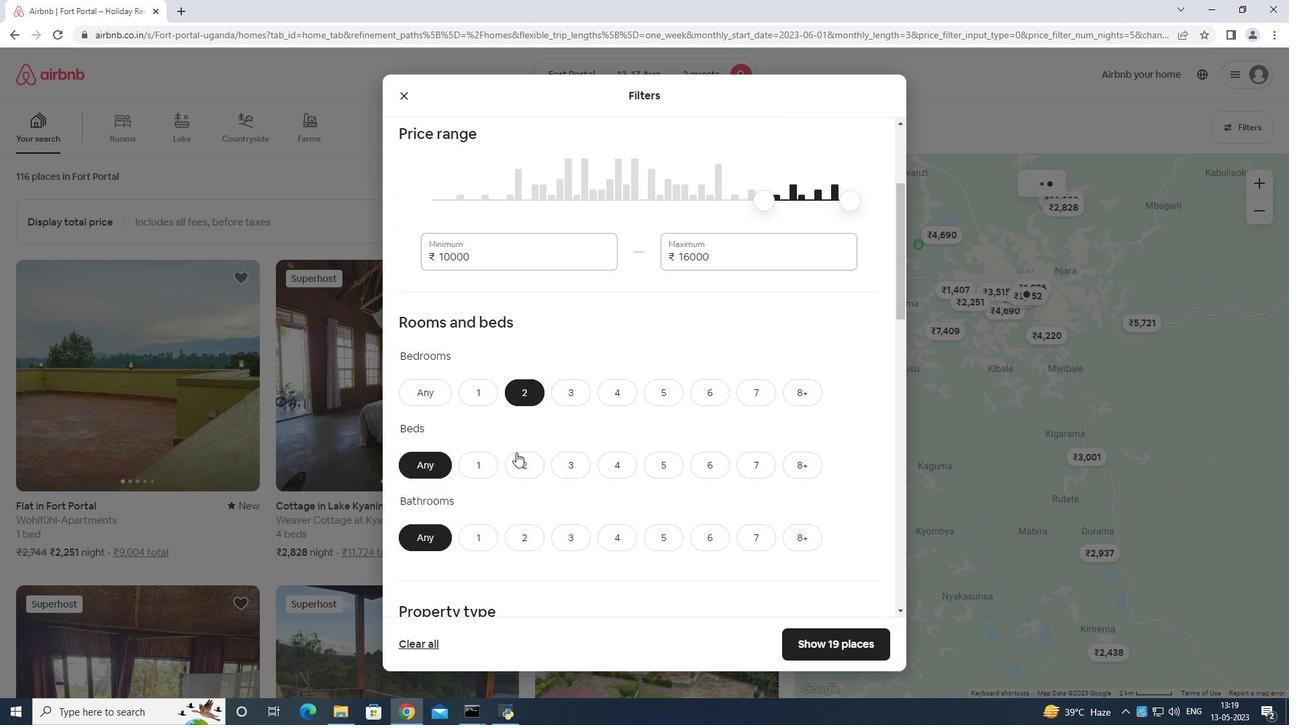 
Action: Mouse pressed left at (513, 466)
Screenshot: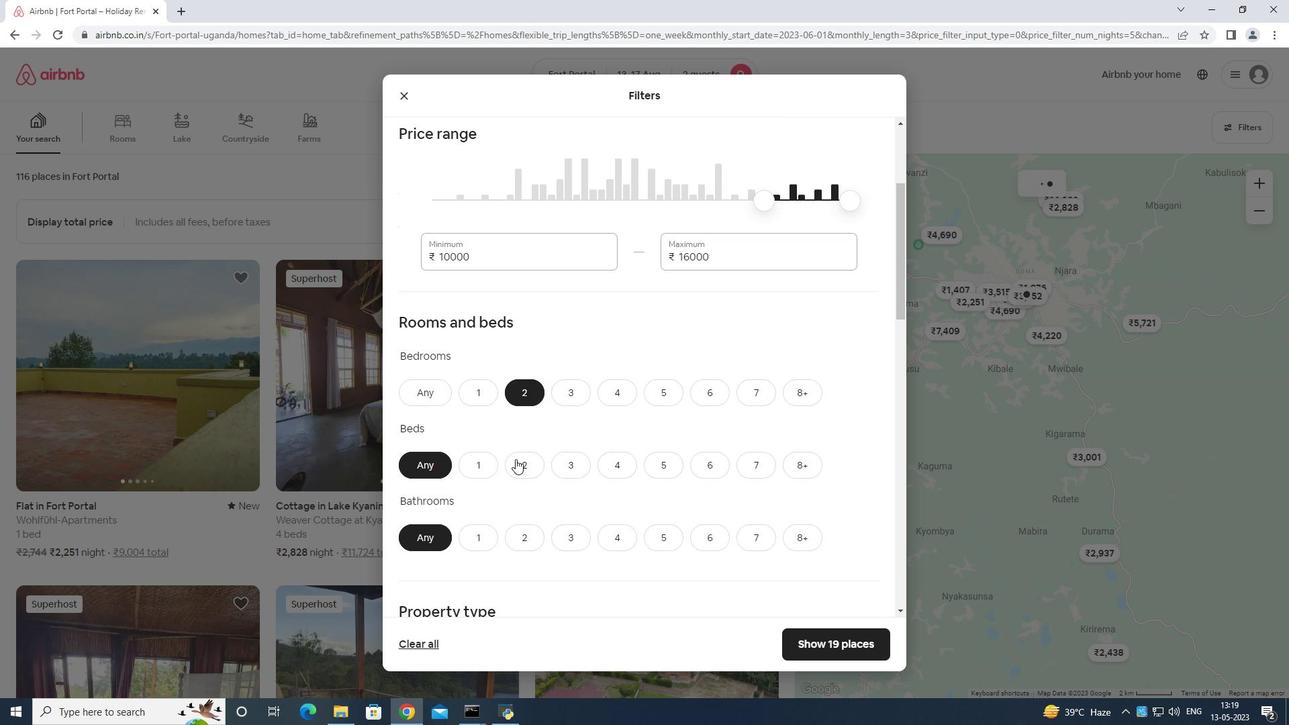 
Action: Mouse moved to (471, 535)
Screenshot: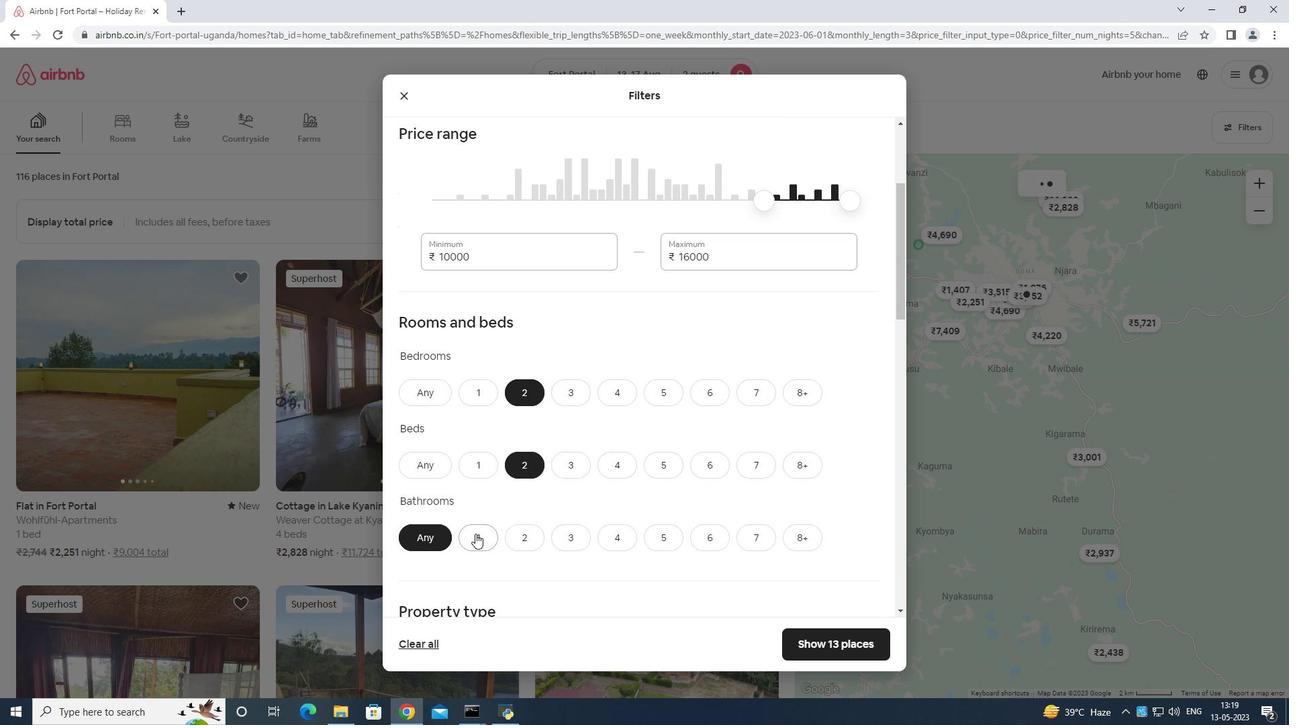 
Action: Mouse pressed left at (471, 535)
Screenshot: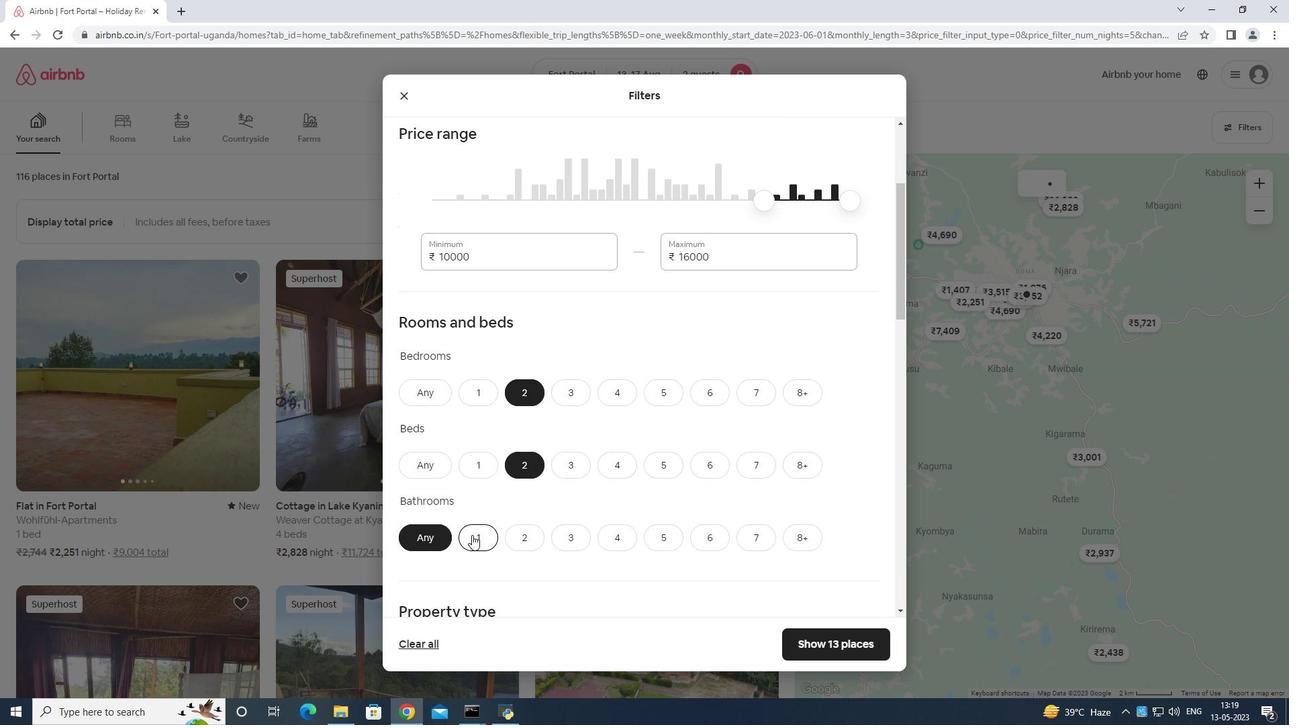 
Action: Mouse moved to (666, 294)
Screenshot: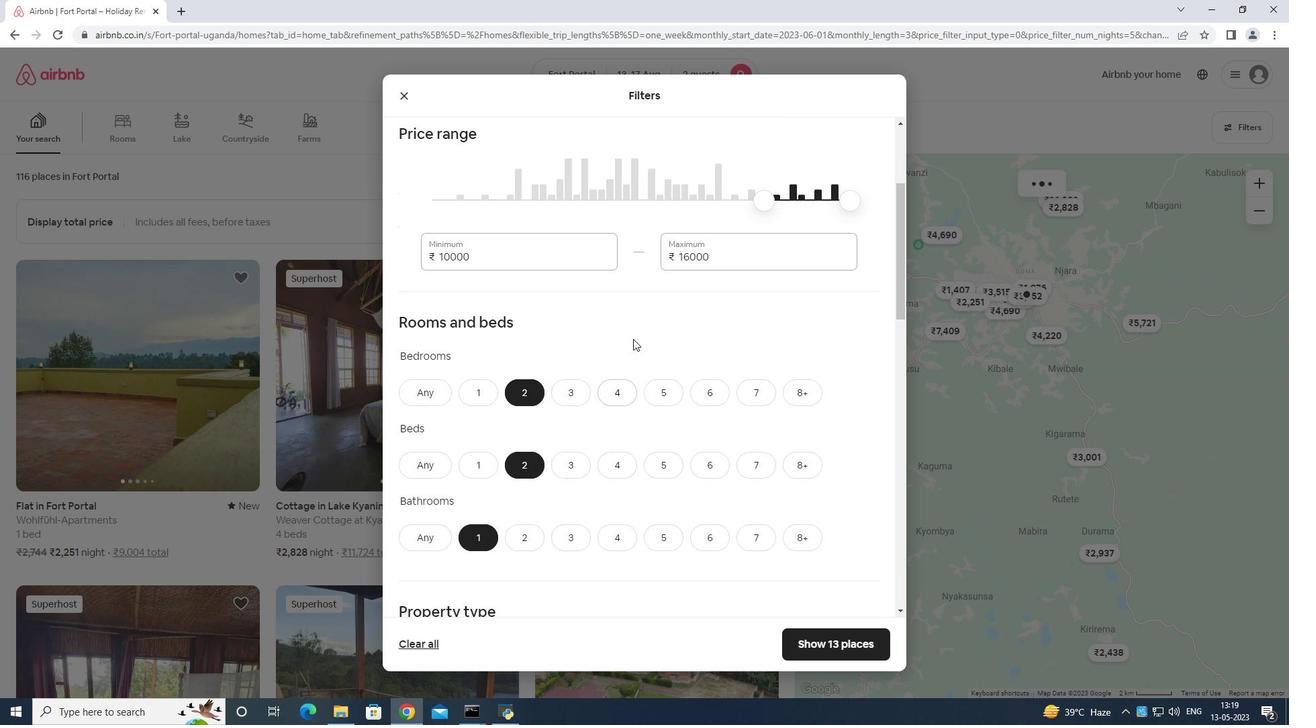 
Action: Mouse scrolled (666, 293) with delta (0, 0)
Screenshot: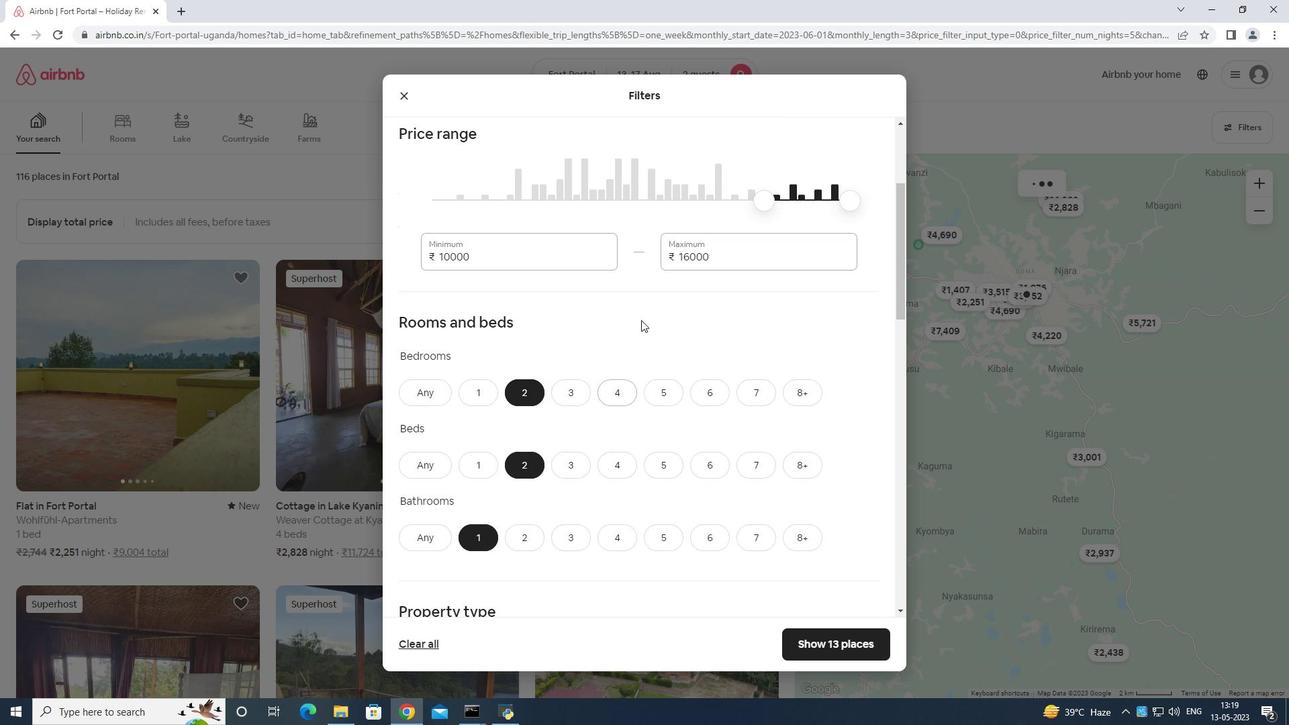 
Action: Mouse moved to (682, 281)
Screenshot: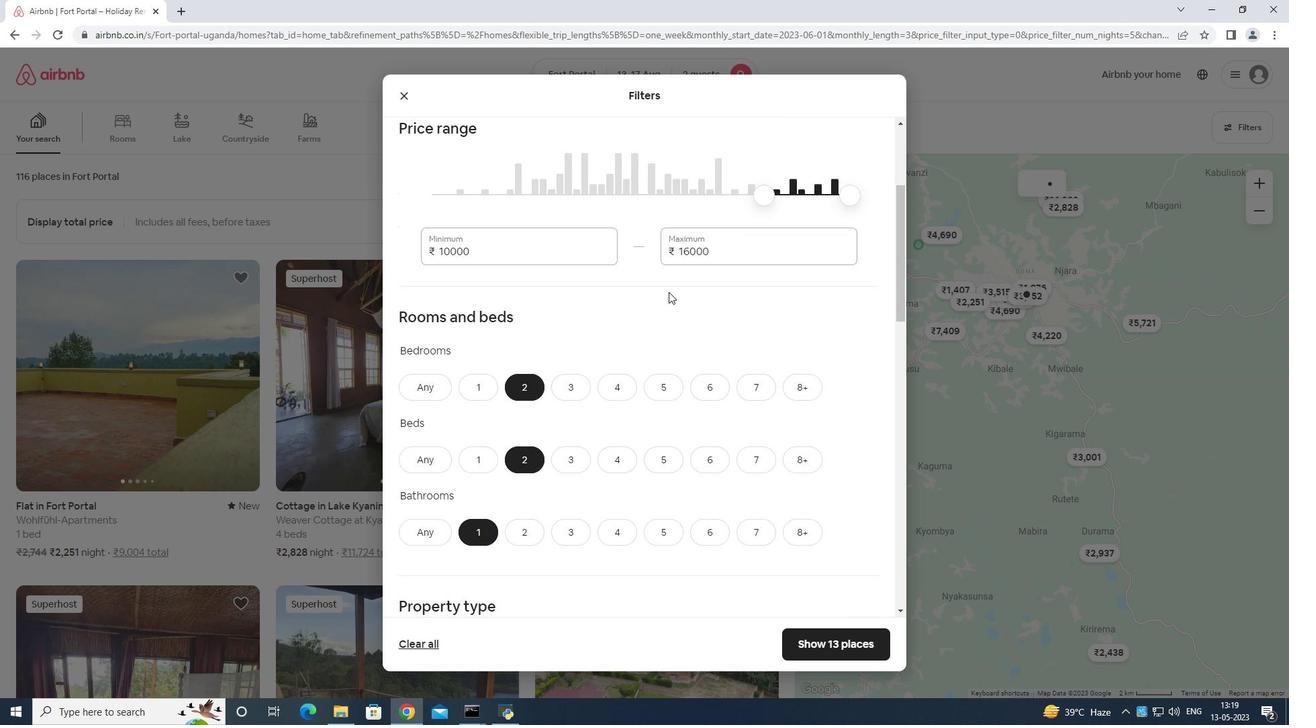 
Action: Mouse scrolled (680, 283) with delta (0, 0)
Screenshot: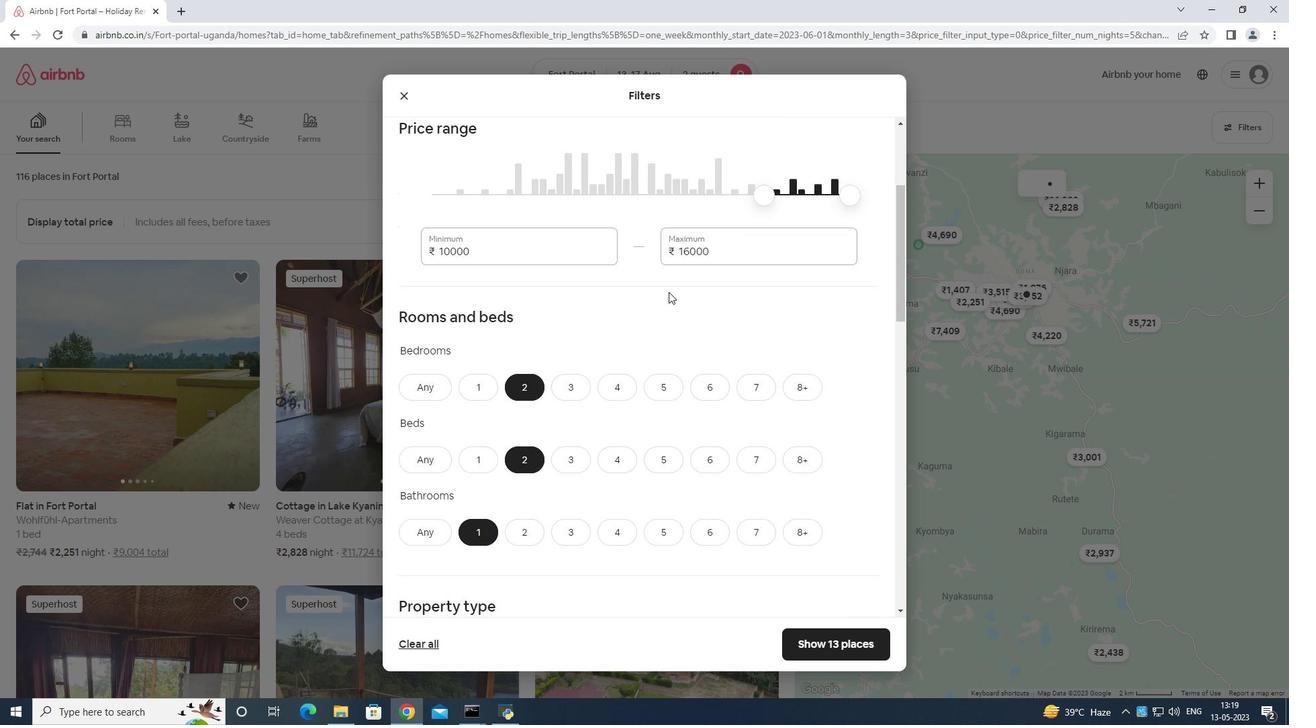 
Action: Mouse moved to (461, 542)
Screenshot: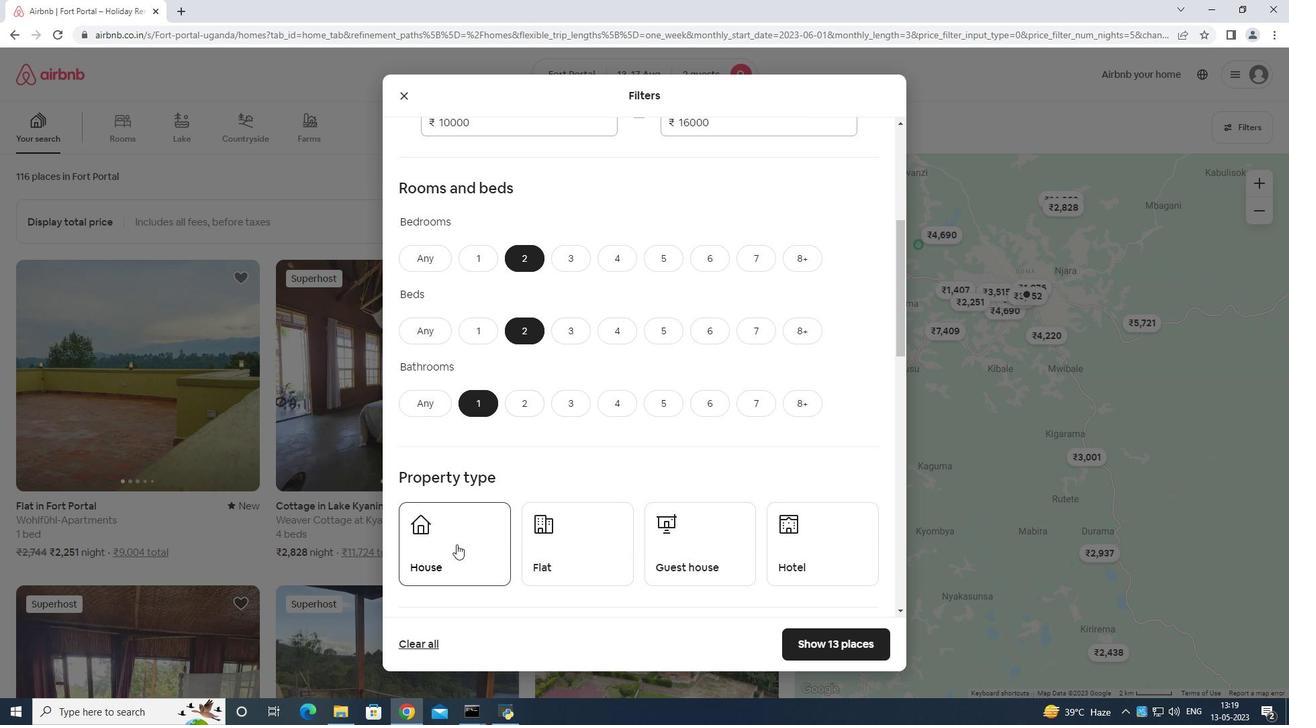 
Action: Mouse pressed left at (461, 542)
Screenshot: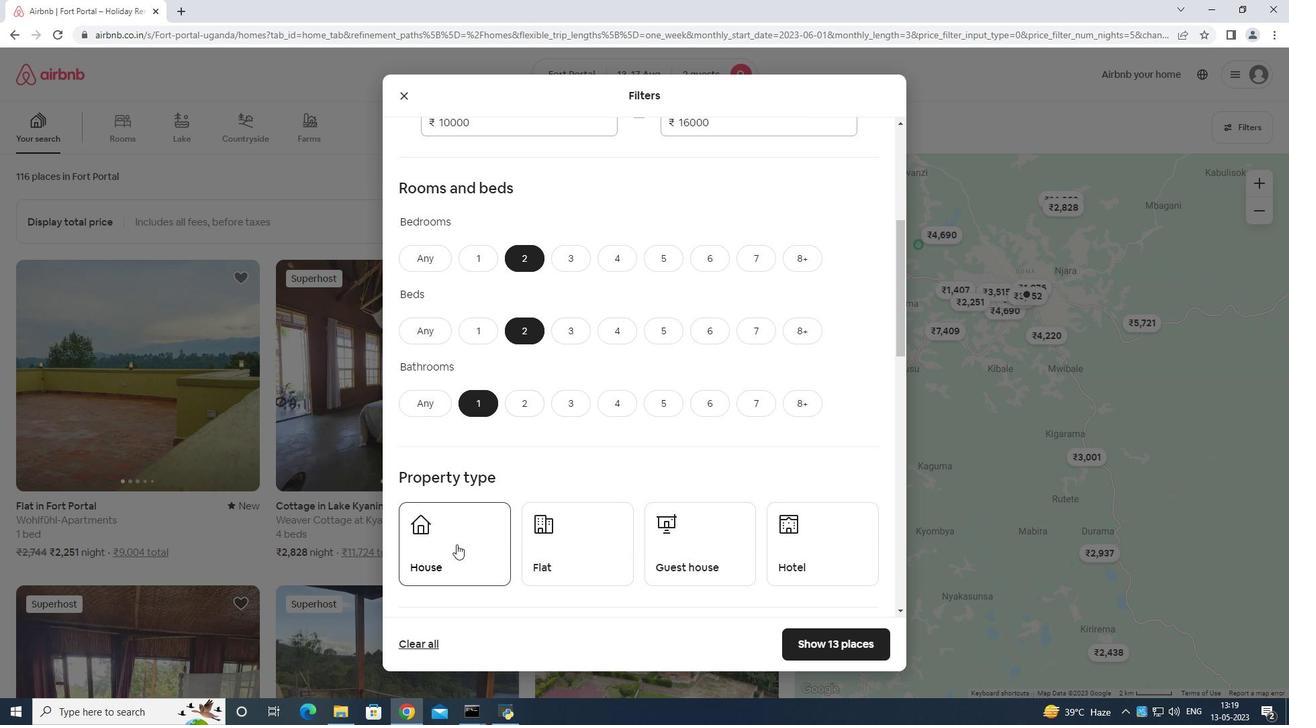 
Action: Mouse moved to (568, 527)
Screenshot: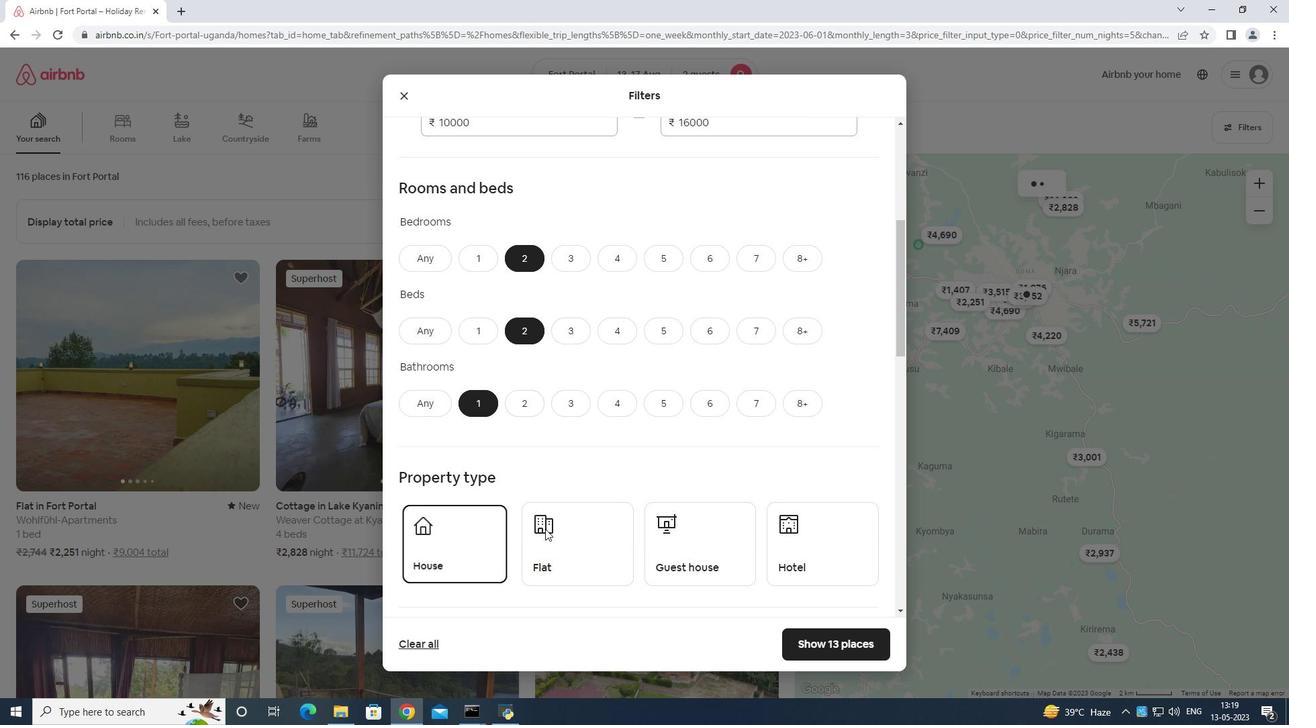 
Action: Mouse pressed left at (568, 527)
Screenshot: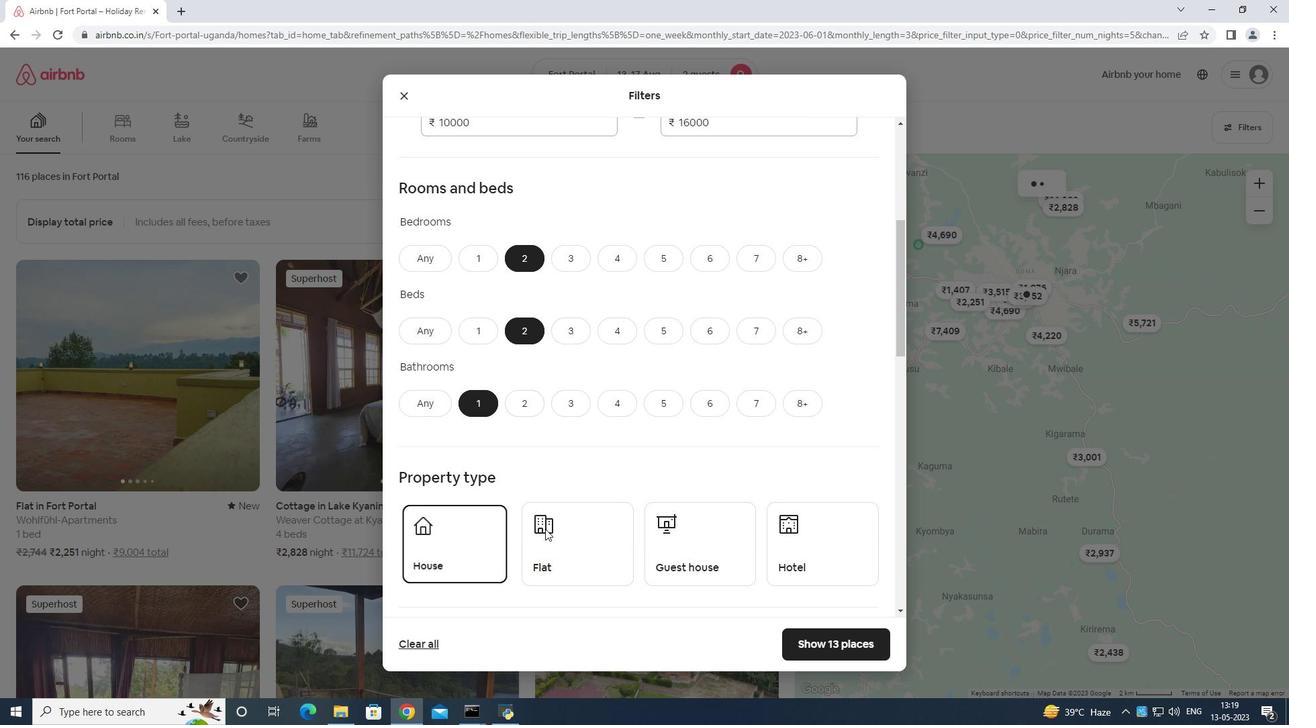 
Action: Mouse moved to (685, 535)
Screenshot: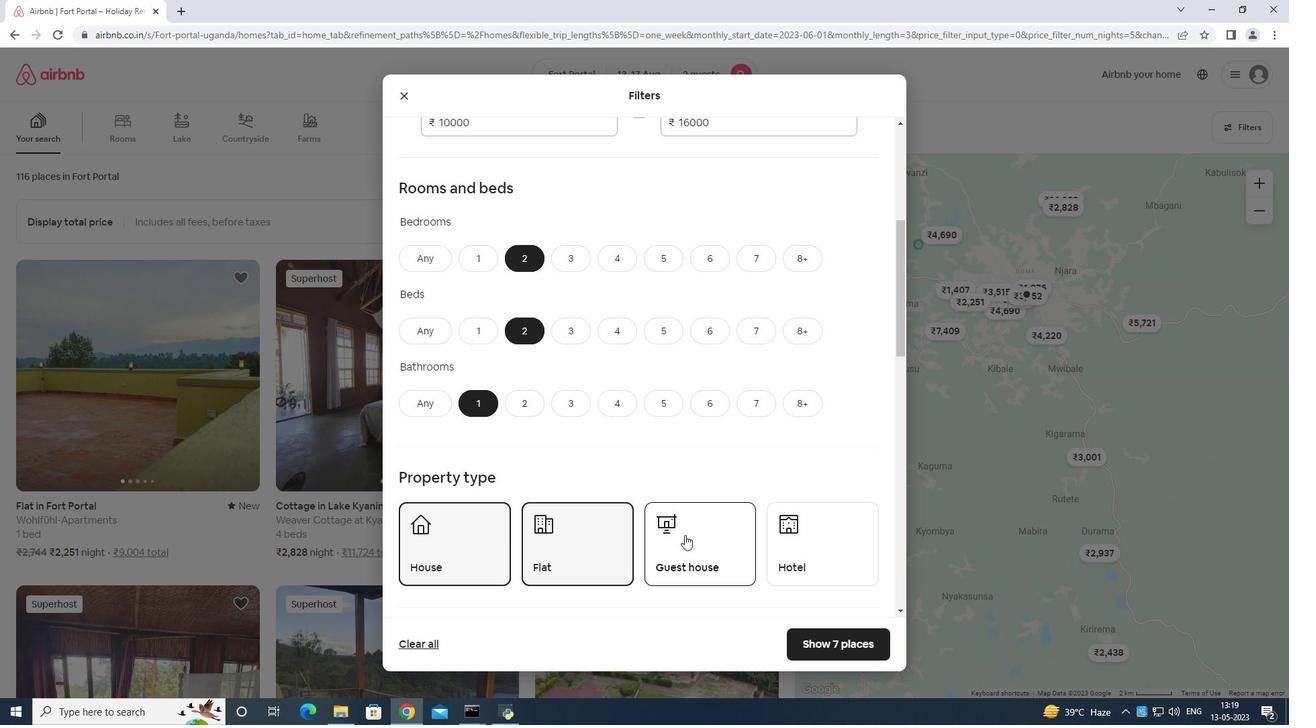 
Action: Mouse pressed left at (685, 535)
Screenshot: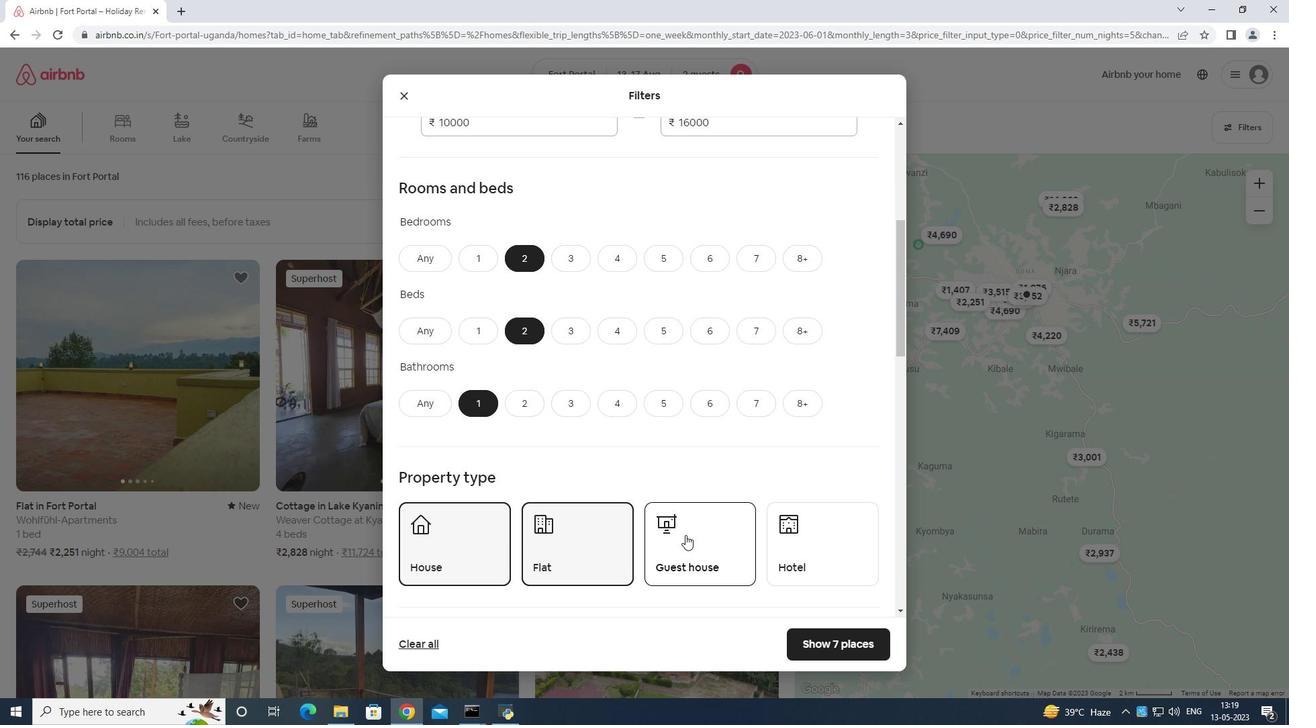 
Action: Mouse moved to (750, 477)
Screenshot: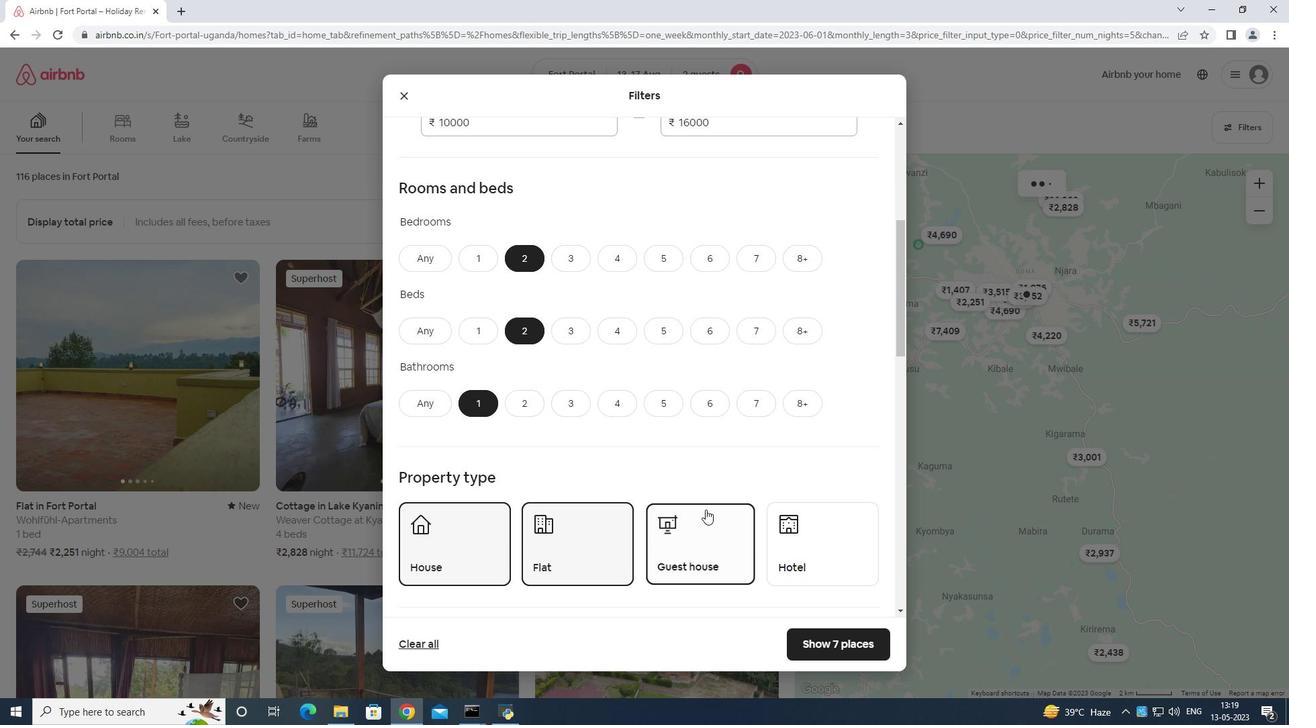 
Action: Mouse scrolled (750, 476) with delta (0, 0)
Screenshot: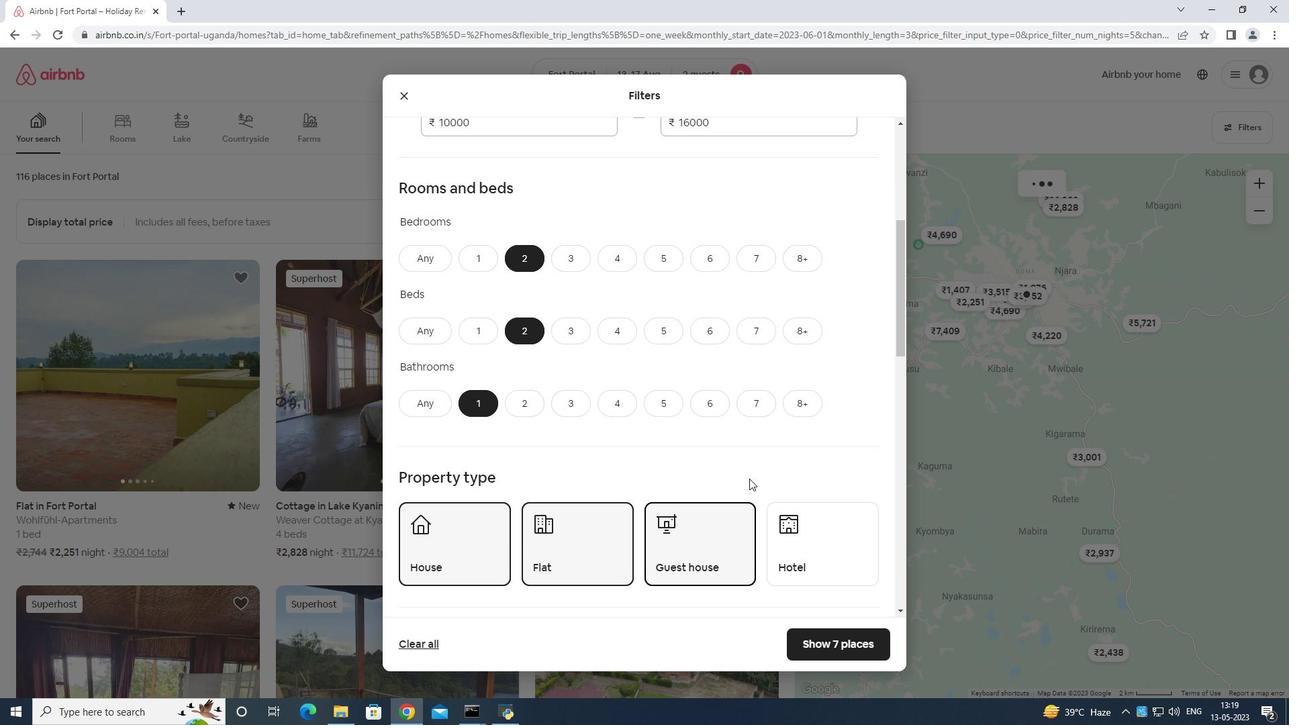 
Action: Mouse moved to (751, 476)
Screenshot: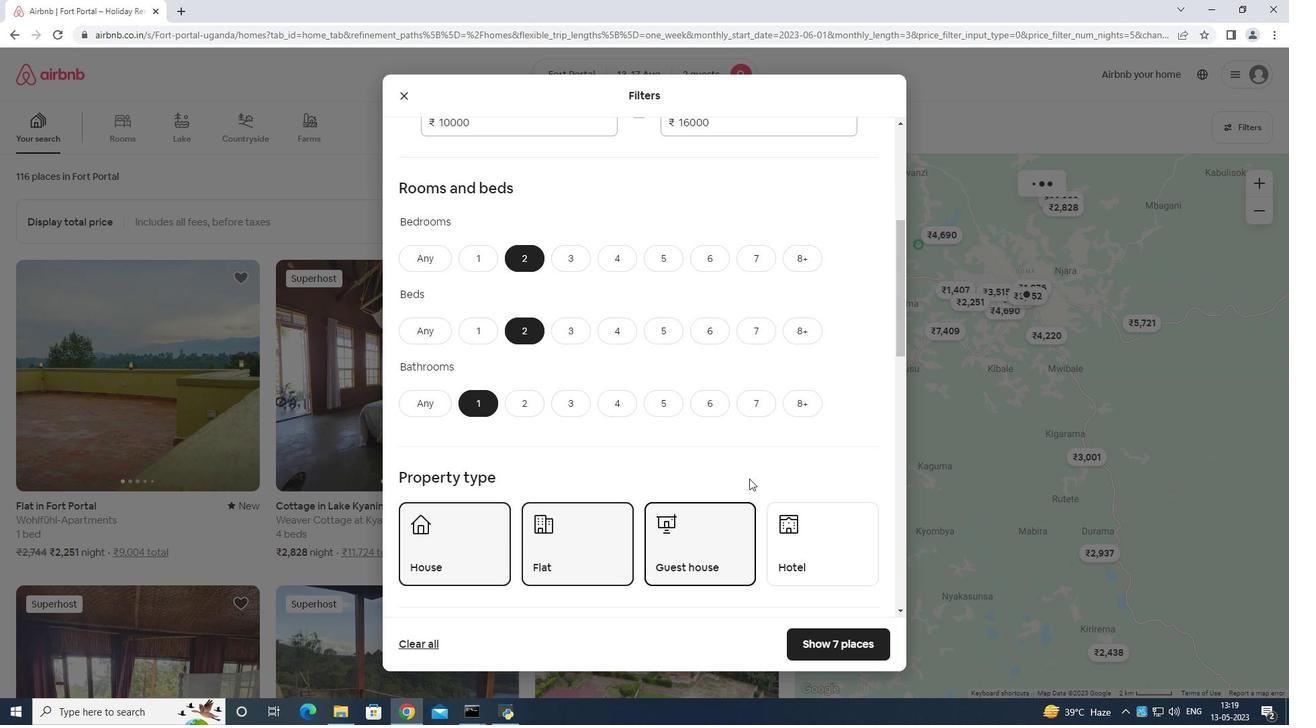 
Action: Mouse scrolled (751, 476) with delta (0, 0)
Screenshot: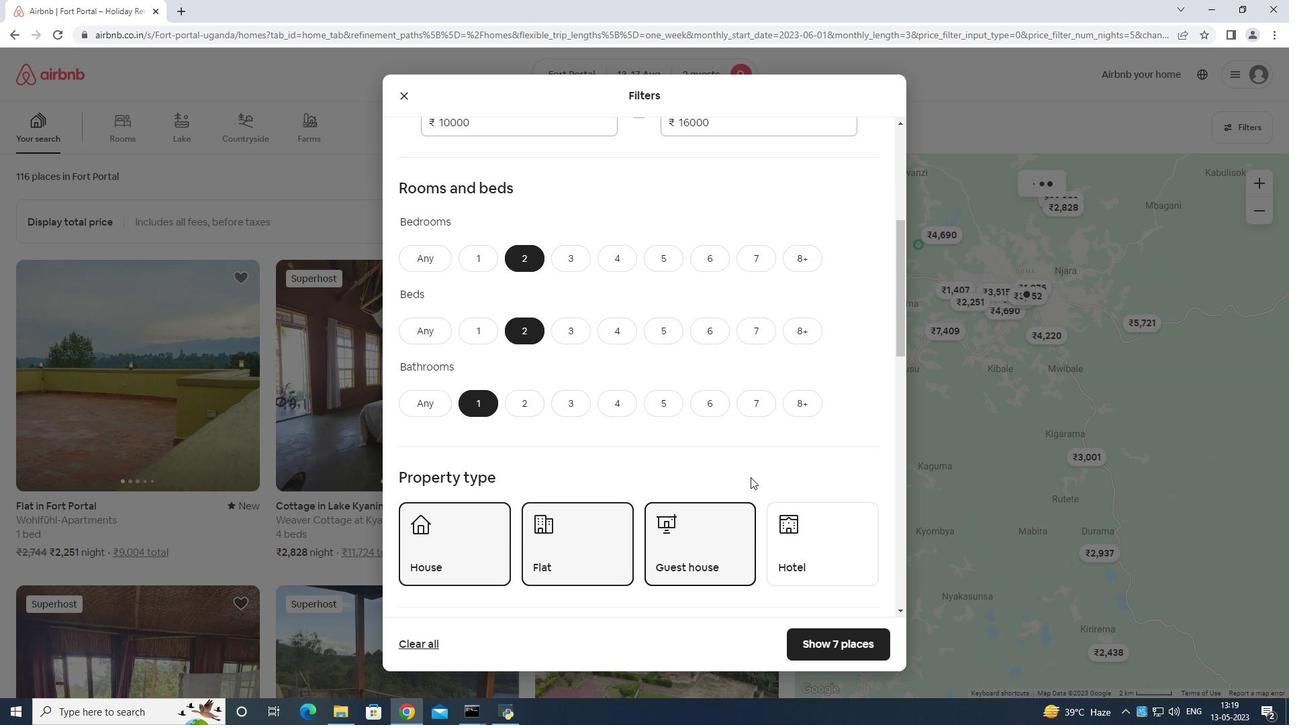 
Action: Mouse moved to (752, 476)
Screenshot: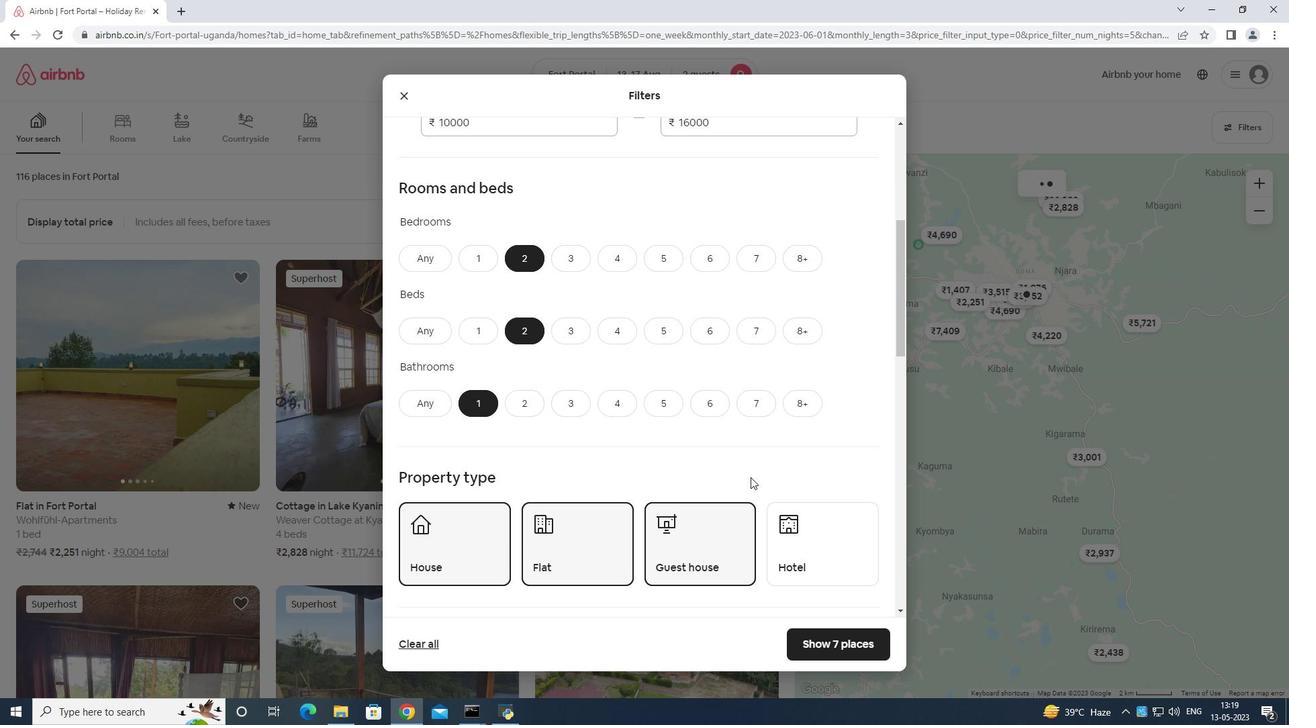 
Action: Mouse scrolled (752, 475) with delta (0, 0)
Screenshot: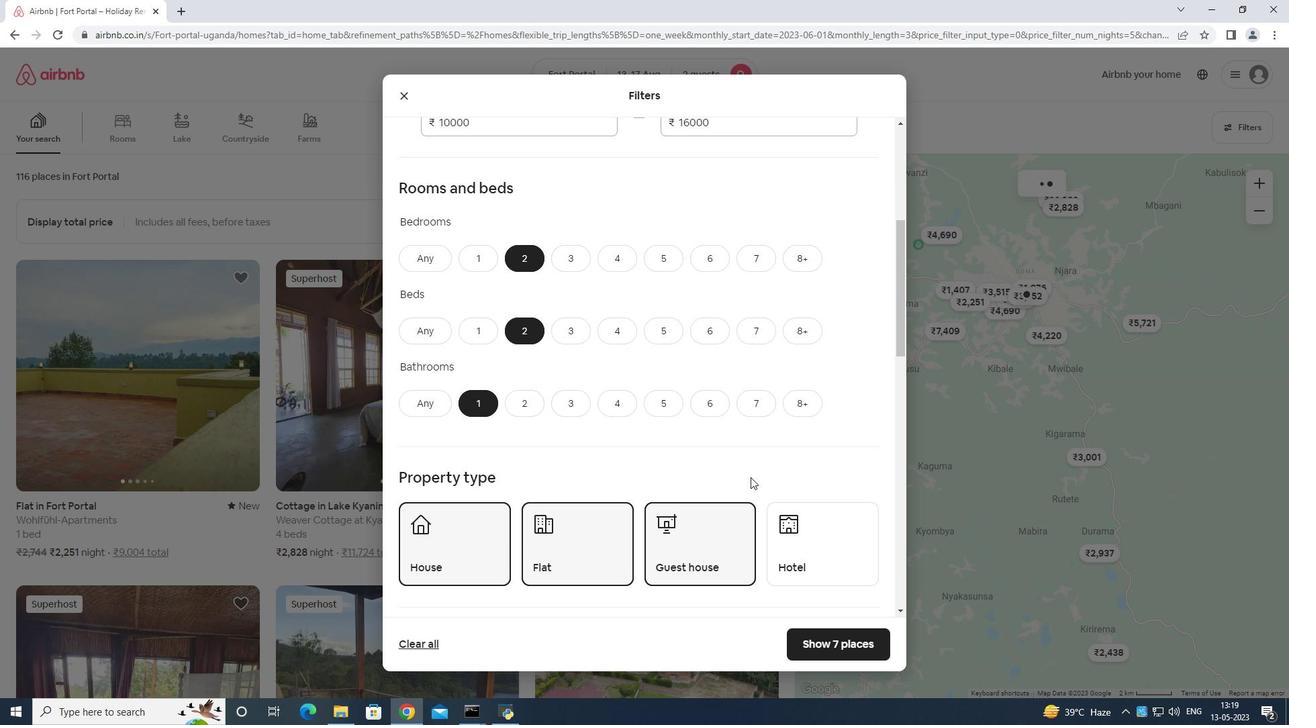 
Action: Mouse moved to (751, 312)
Screenshot: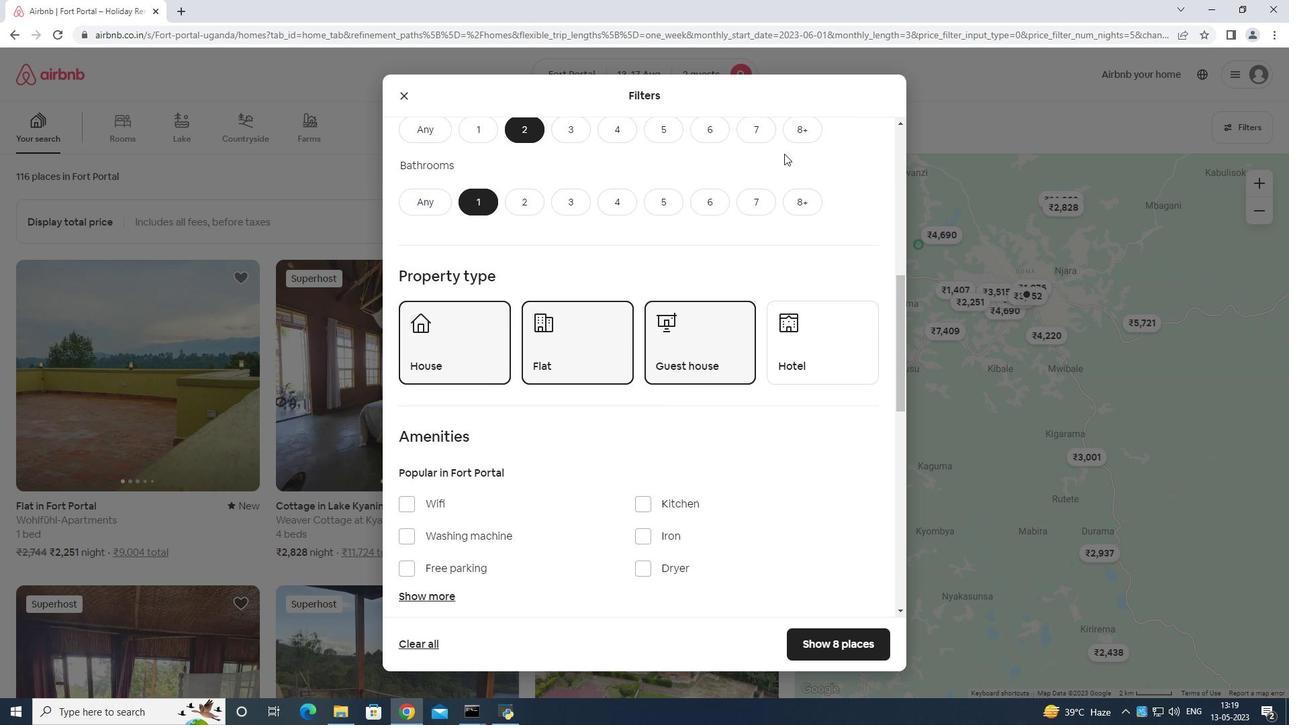 
Action: Mouse scrolled (751, 311) with delta (0, 0)
Screenshot: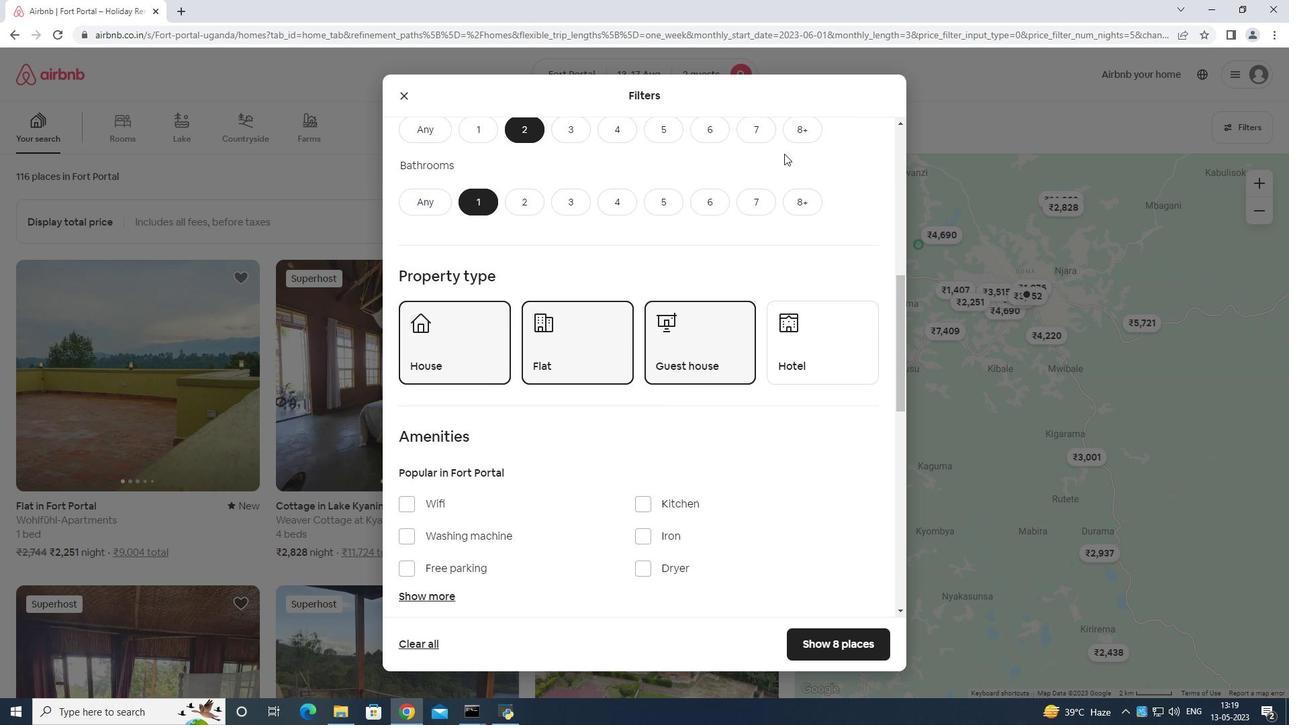 
Action: Mouse moved to (717, 359)
Screenshot: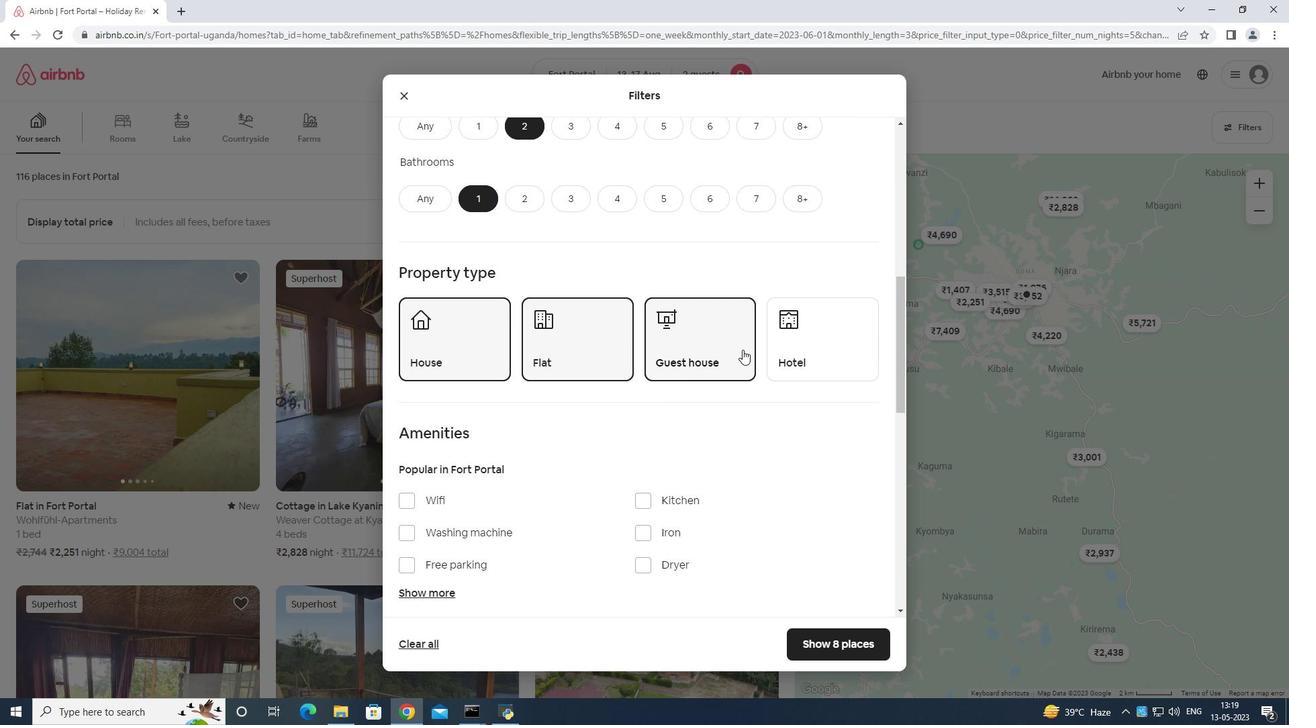 
Action: Mouse scrolled (717, 358) with delta (0, 0)
Screenshot: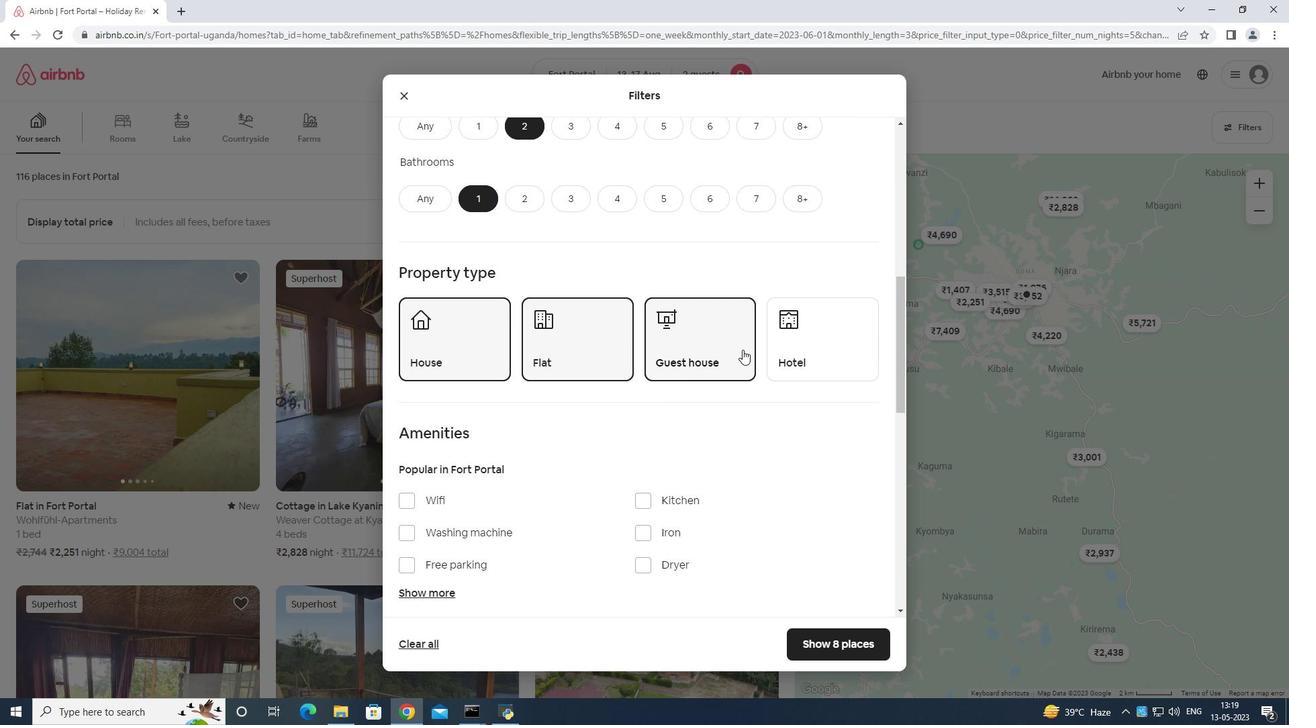 
Action: Mouse moved to (412, 367)
Screenshot: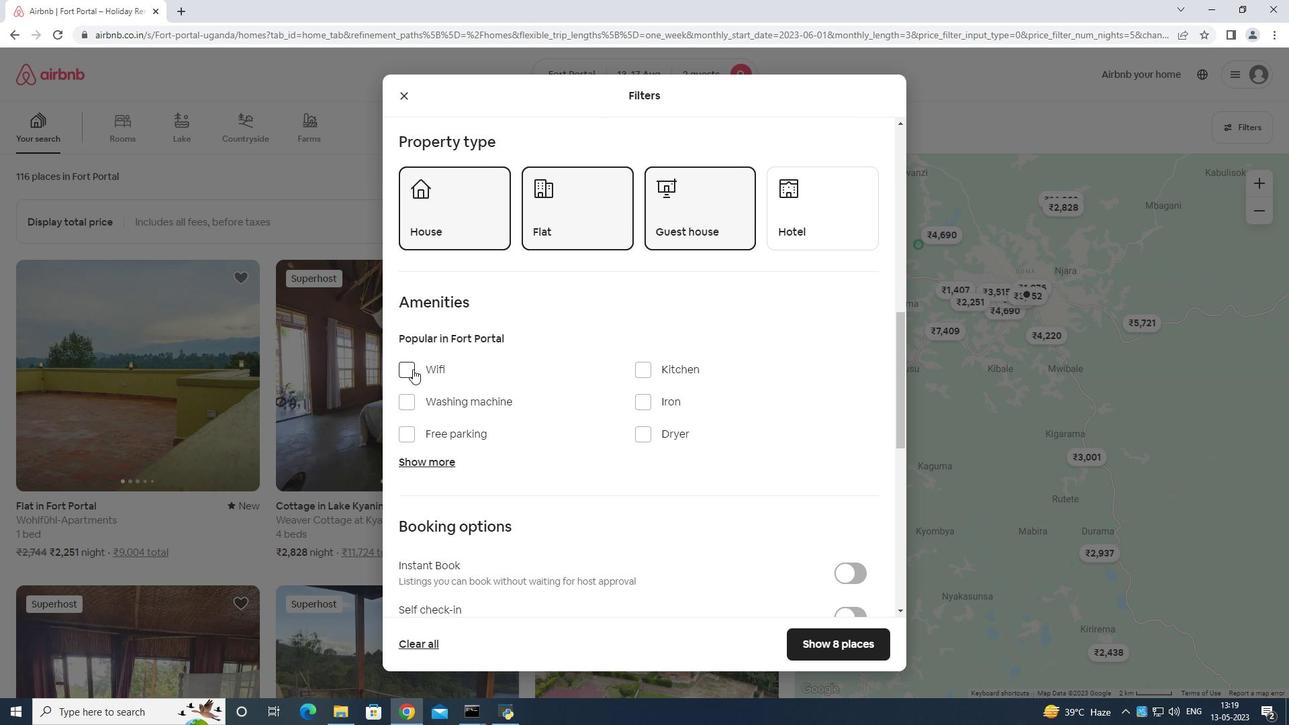 
Action: Mouse pressed left at (412, 367)
Screenshot: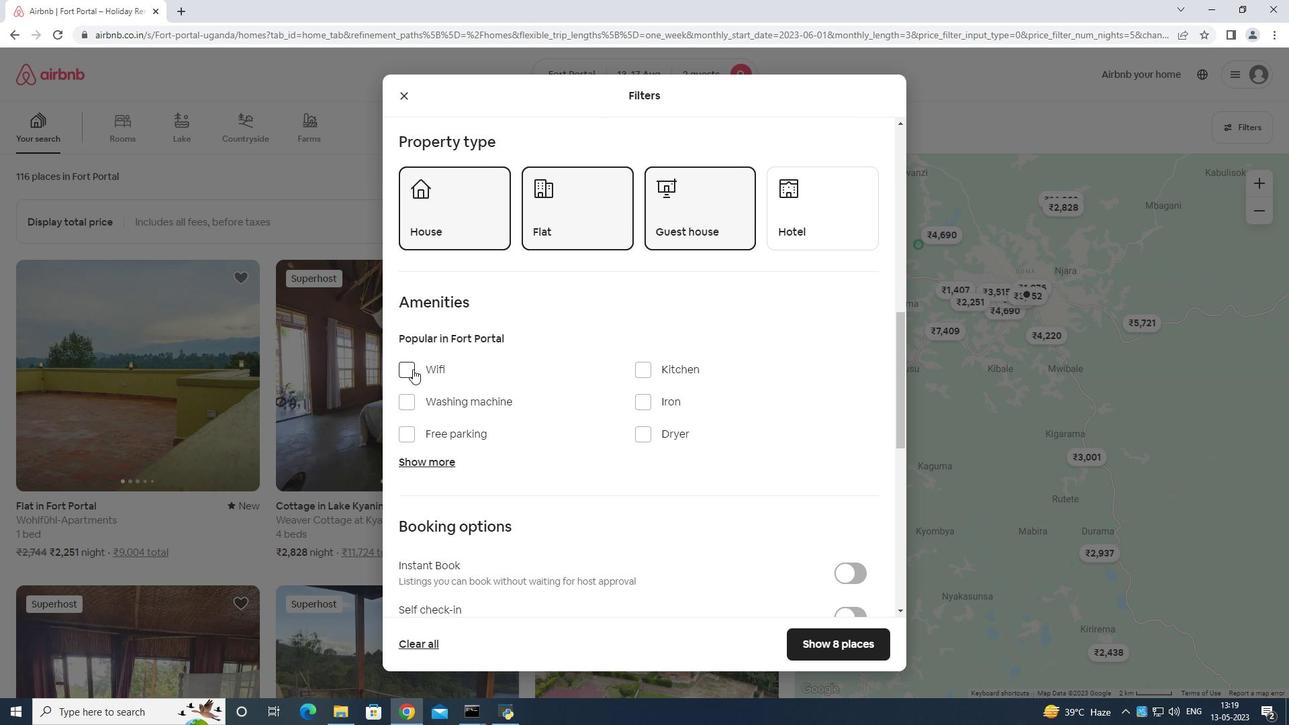 
Action: Mouse moved to (406, 432)
Screenshot: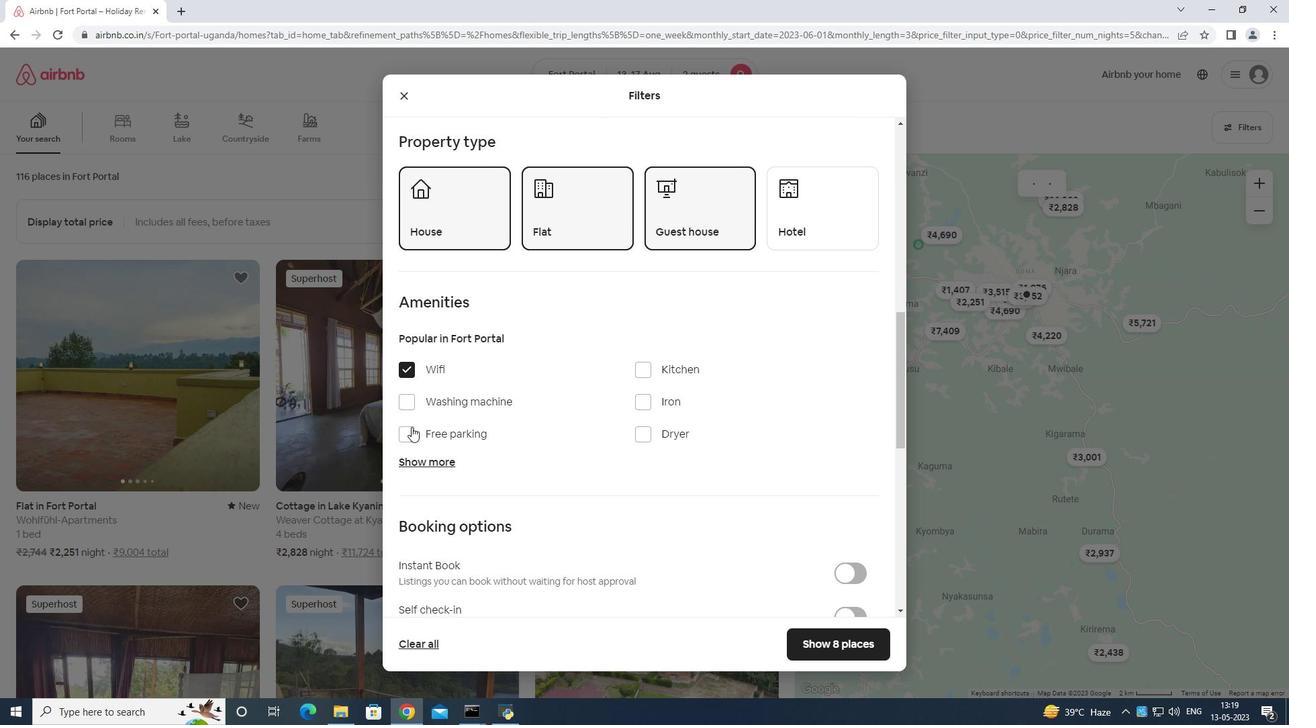 
Action: Mouse pressed left at (406, 432)
Screenshot: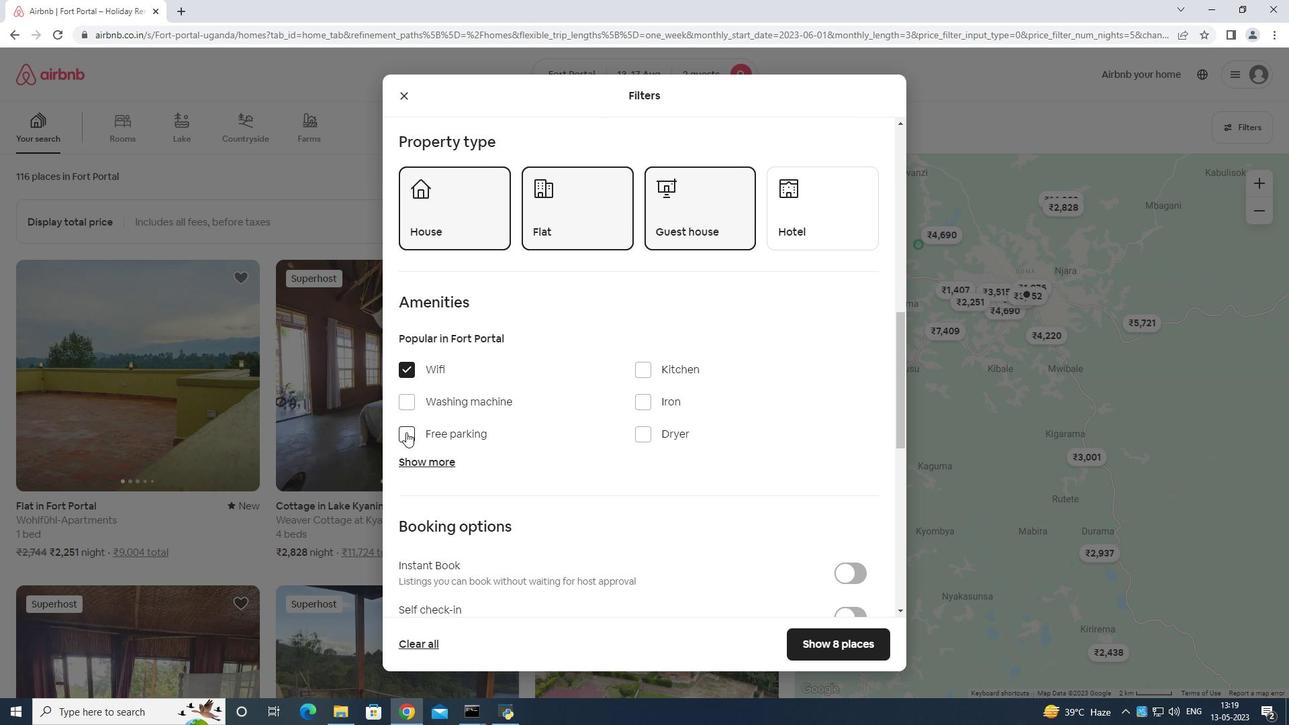 
Action: Mouse moved to (408, 429)
Screenshot: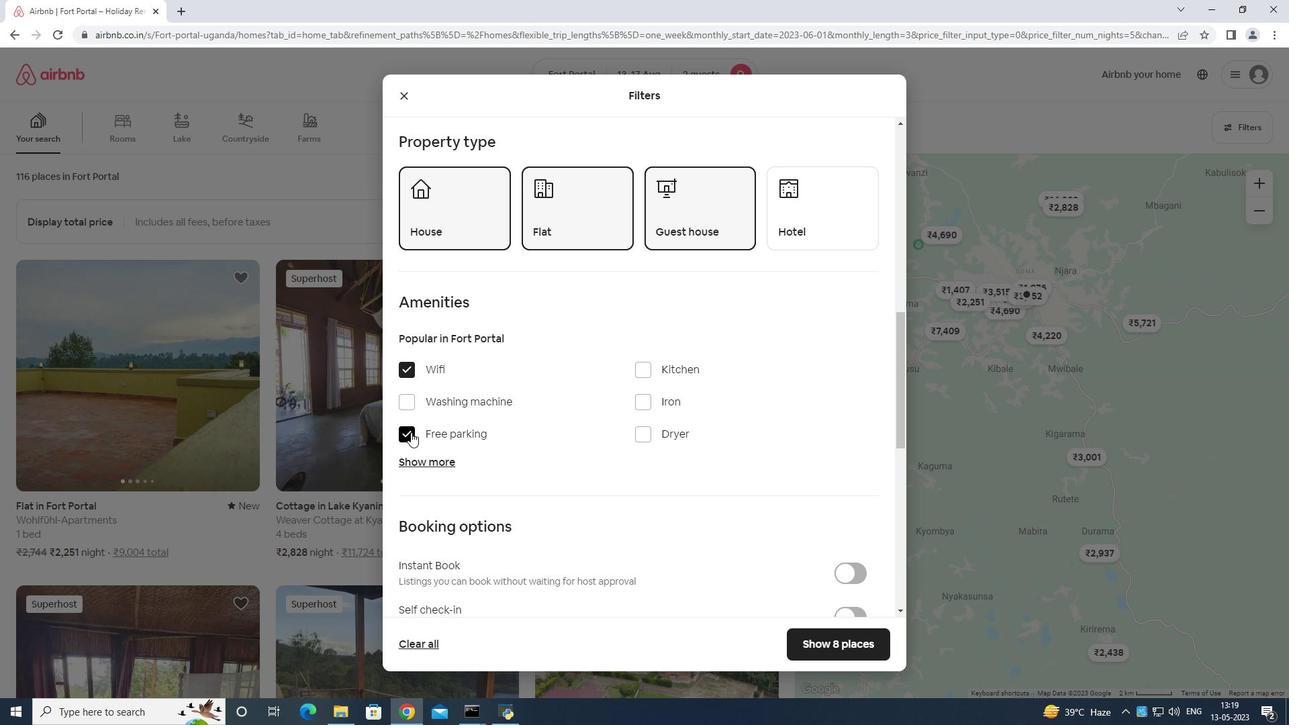 
Action: Mouse pressed left at (408, 429)
Screenshot: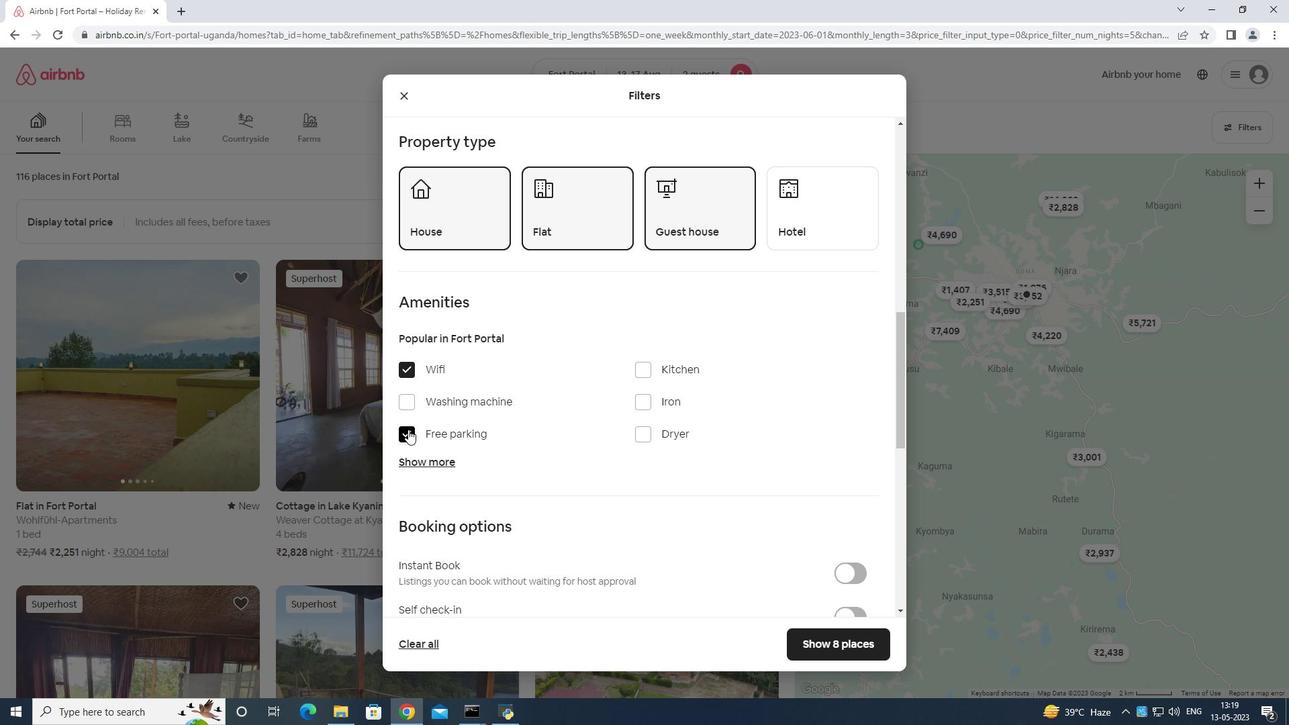 
Action: Mouse moved to (584, 373)
Screenshot: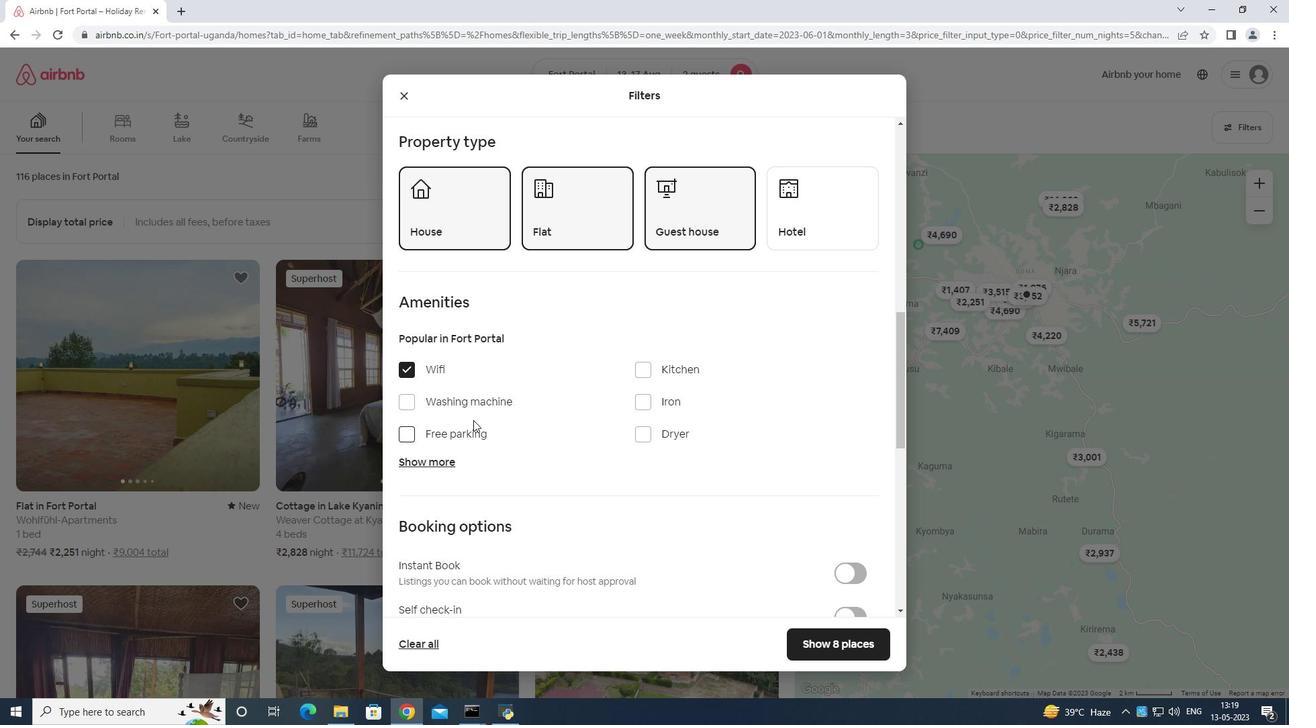 
Action: Mouse scrolled (584, 372) with delta (0, 0)
Screenshot: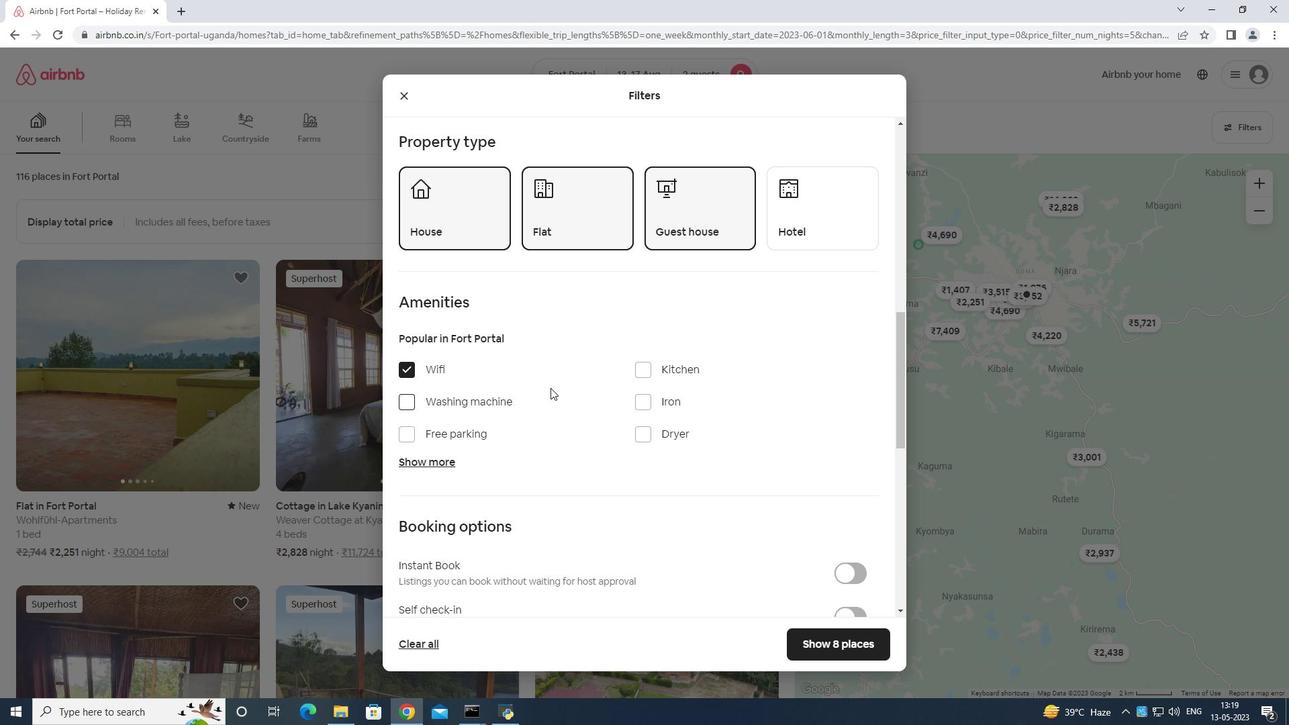 
Action: Mouse moved to (586, 377)
Screenshot: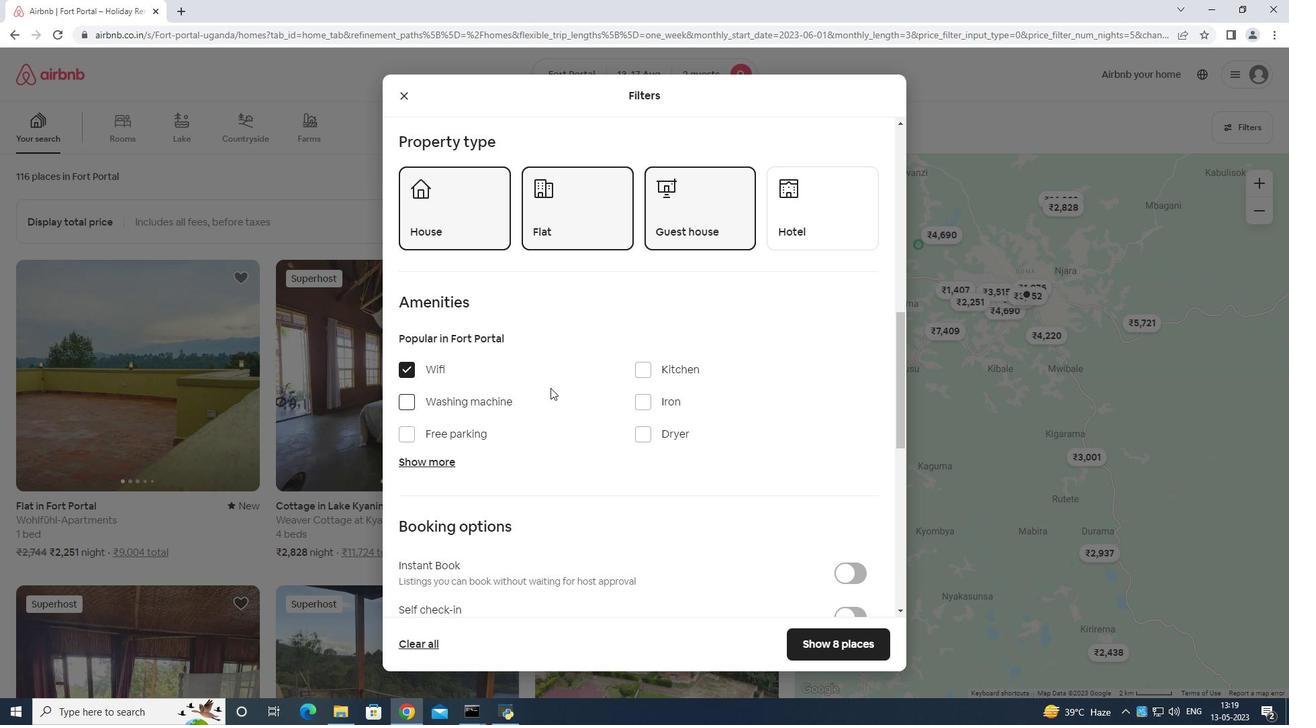 
Action: Mouse scrolled (586, 376) with delta (0, 0)
Screenshot: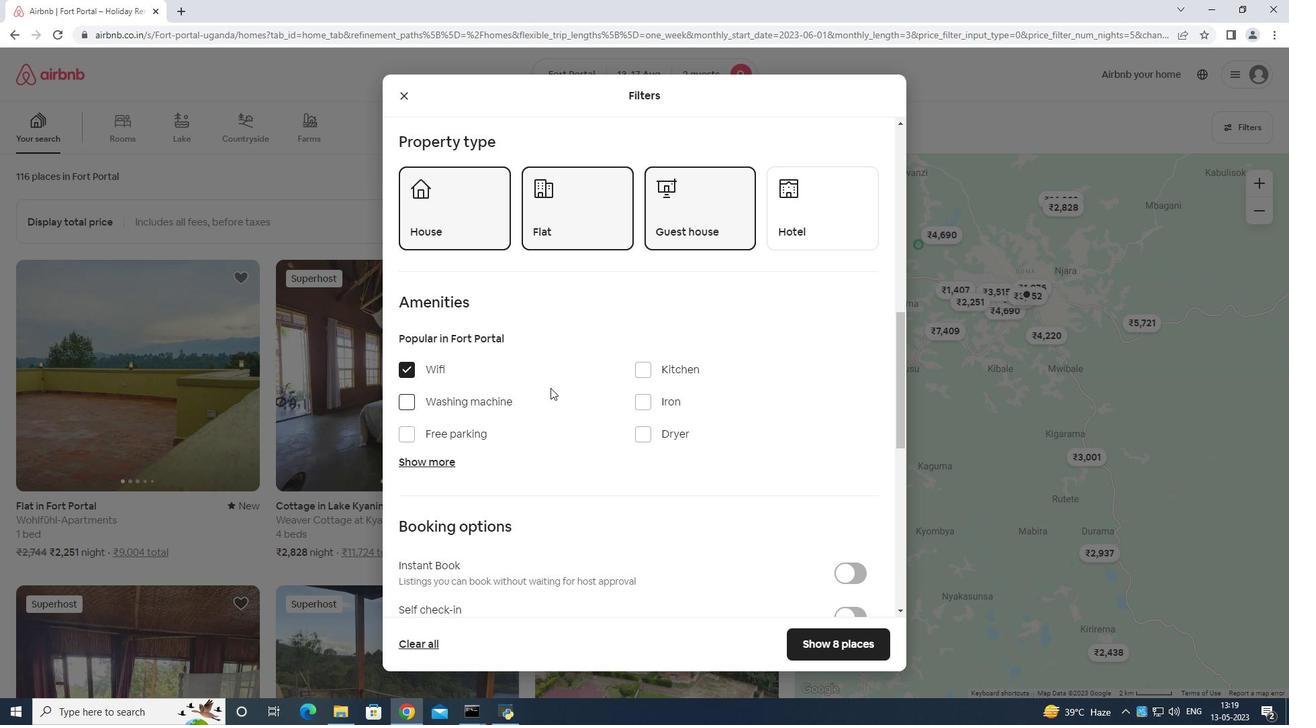
Action: Mouse moved to (586, 377)
Screenshot: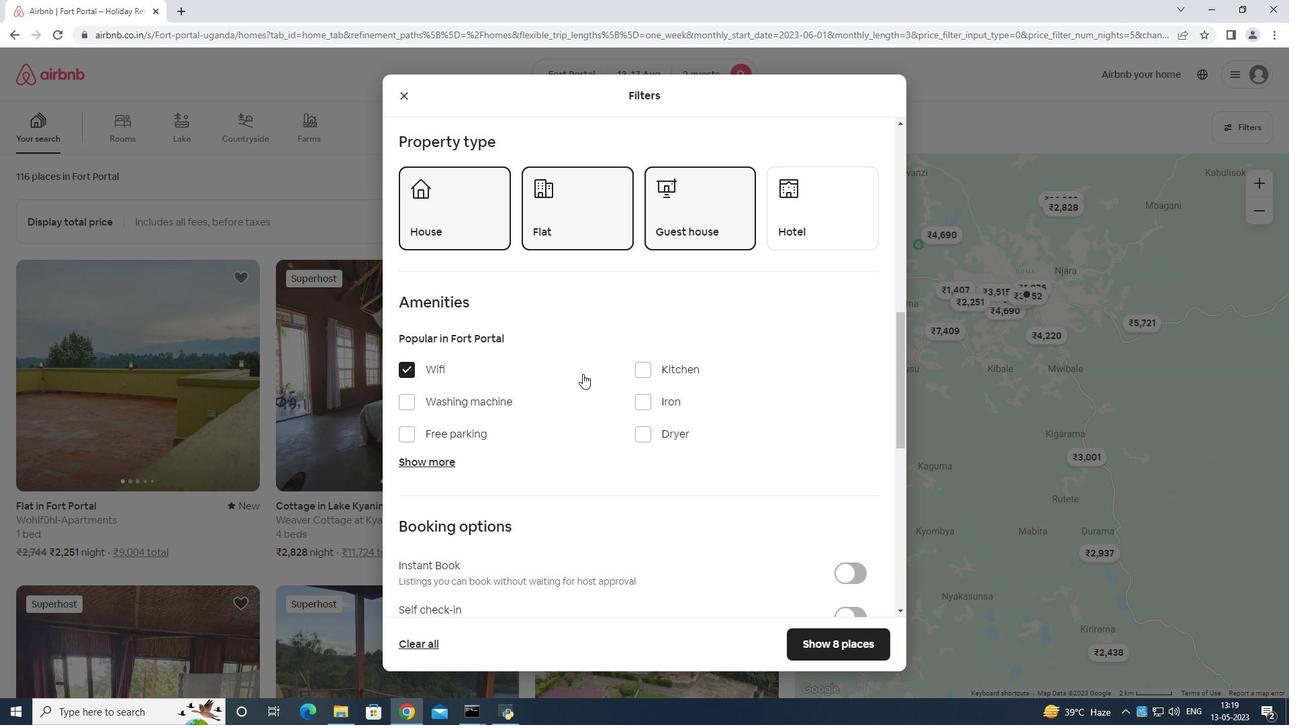 
Action: Mouse scrolled (586, 377) with delta (0, 0)
Screenshot: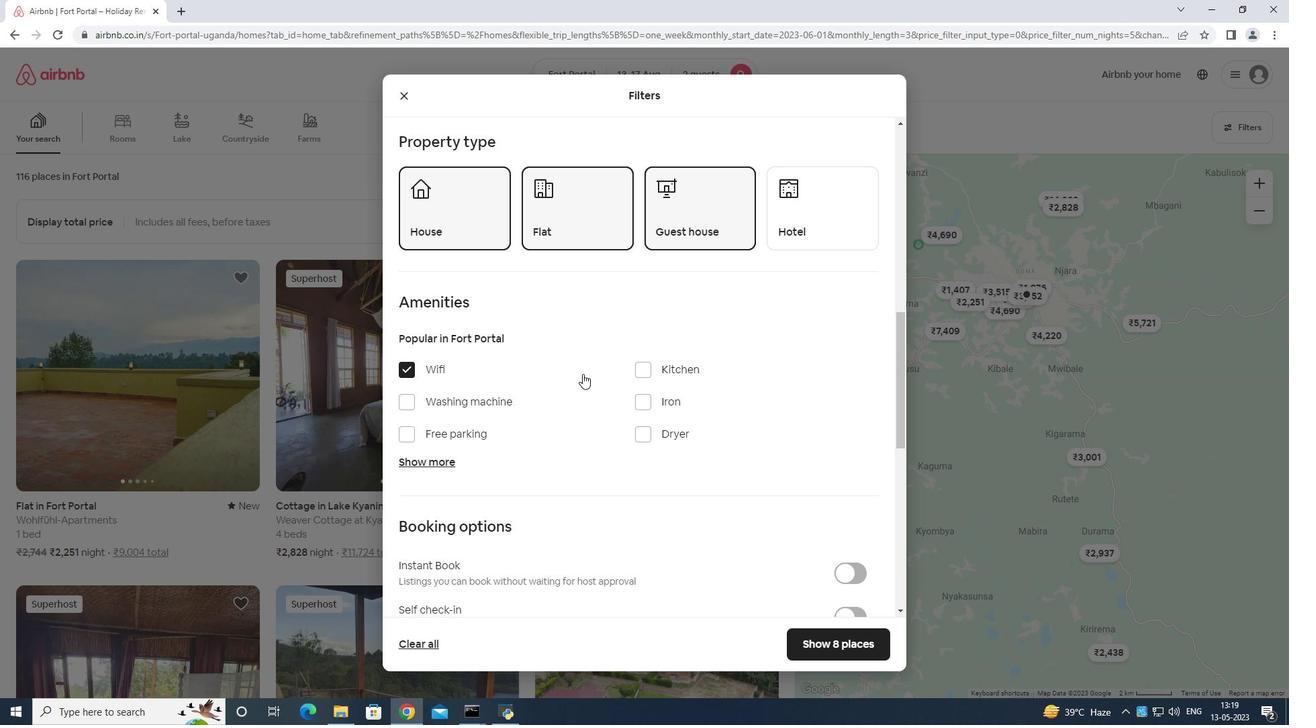 
Action: Mouse moved to (586, 379)
Screenshot: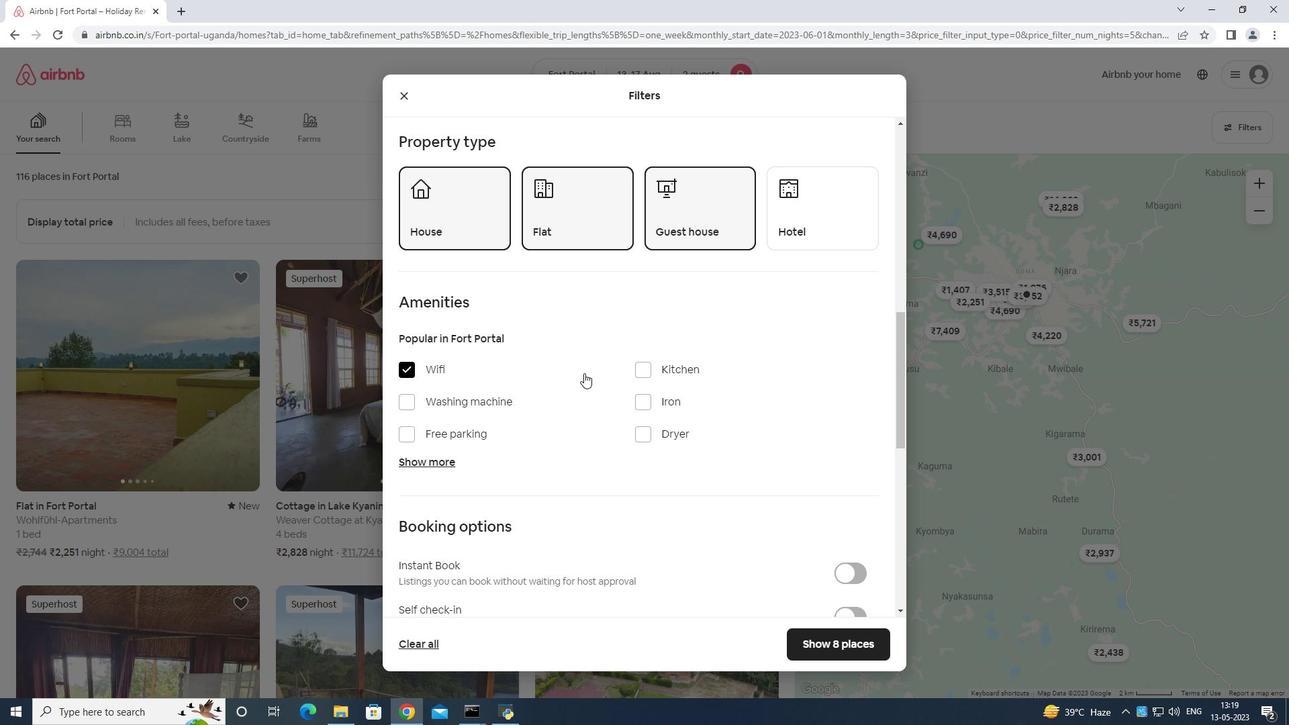 
Action: Mouse scrolled (586, 378) with delta (0, 0)
Screenshot: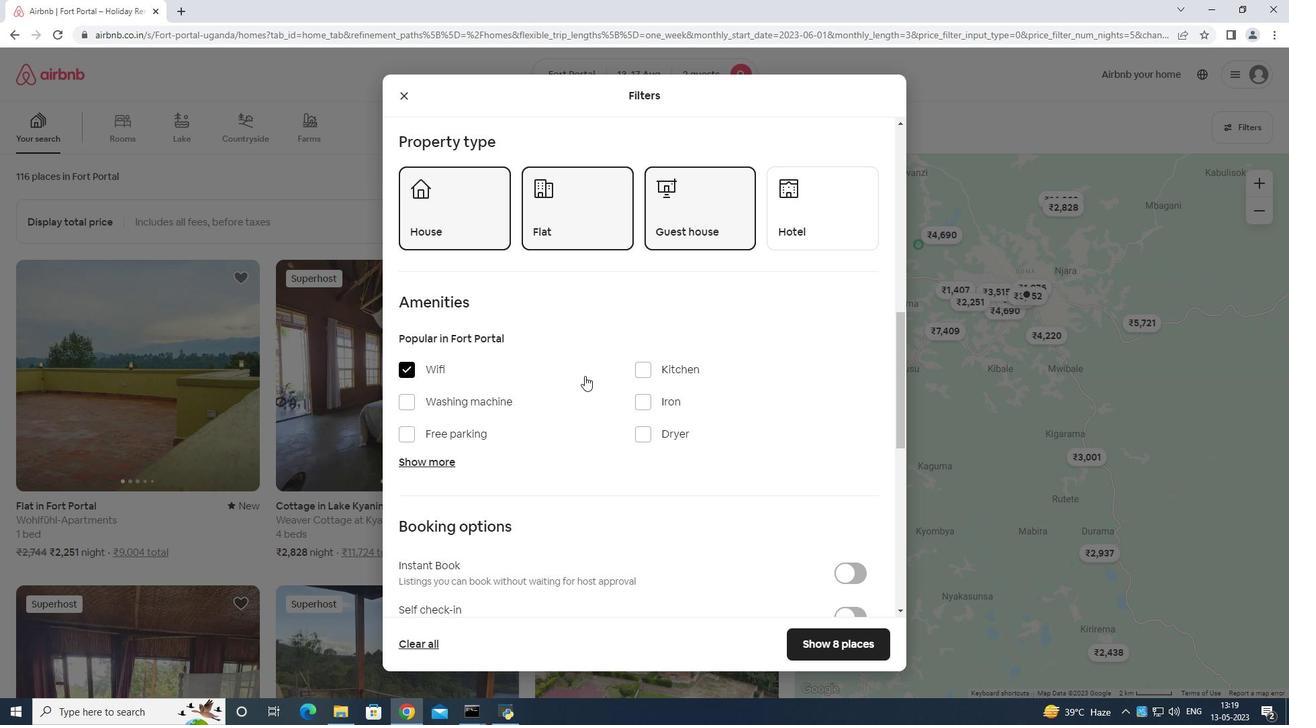 
Action: Mouse moved to (857, 344)
Screenshot: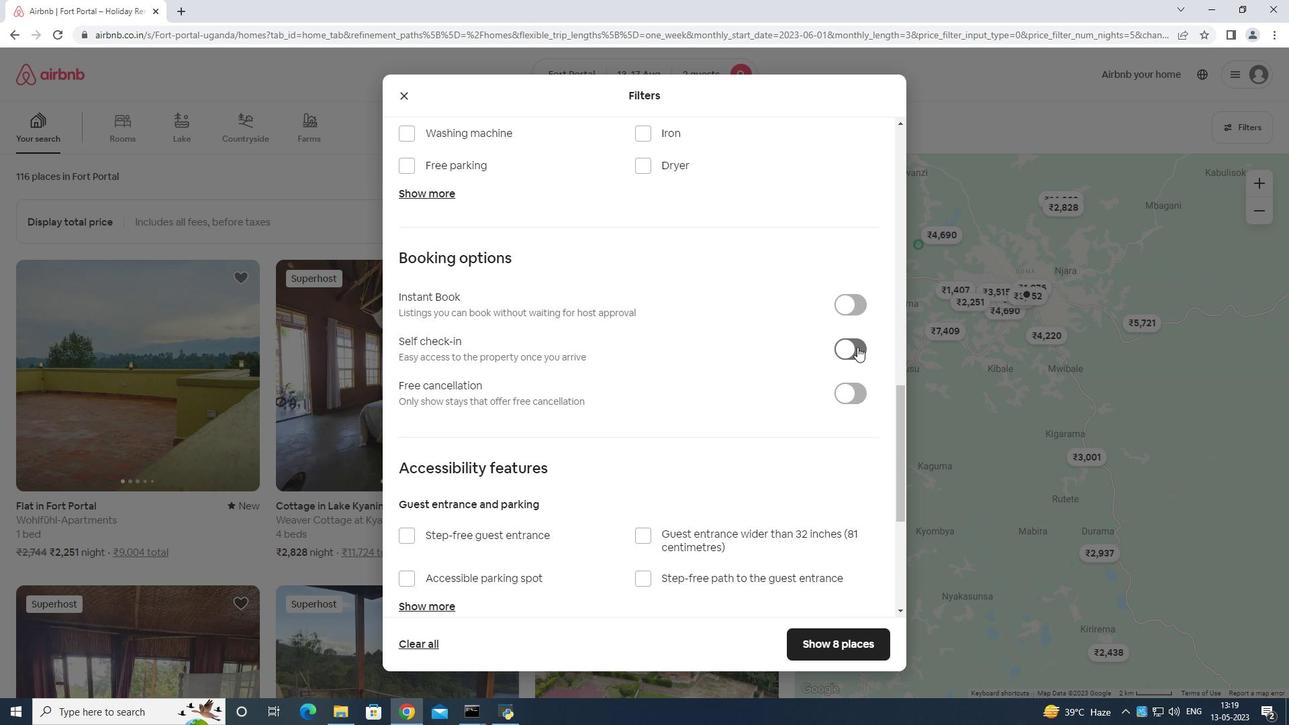 
Action: Mouse pressed left at (857, 344)
Screenshot: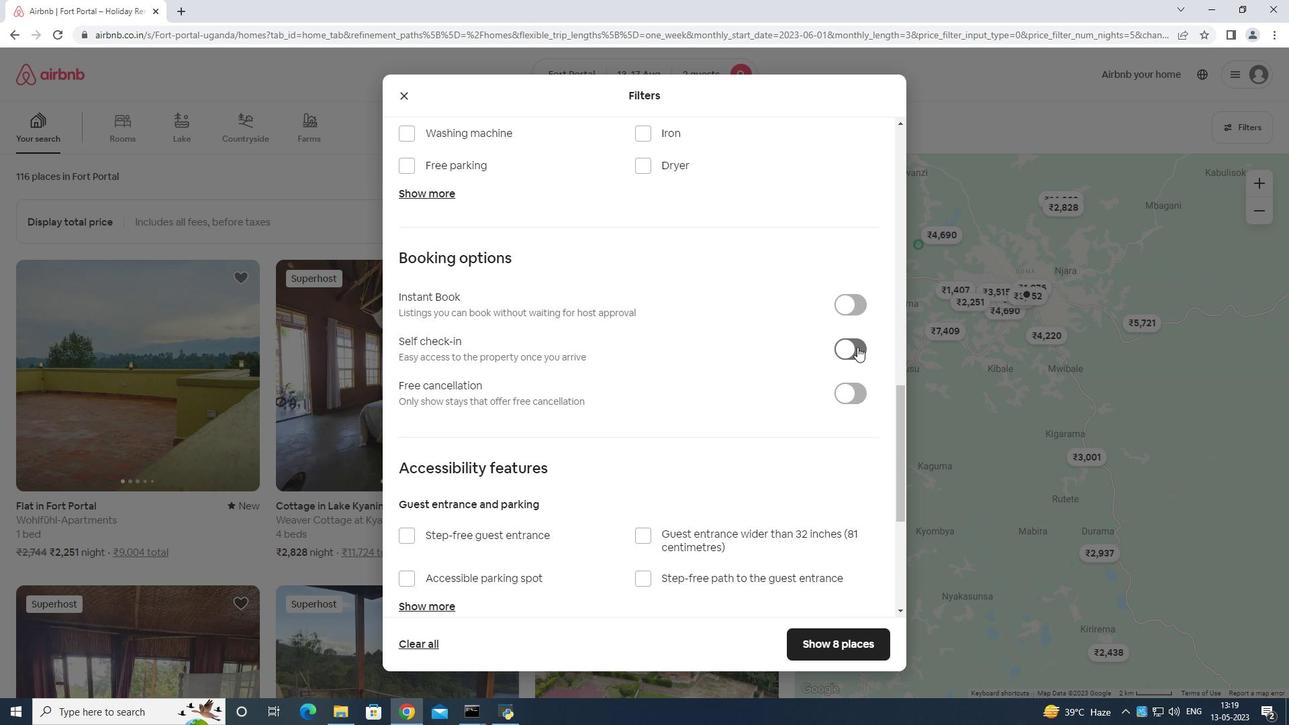 
Action: Mouse moved to (815, 343)
Screenshot: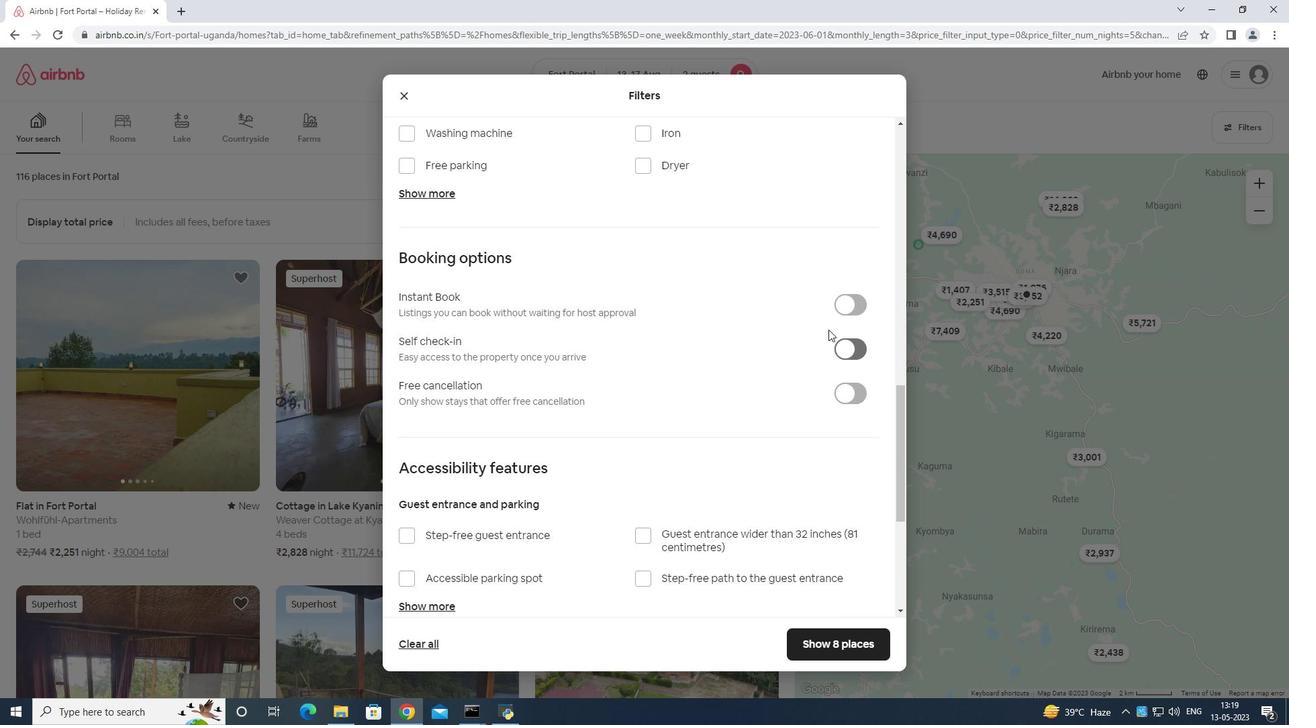 
Action: Mouse scrolled (815, 343) with delta (0, 0)
Screenshot: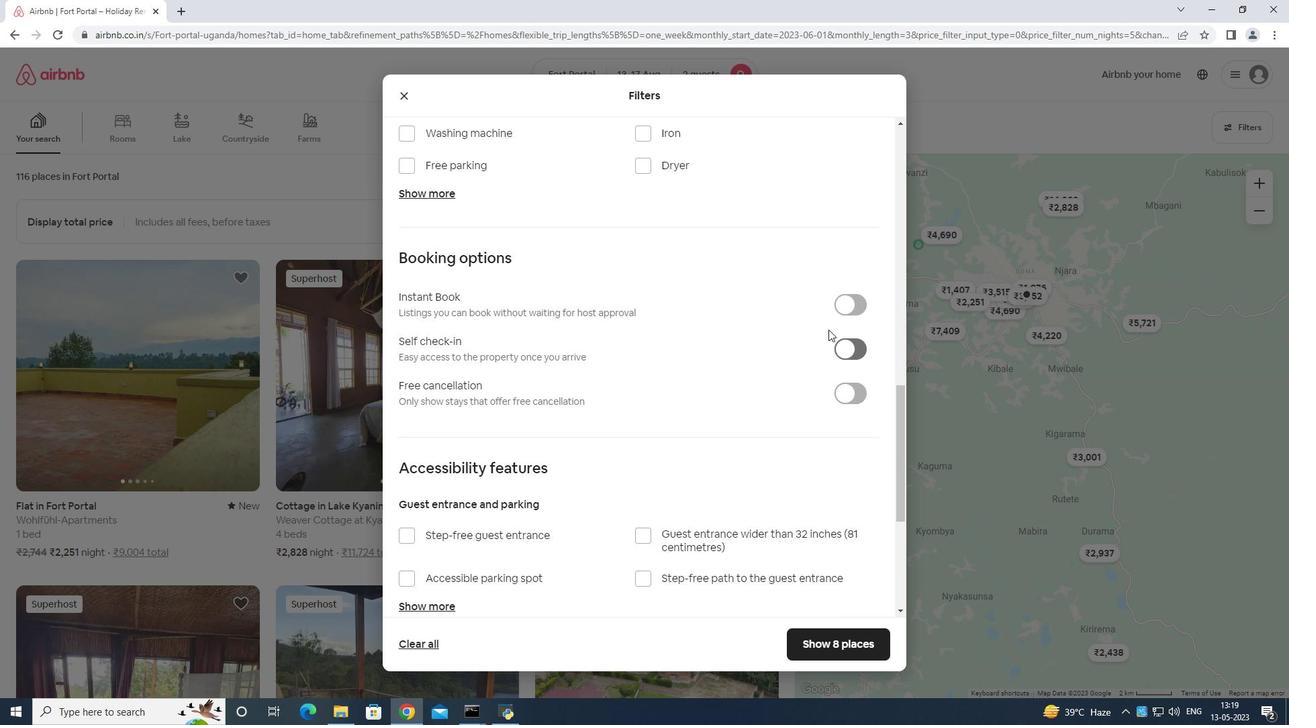 
Action: Mouse moved to (811, 351)
Screenshot: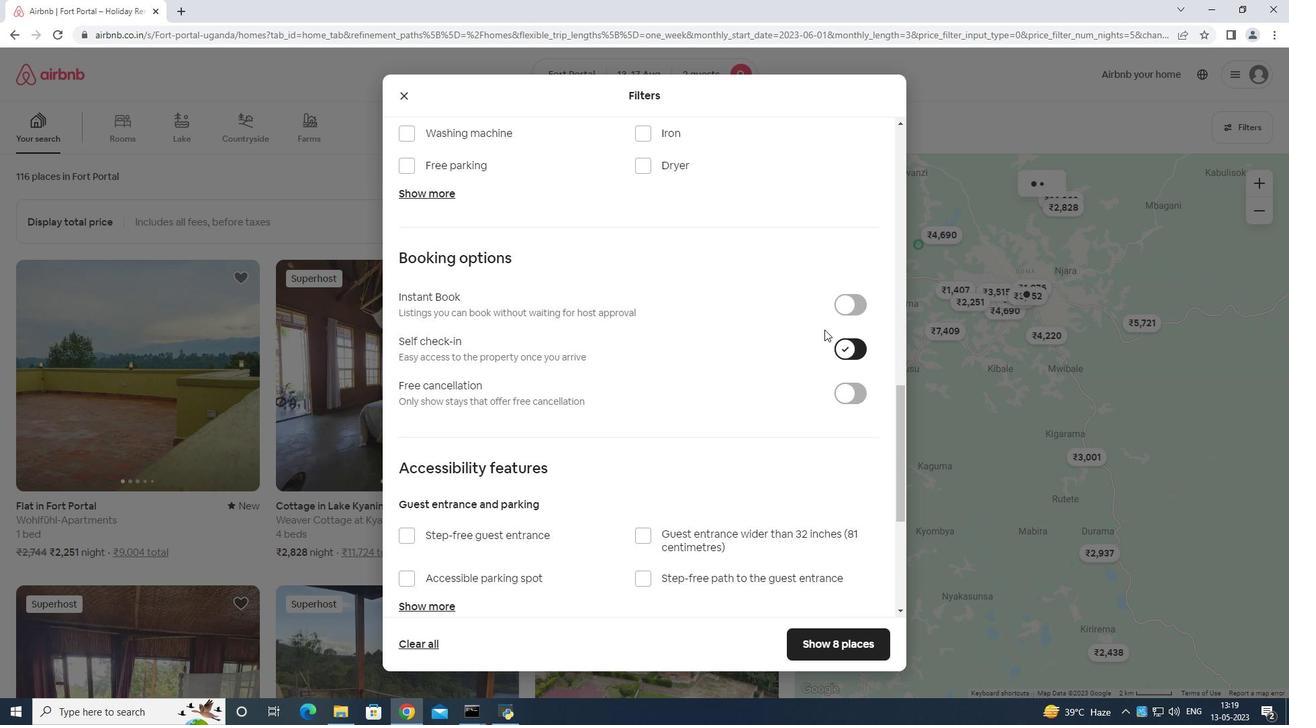 
Action: Mouse scrolled (811, 351) with delta (0, 0)
Screenshot: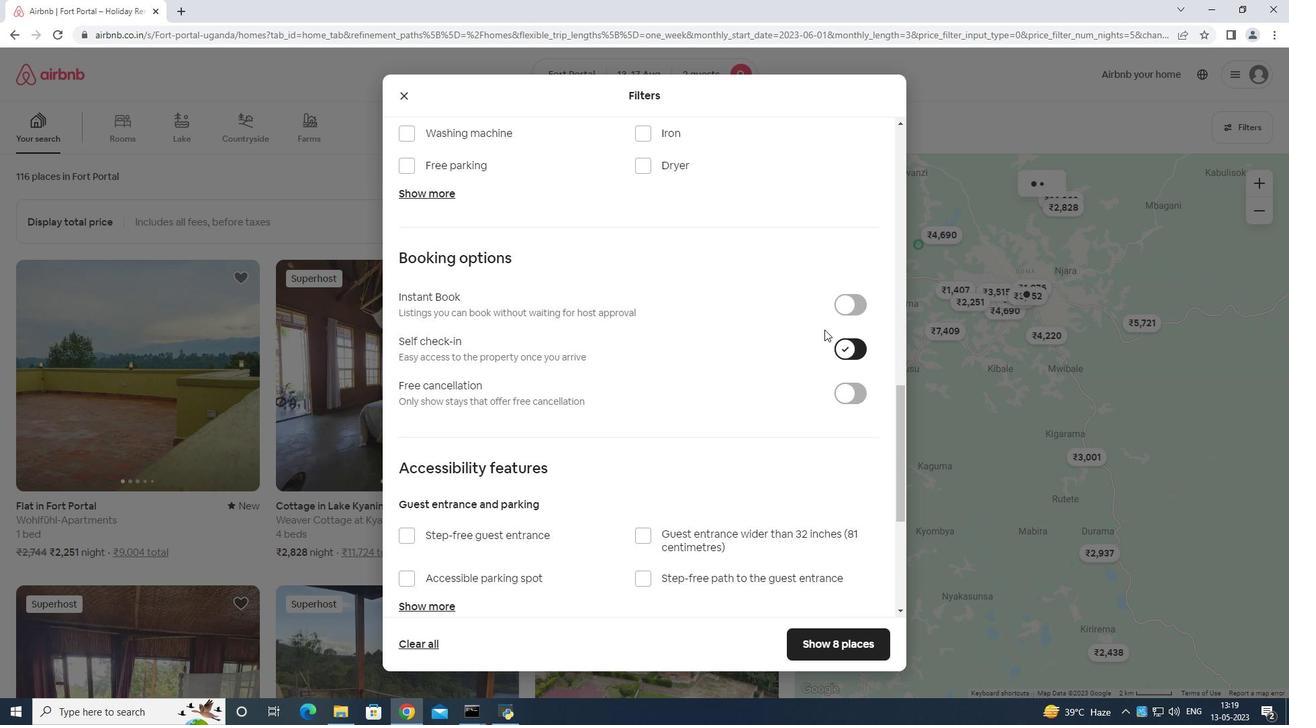 
Action: Mouse moved to (809, 357)
Screenshot: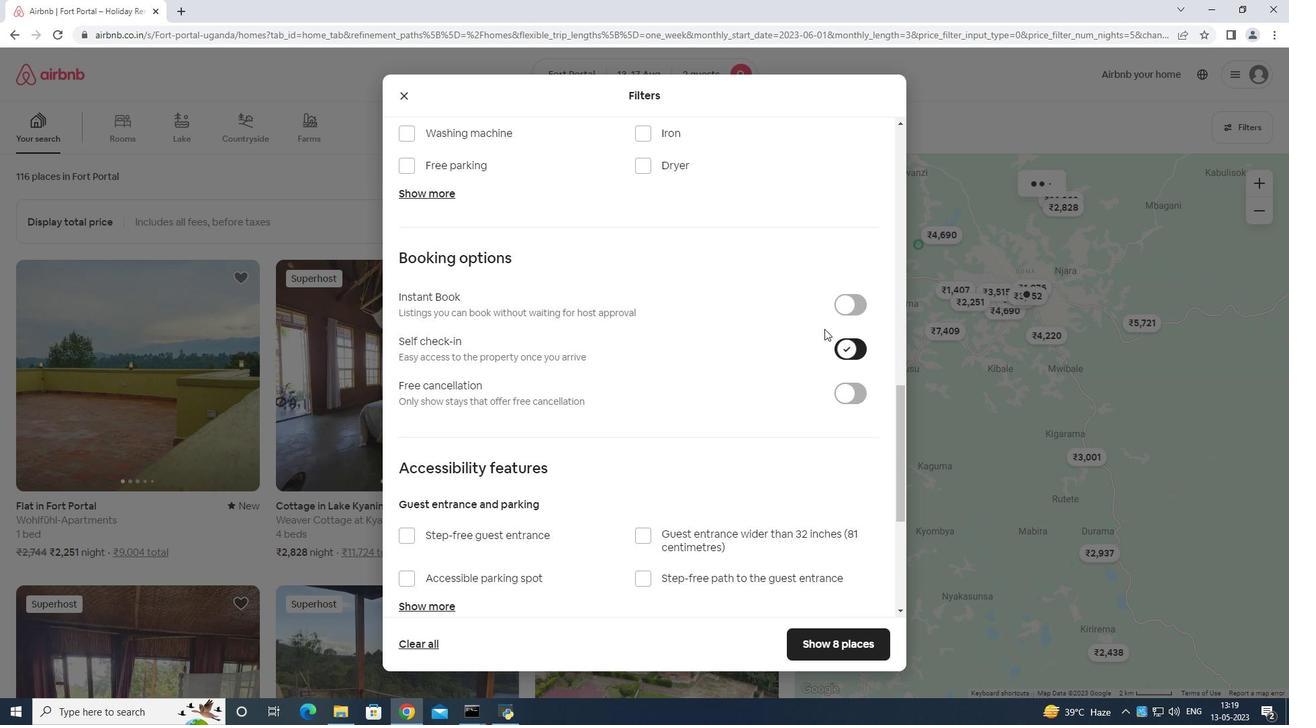 
Action: Mouse scrolled (809, 357) with delta (0, 0)
Screenshot: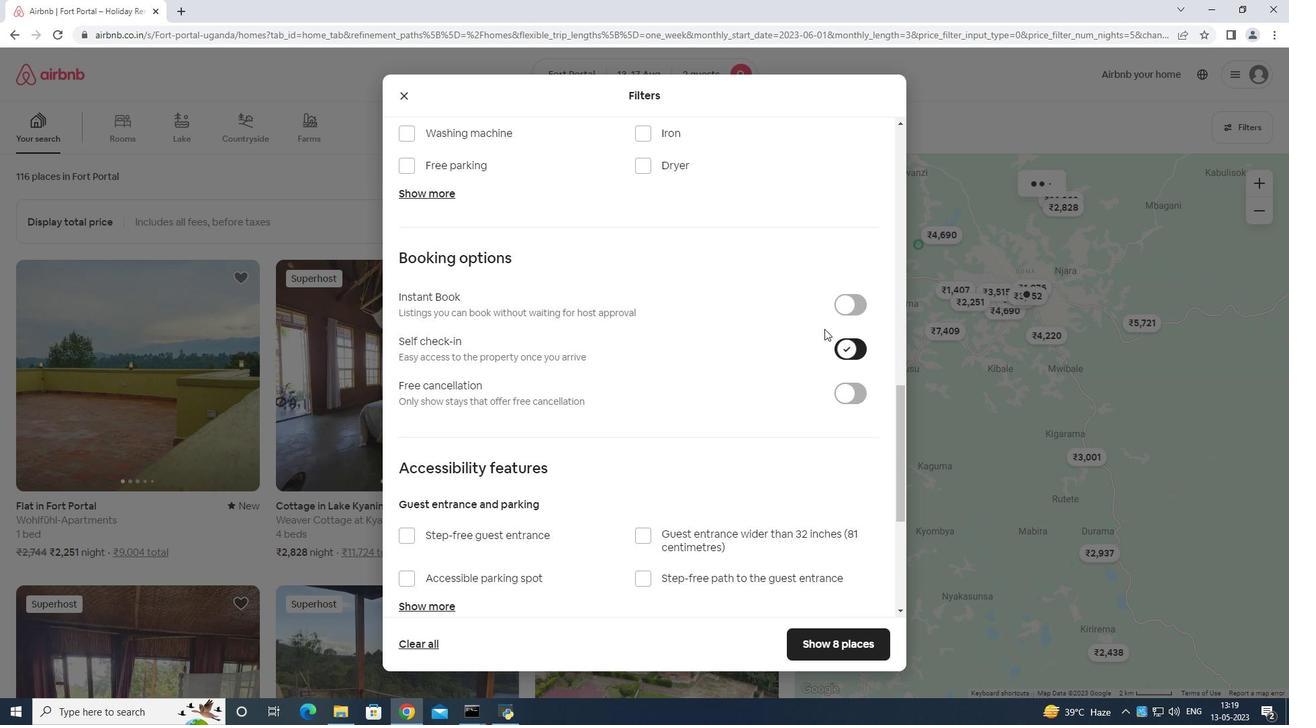 
Action: Mouse moved to (807, 362)
Screenshot: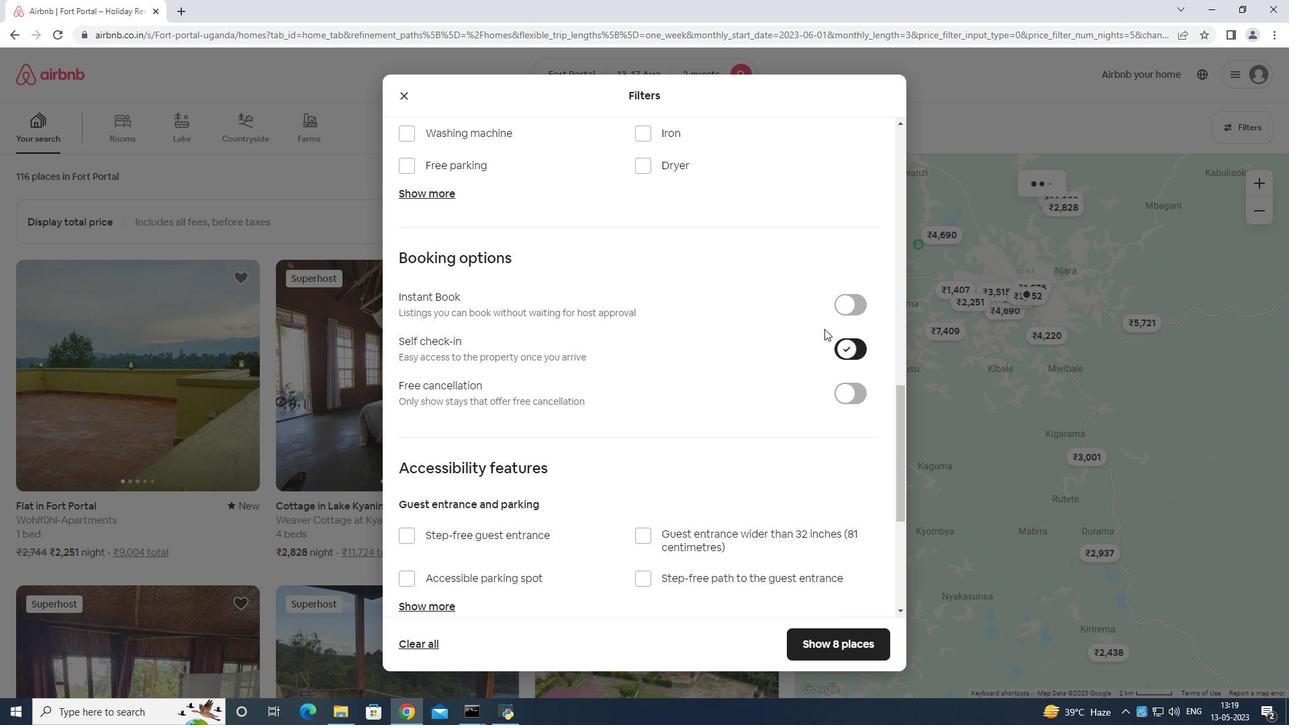 
Action: Mouse scrolled (807, 361) with delta (0, 0)
Screenshot: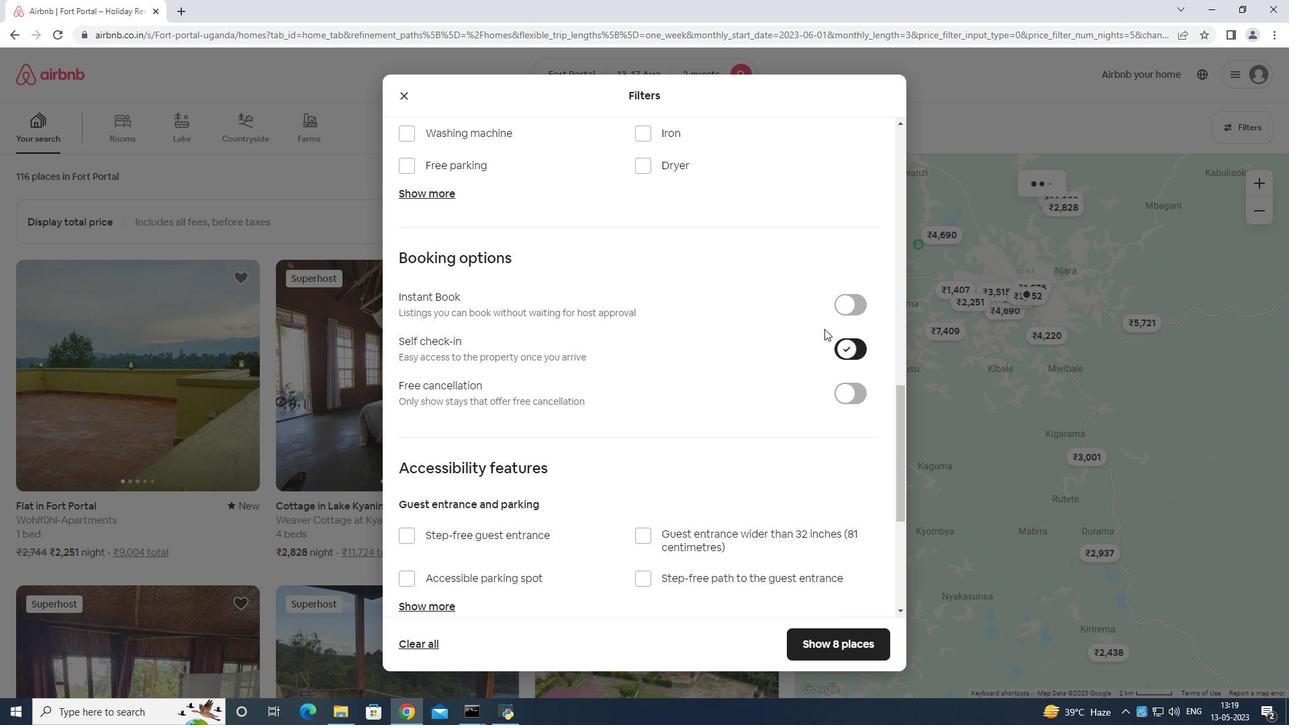 
Action: Mouse moved to (792, 372)
Screenshot: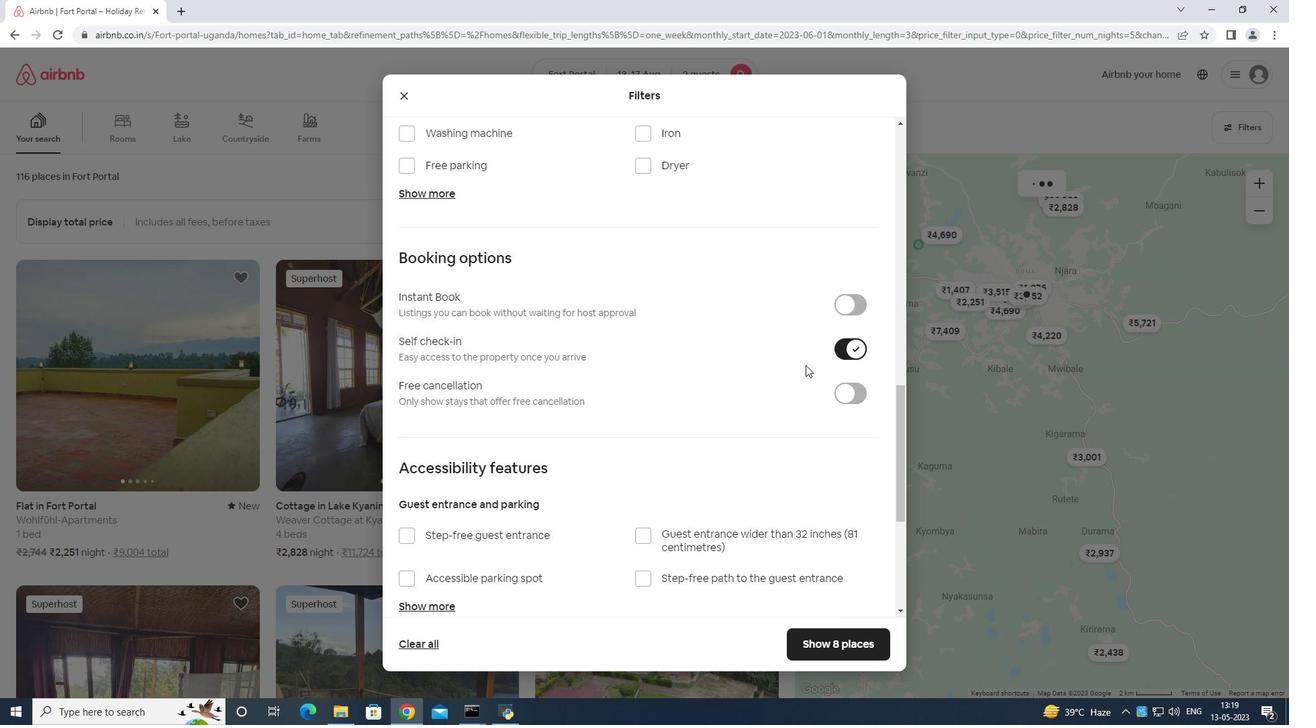 
Action: Mouse scrolled (792, 371) with delta (0, 0)
Screenshot: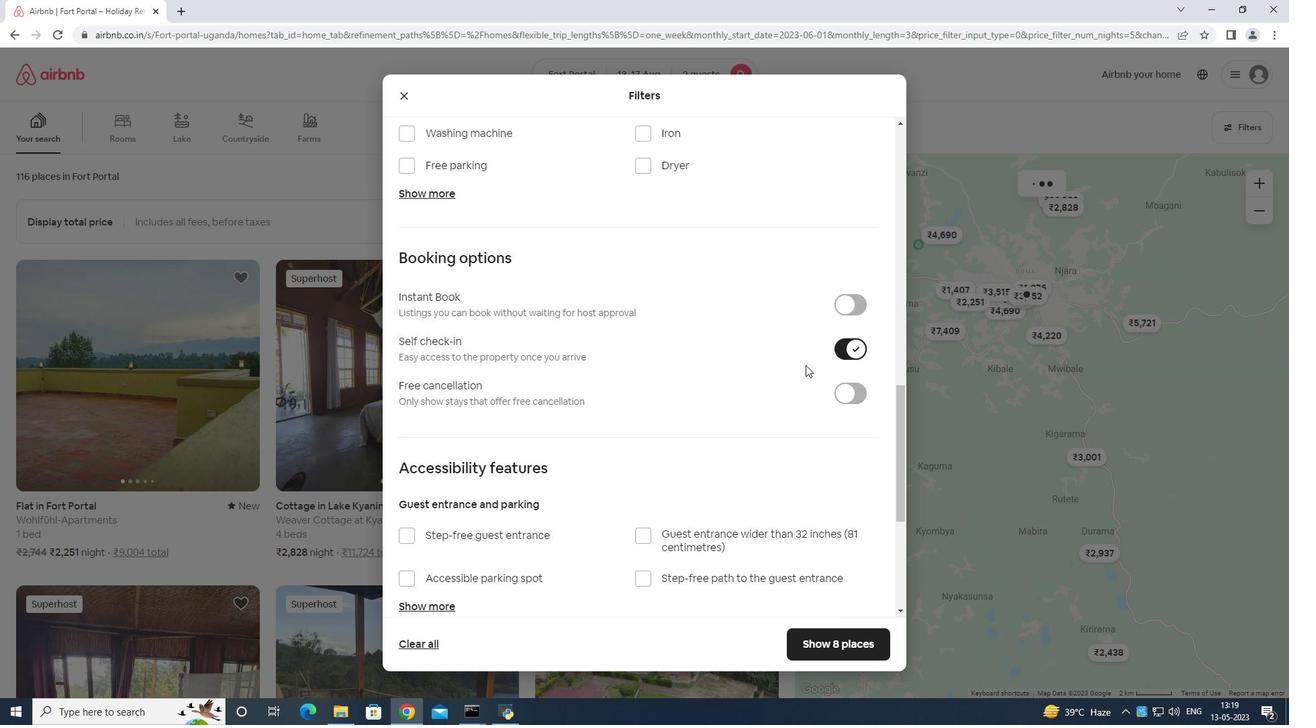 
Action: Mouse scrolled (792, 371) with delta (0, 0)
Screenshot: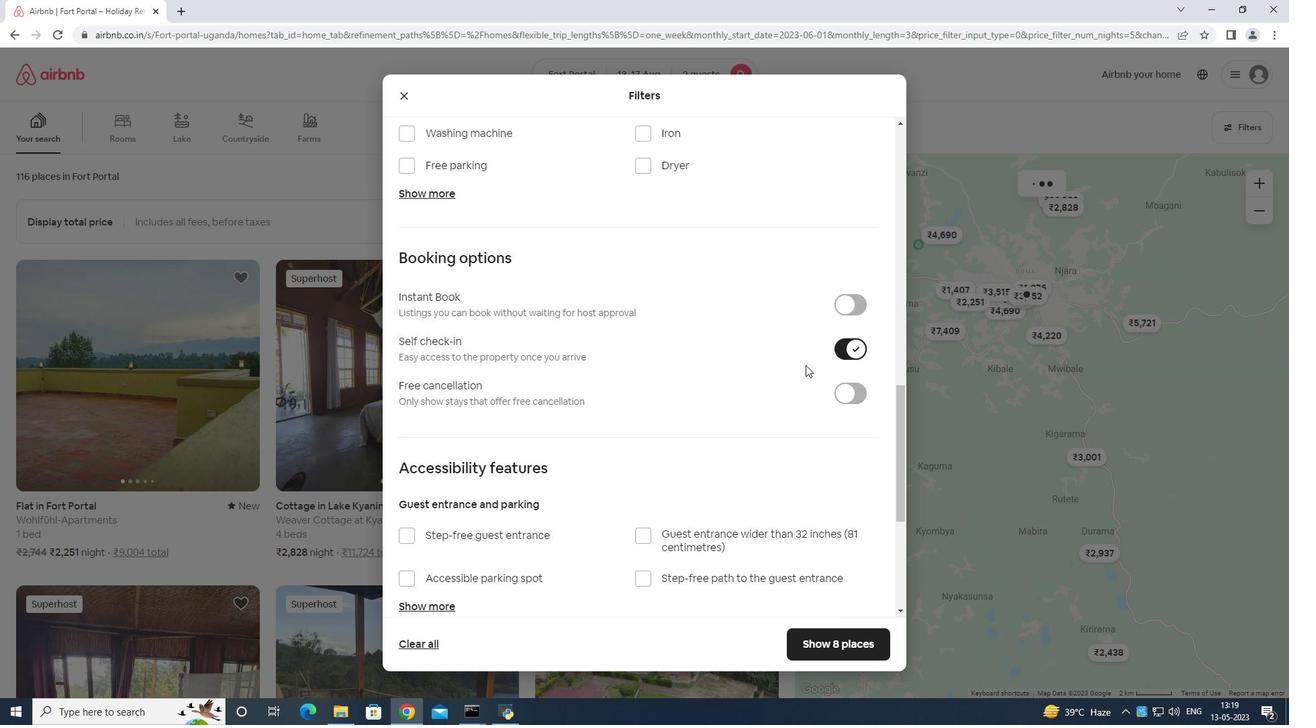 
Action: Mouse moved to (792, 372)
Screenshot: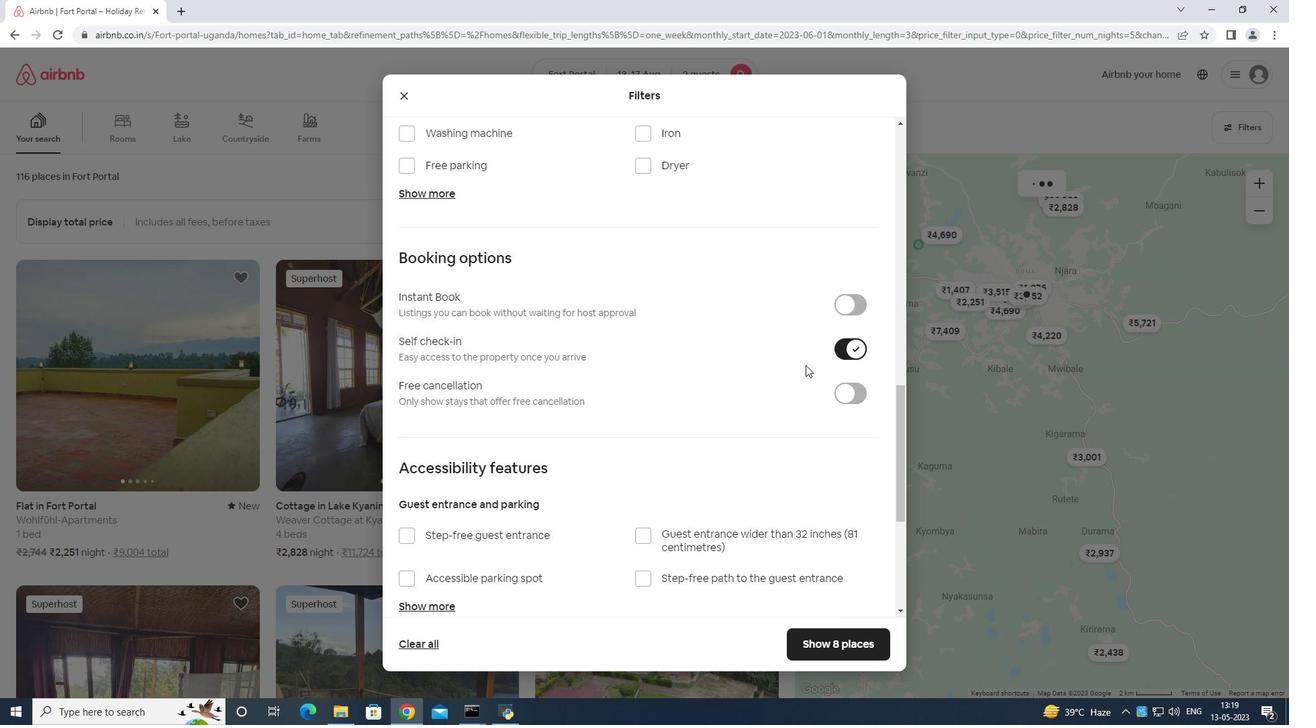 
Action: Mouse scrolled (792, 371) with delta (0, 0)
Screenshot: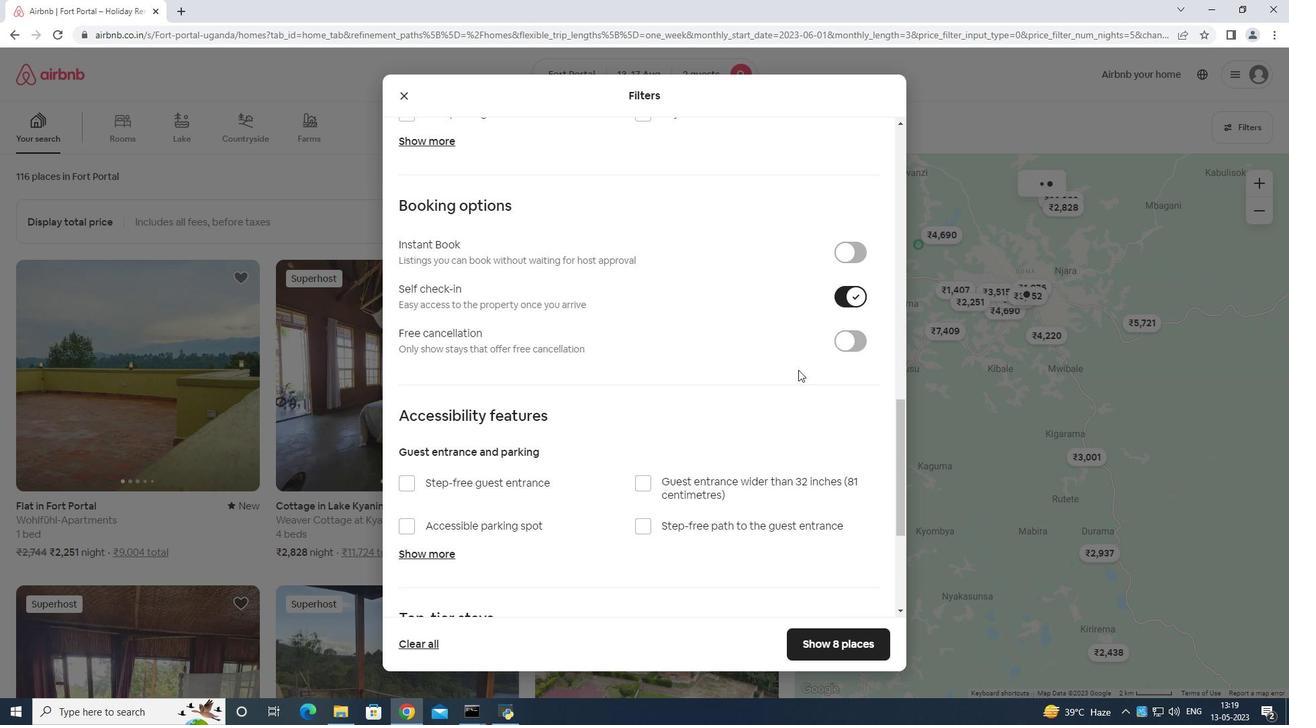 
Action: Mouse moved to (763, 390)
Screenshot: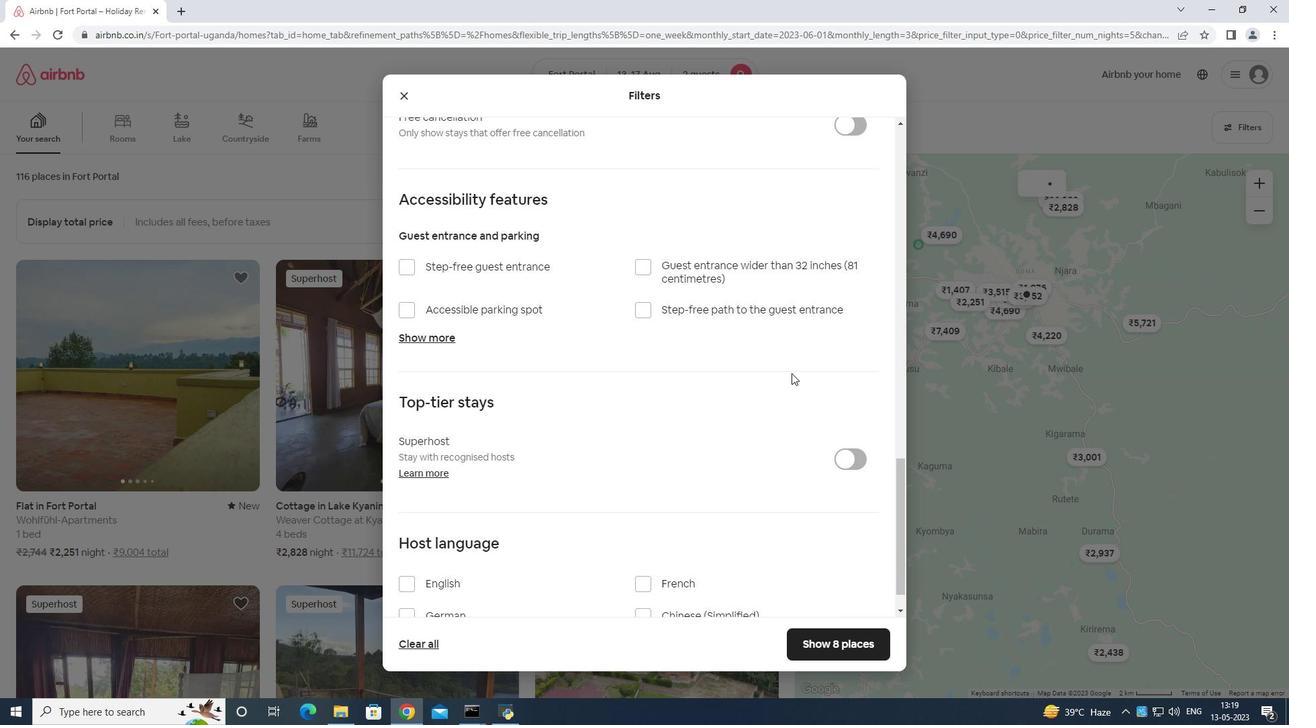 
Action: Mouse scrolled (763, 389) with delta (0, 0)
Screenshot: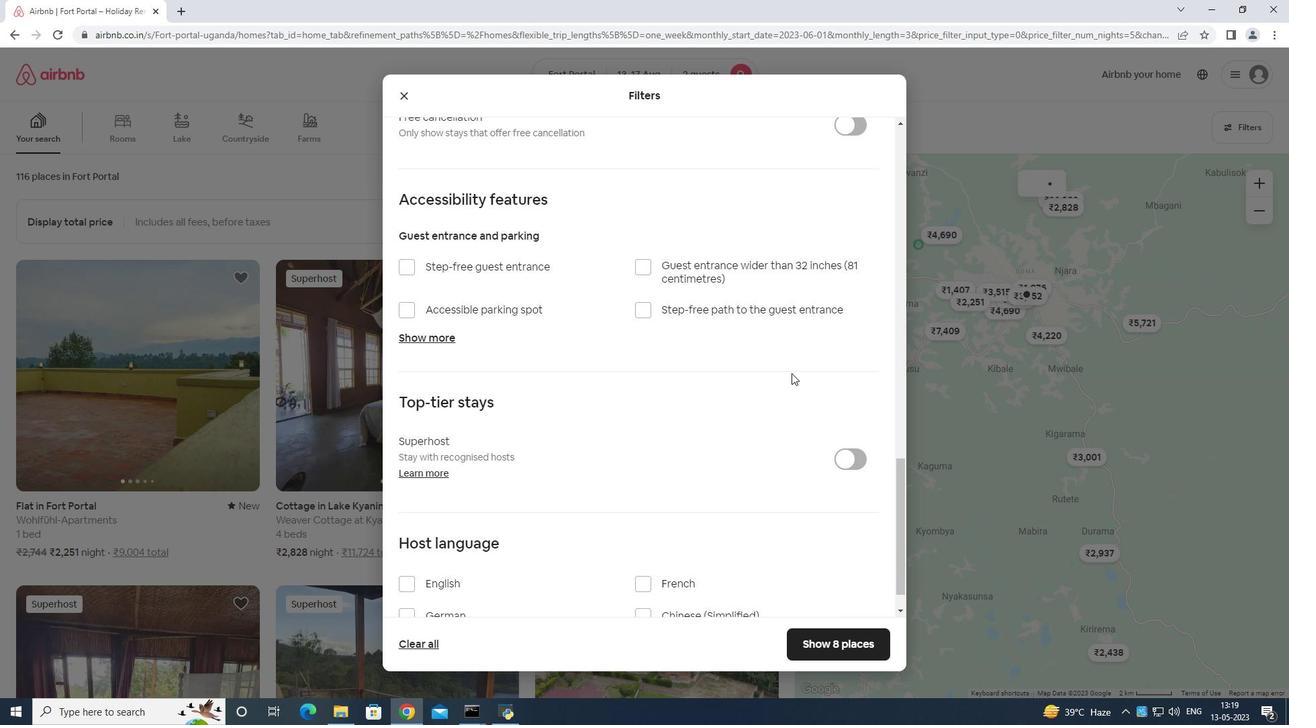 
Action: Mouse moved to (755, 395)
Screenshot: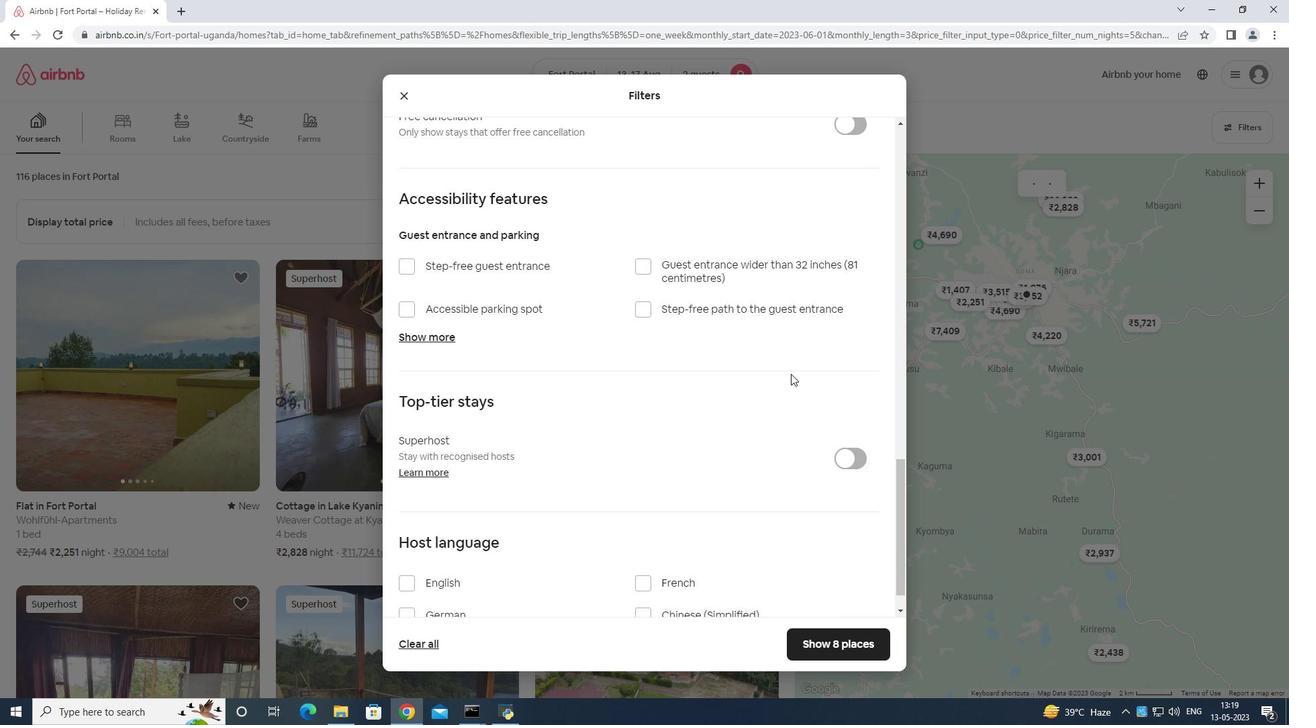 
Action: Mouse scrolled (755, 394) with delta (0, 0)
Screenshot: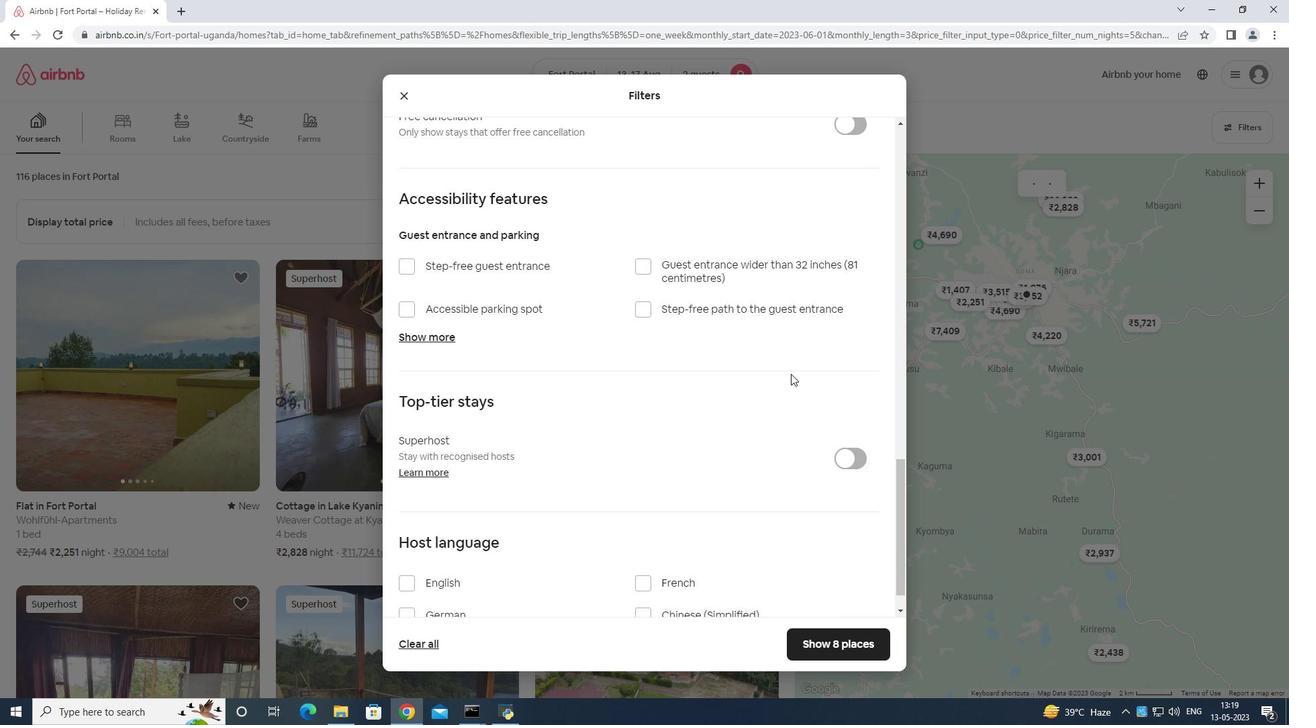 
Action: Mouse moved to (725, 410)
Screenshot: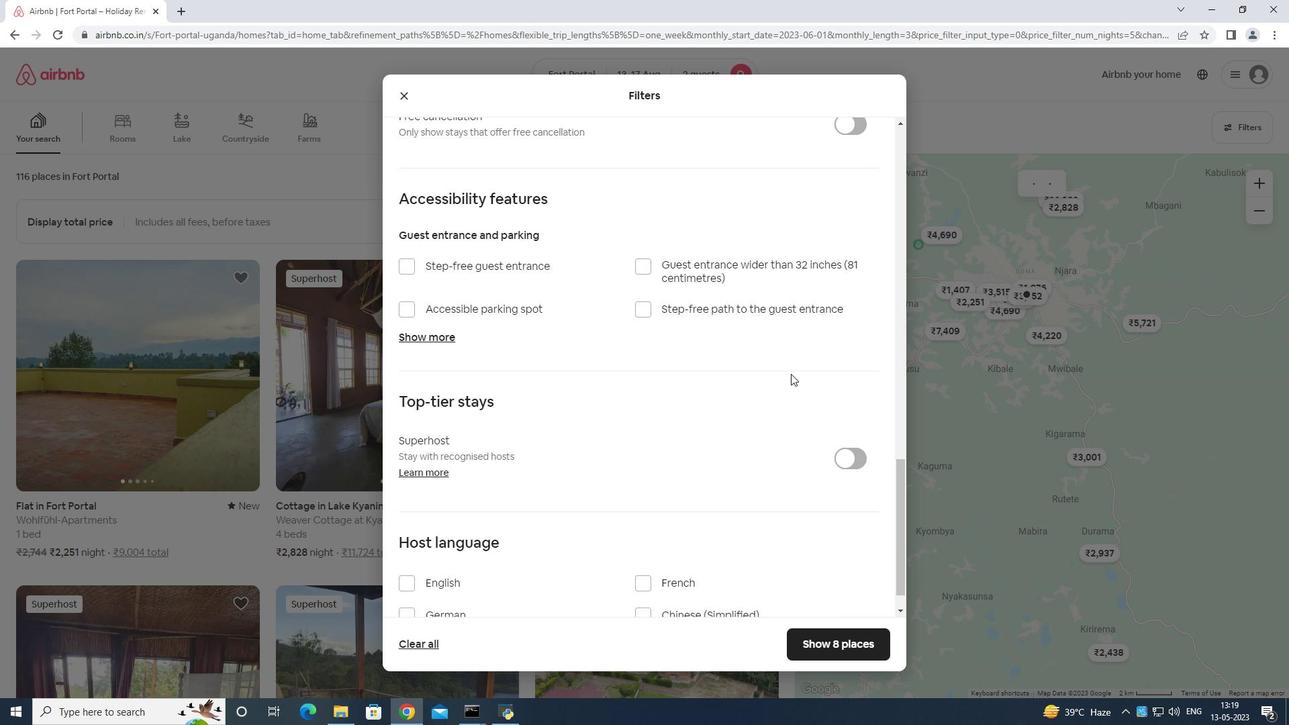 
Action: Mouse scrolled (725, 409) with delta (0, 0)
Screenshot: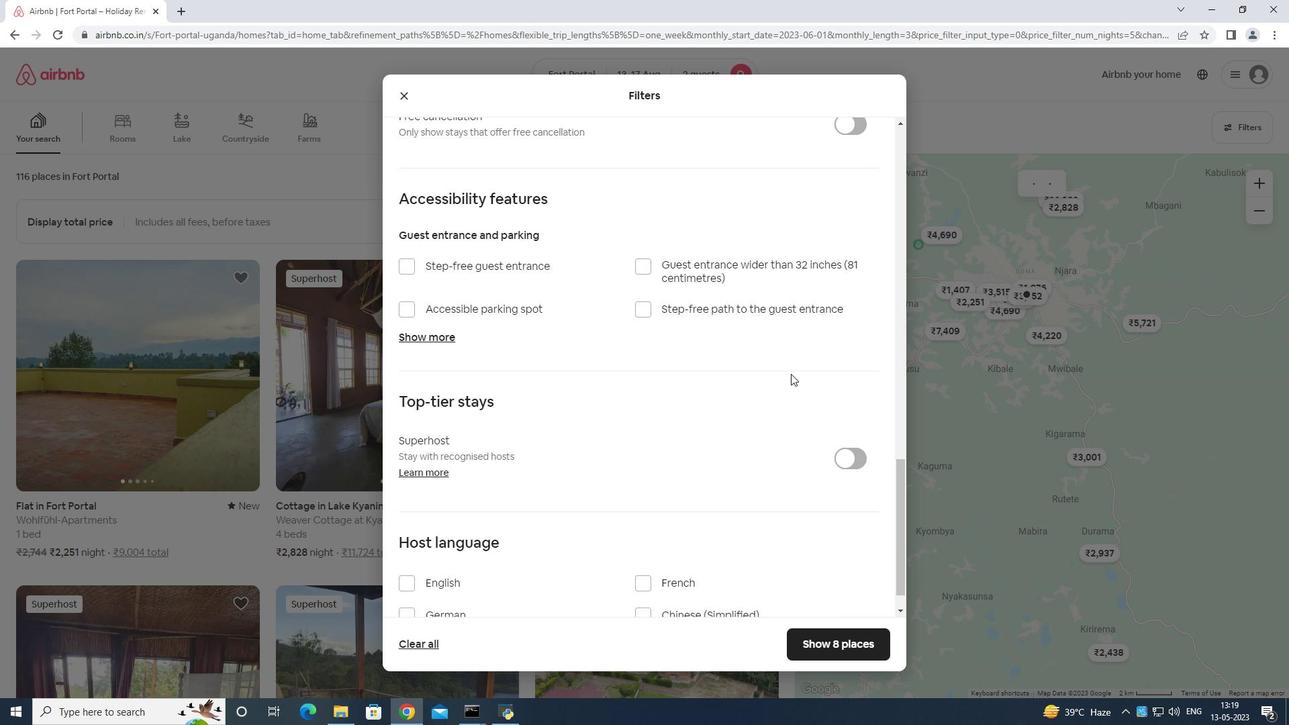 
Action: Mouse moved to (404, 542)
Screenshot: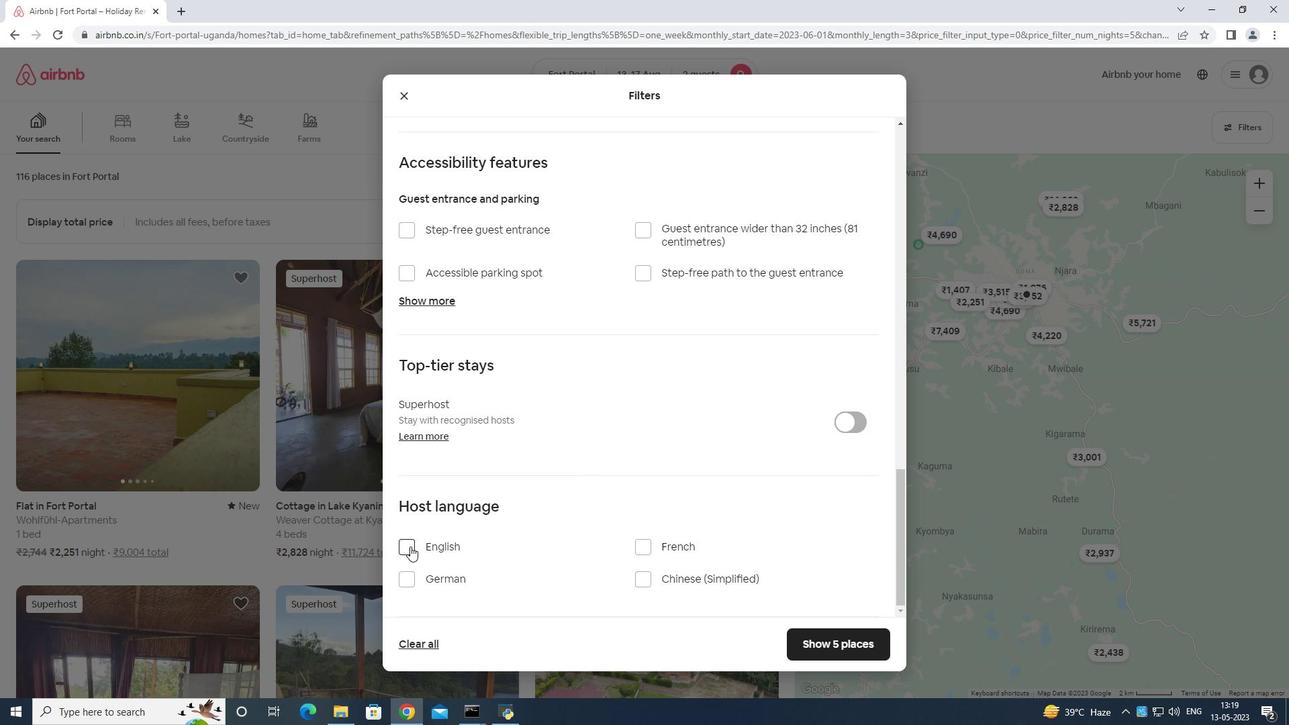 
Action: Mouse pressed left at (404, 542)
Screenshot: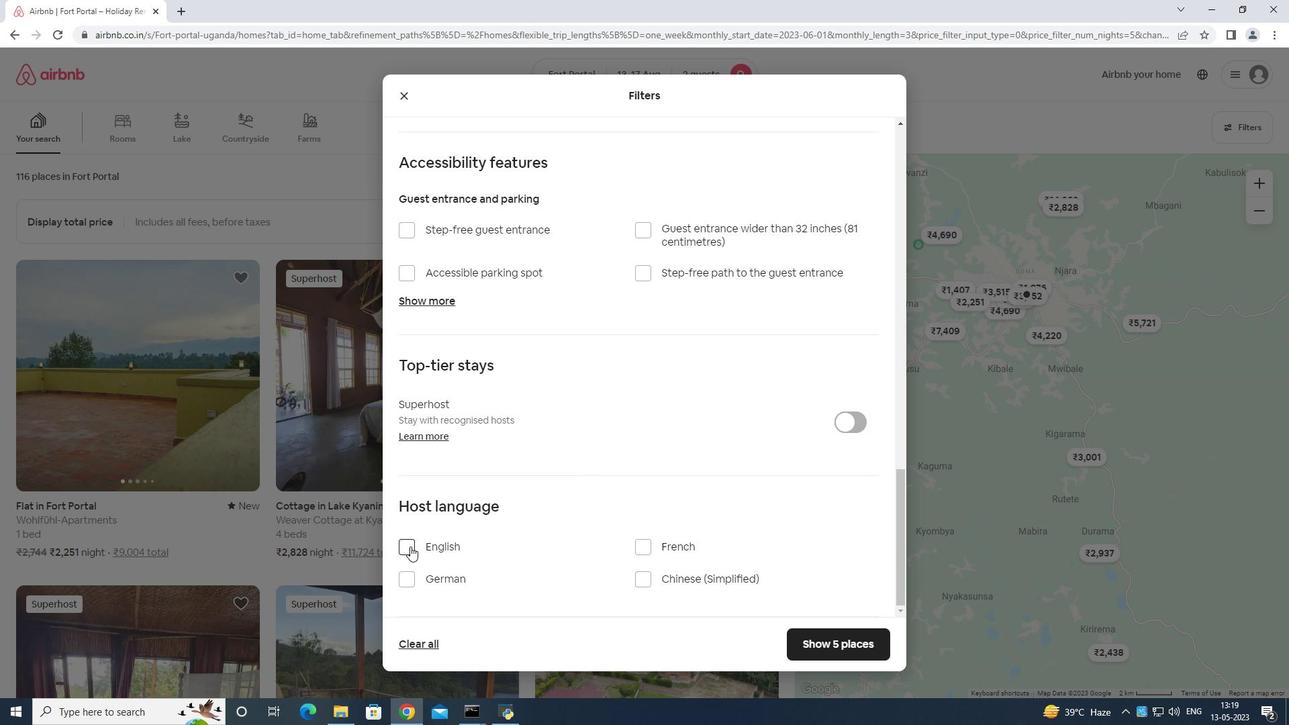 
Action: Mouse moved to (835, 637)
Screenshot: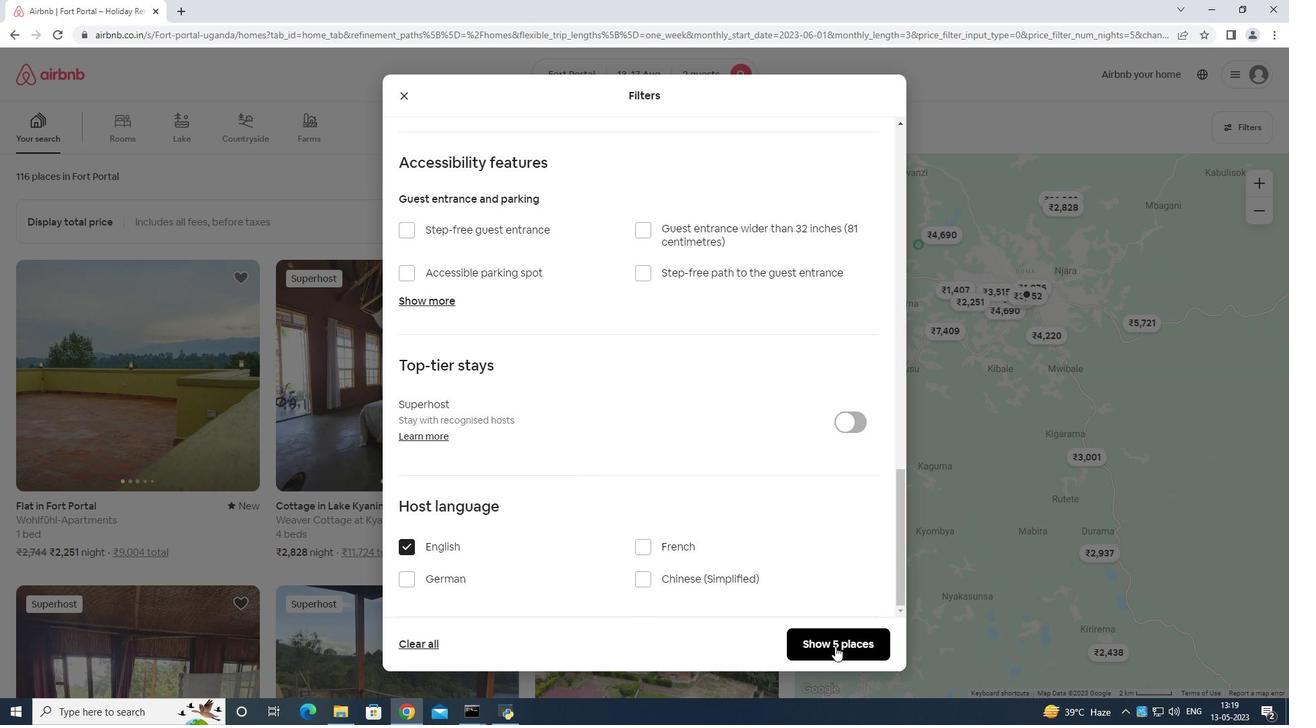 
Action: Mouse pressed left at (835, 637)
Screenshot: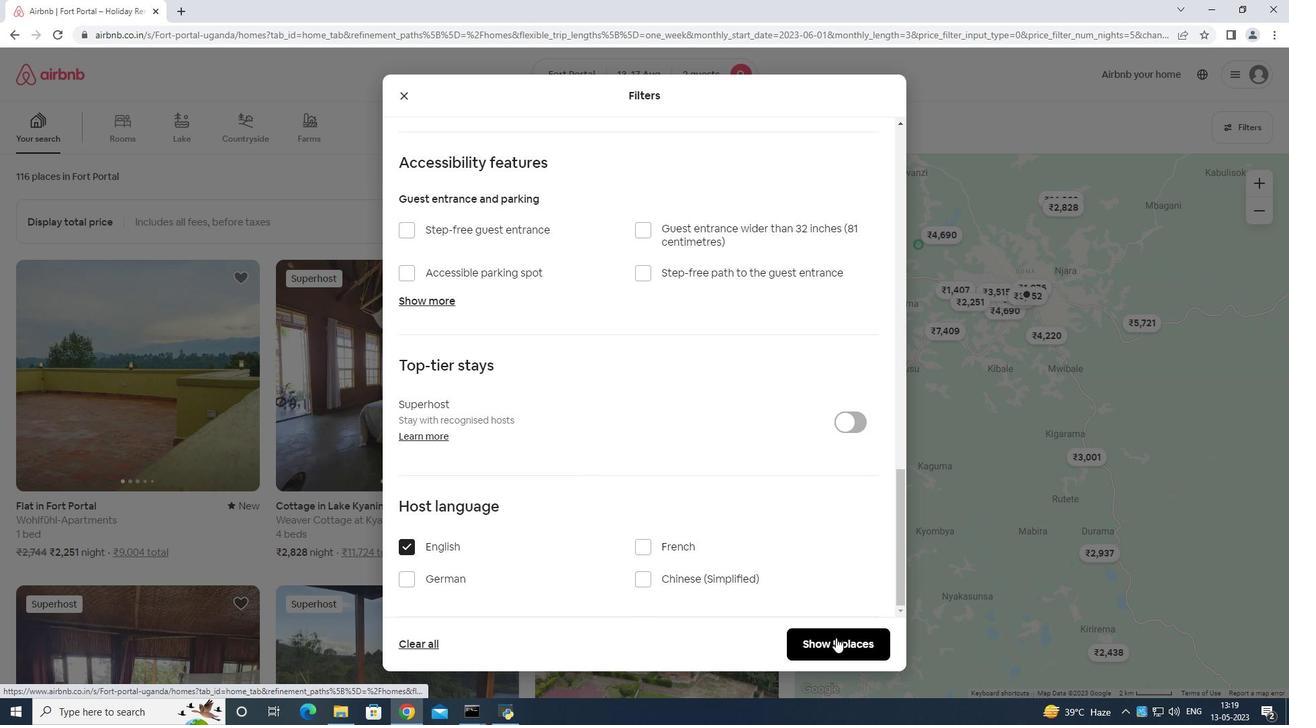 
